 Task: Look for space in El Limón, Venezuela from 6th September, 2023 to 15th September, 2023 for 6 adults in price range Rs.8000 to Rs.12000. Place can be entire place or private room with 6 bedrooms having 6 beds and 6 bathrooms. Property type can be house, flat, guest house. Amenities needed are: wifi, TV, free parkinig on premises, gym, breakfast. Booking option can be shelf check-in. Required host language is English.
Action: Mouse moved to (466, 113)
Screenshot: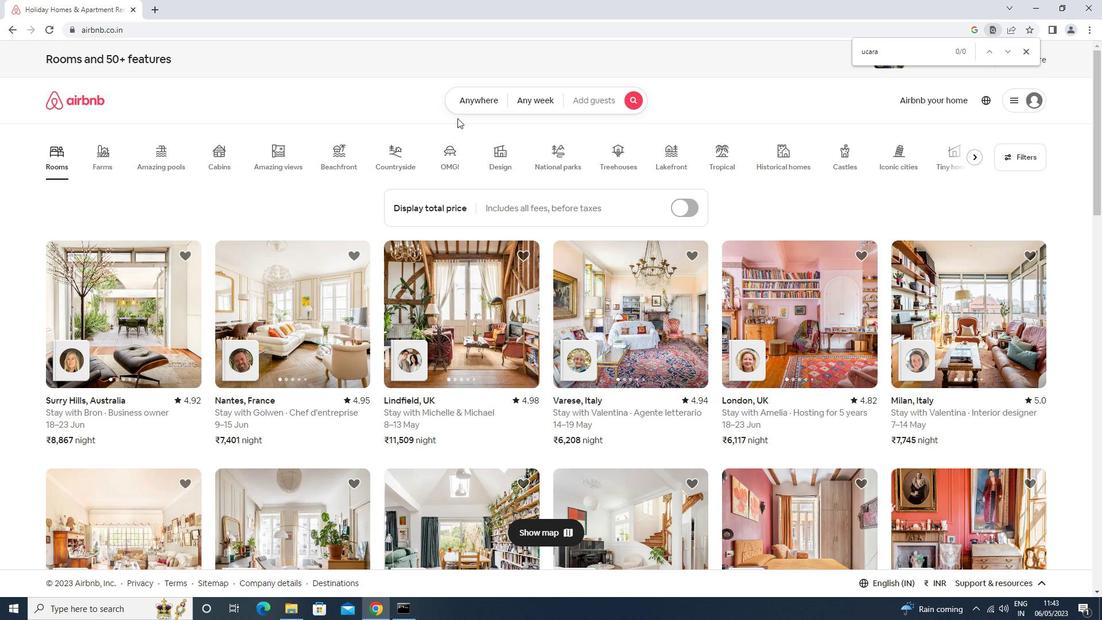 
Action: Mouse pressed left at (466, 113)
Screenshot: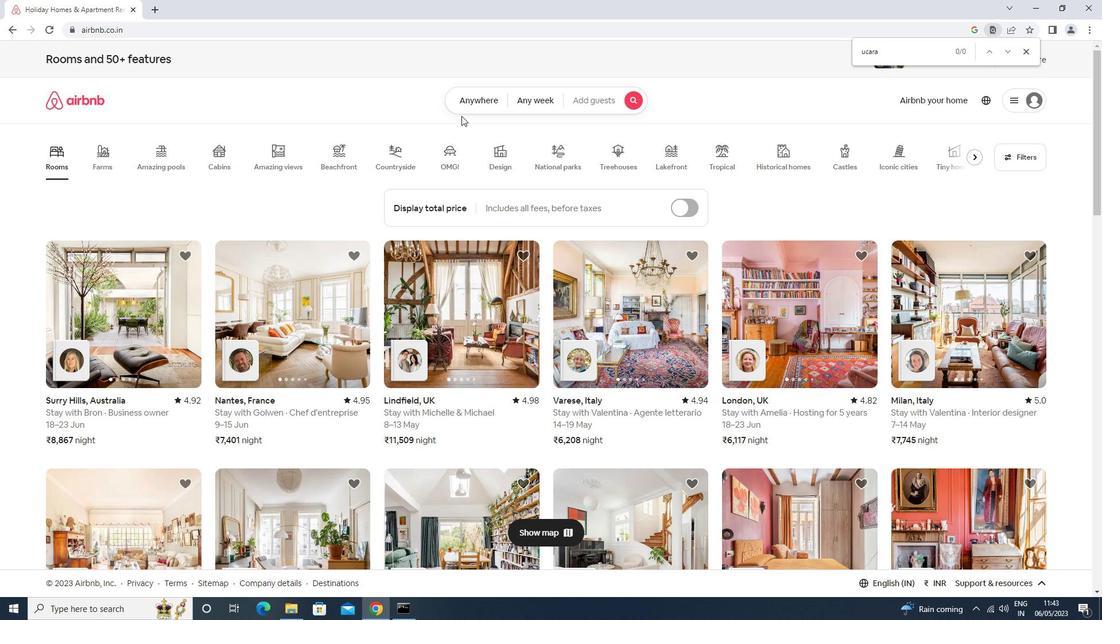 
Action: Mouse moved to (417, 147)
Screenshot: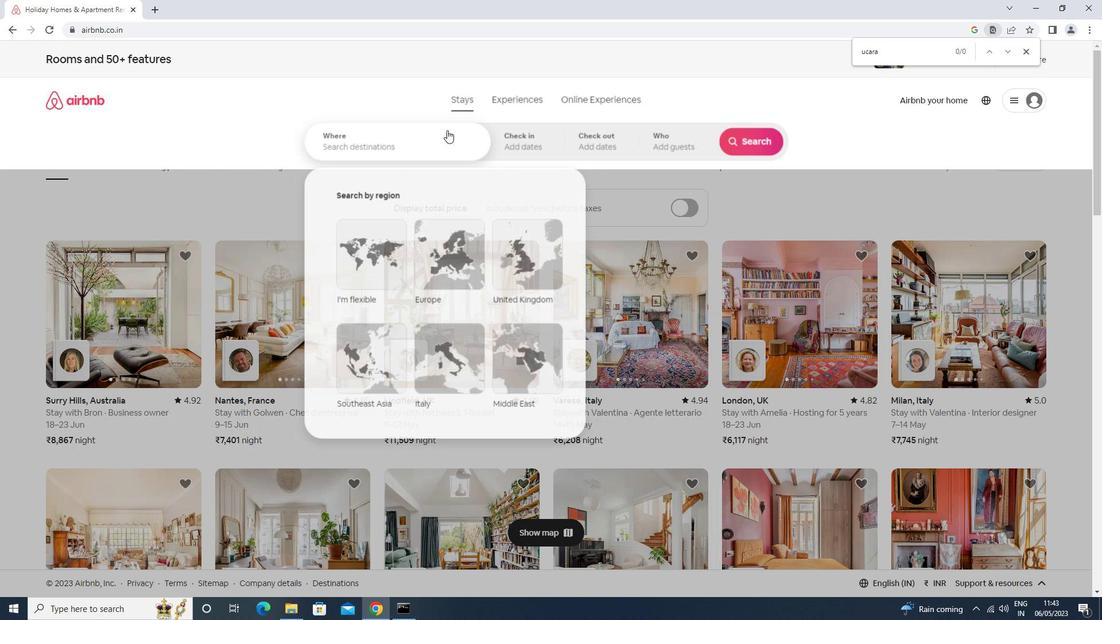 
Action: Mouse pressed left at (417, 147)
Screenshot: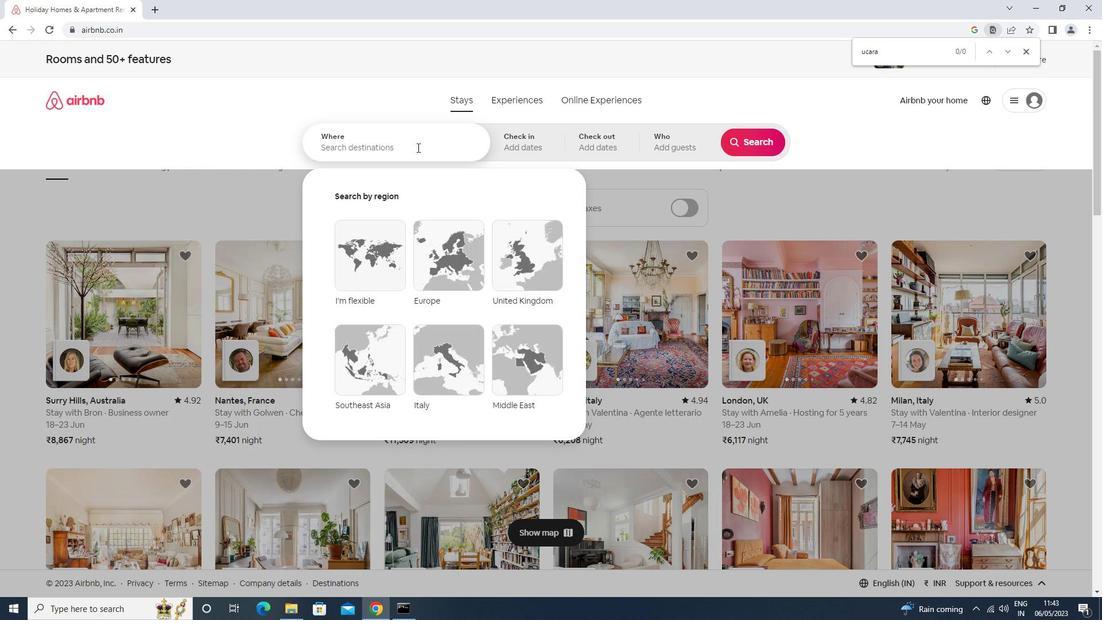 
Action: Key pressed el<Key.space>limon<Key.enter>
Screenshot: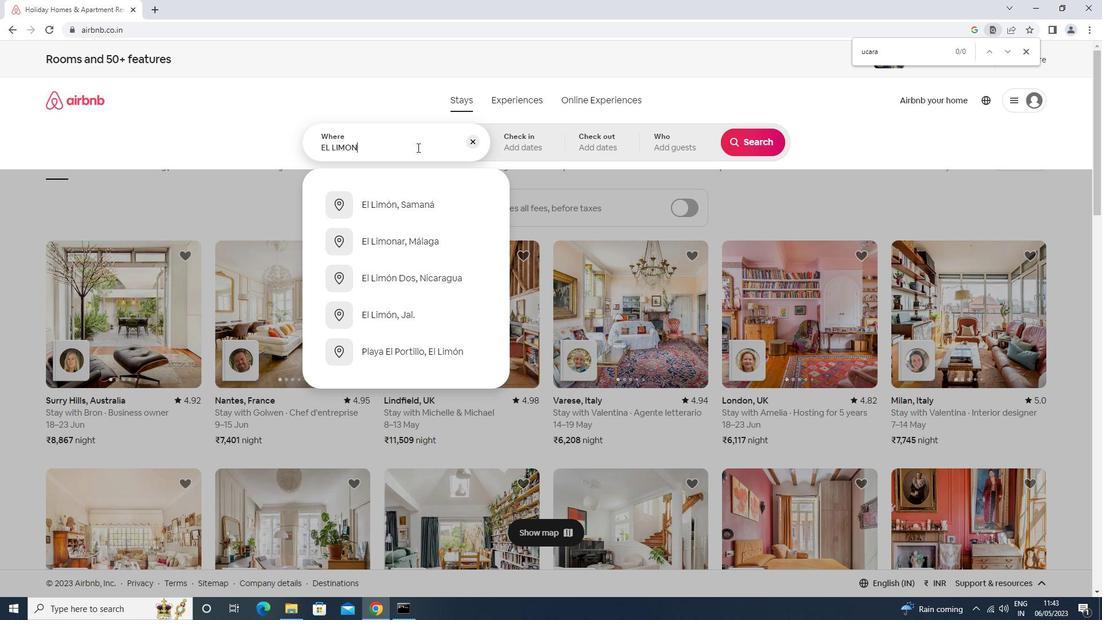
Action: Mouse moved to (750, 233)
Screenshot: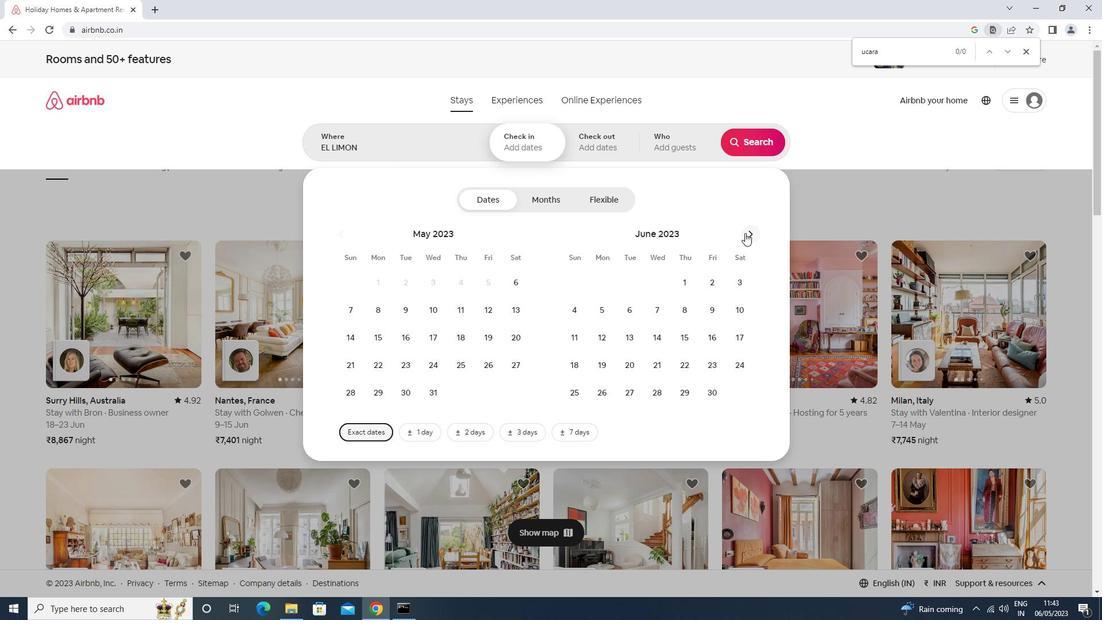 
Action: Mouse pressed left at (750, 233)
Screenshot: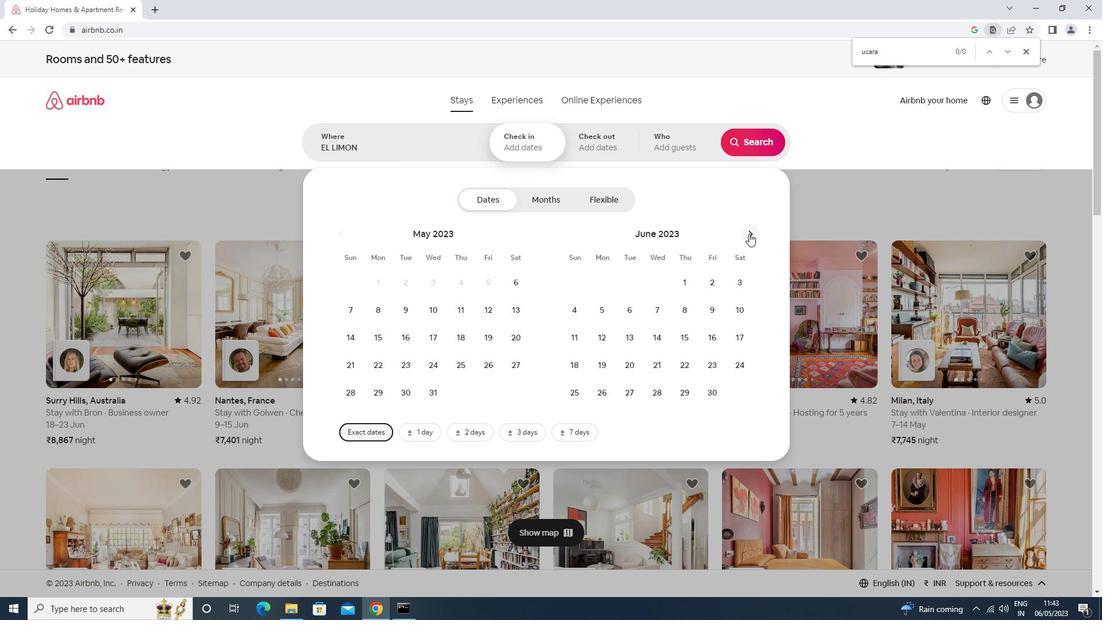 
Action: Mouse pressed left at (750, 233)
Screenshot: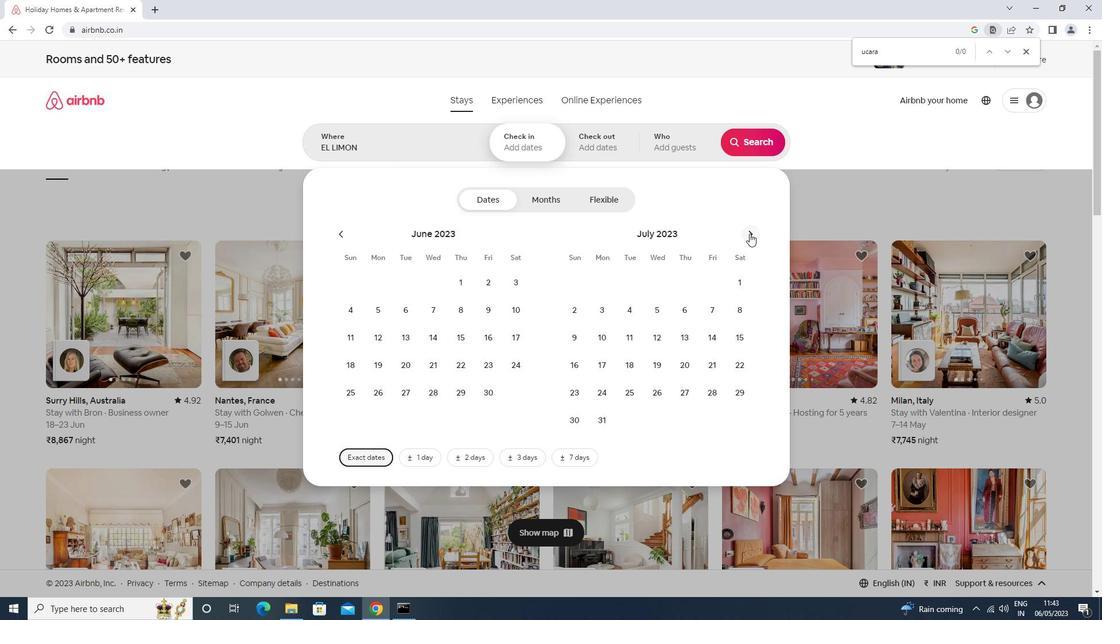 
Action: Mouse moved to (750, 233)
Screenshot: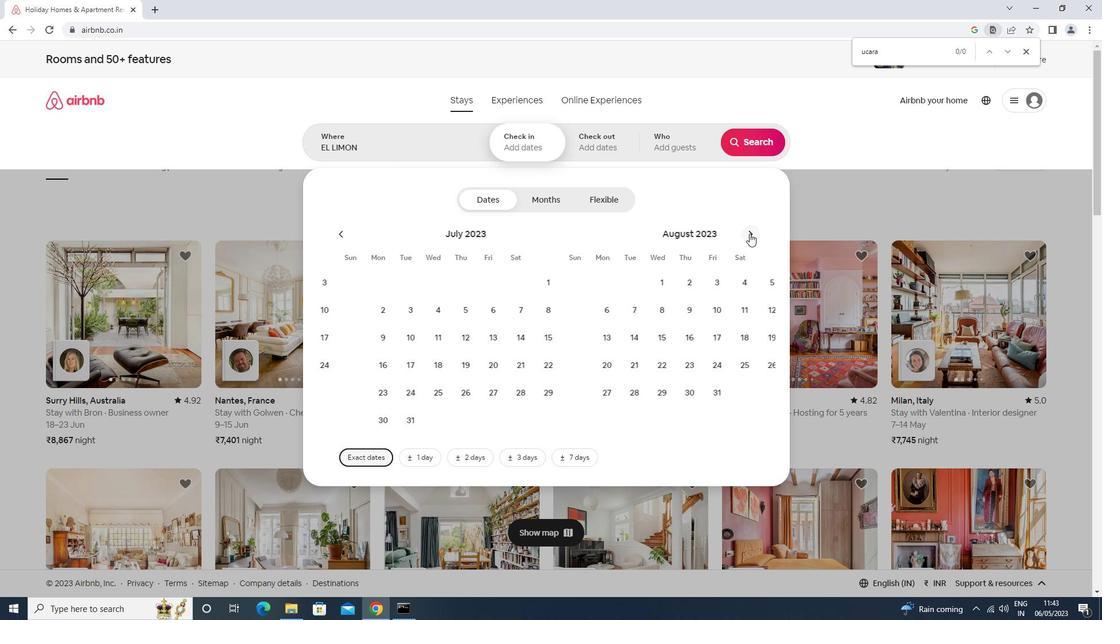 
Action: Mouse pressed left at (750, 233)
Screenshot: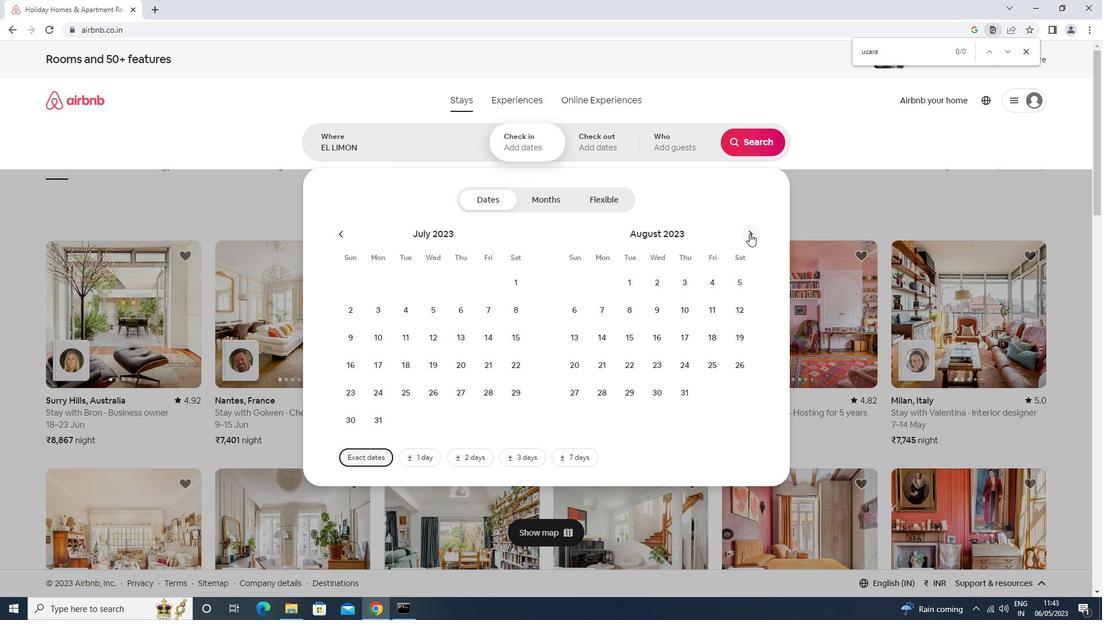 
Action: Mouse moved to (653, 316)
Screenshot: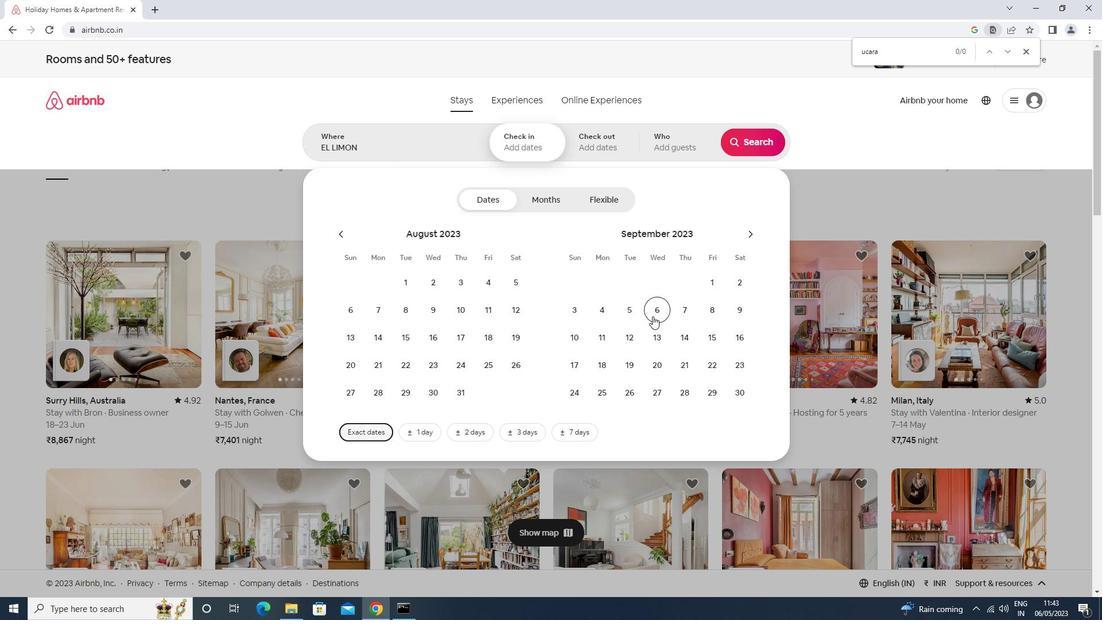 
Action: Mouse pressed left at (653, 316)
Screenshot: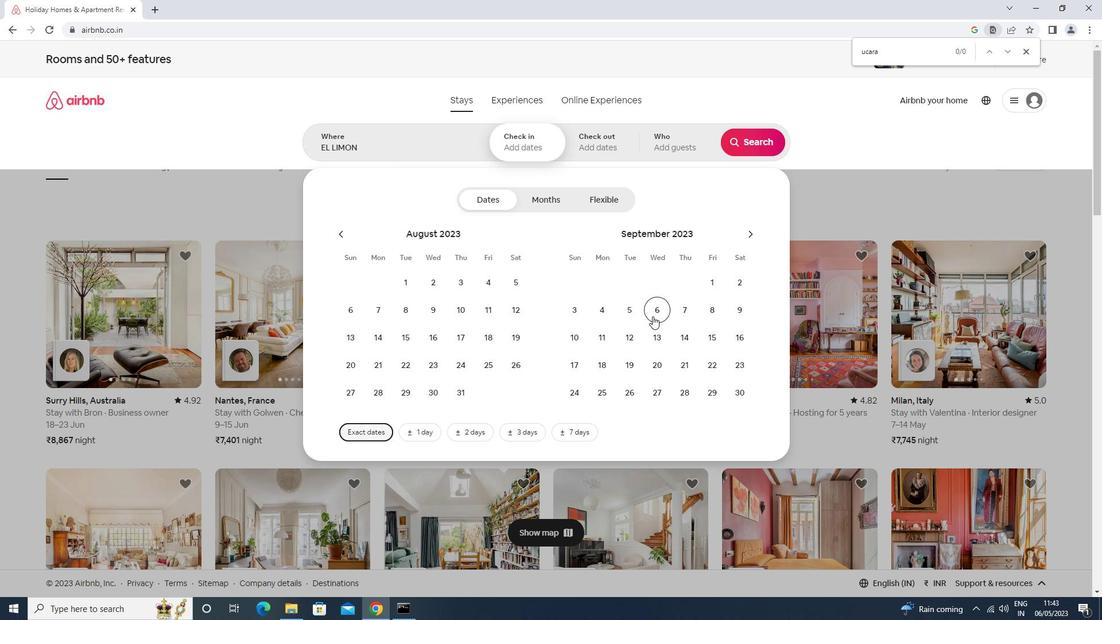 
Action: Mouse moved to (712, 341)
Screenshot: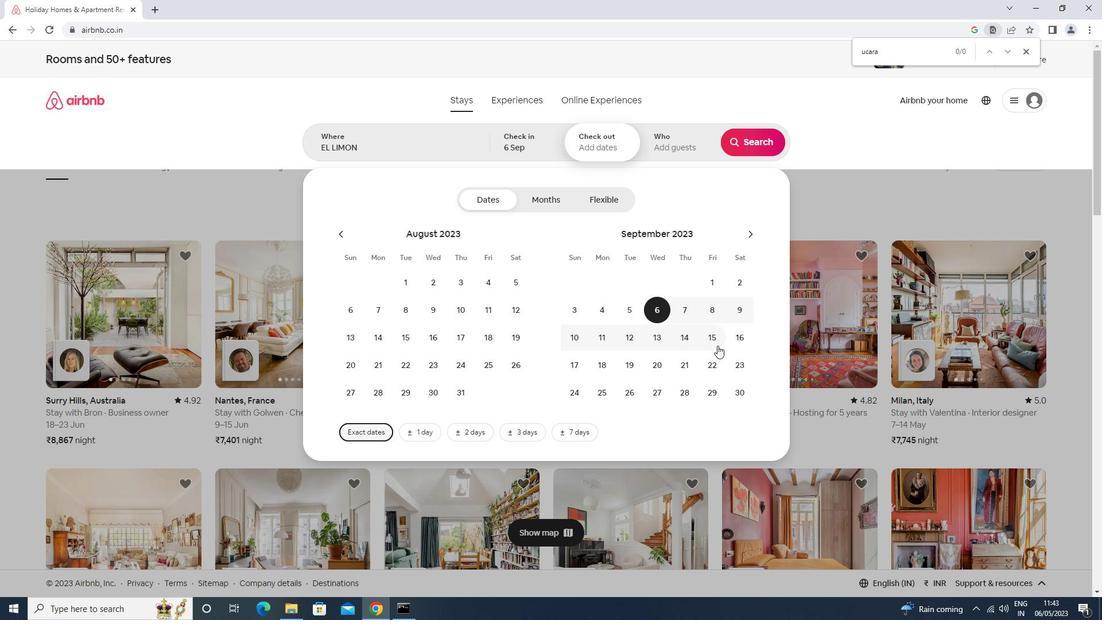 
Action: Mouse pressed left at (712, 341)
Screenshot: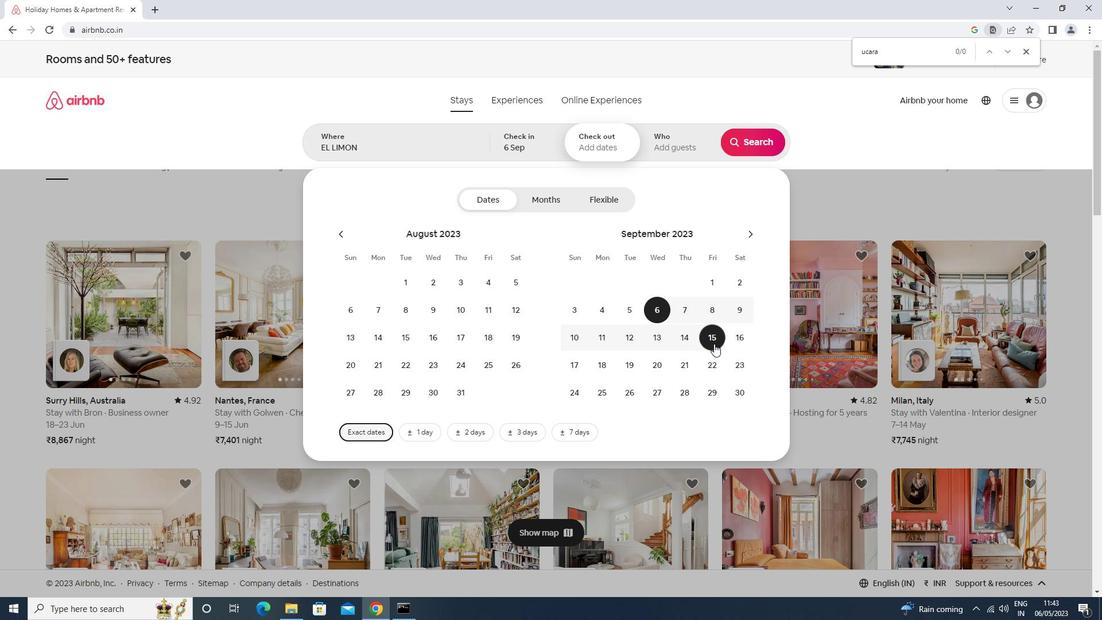 
Action: Mouse moved to (669, 145)
Screenshot: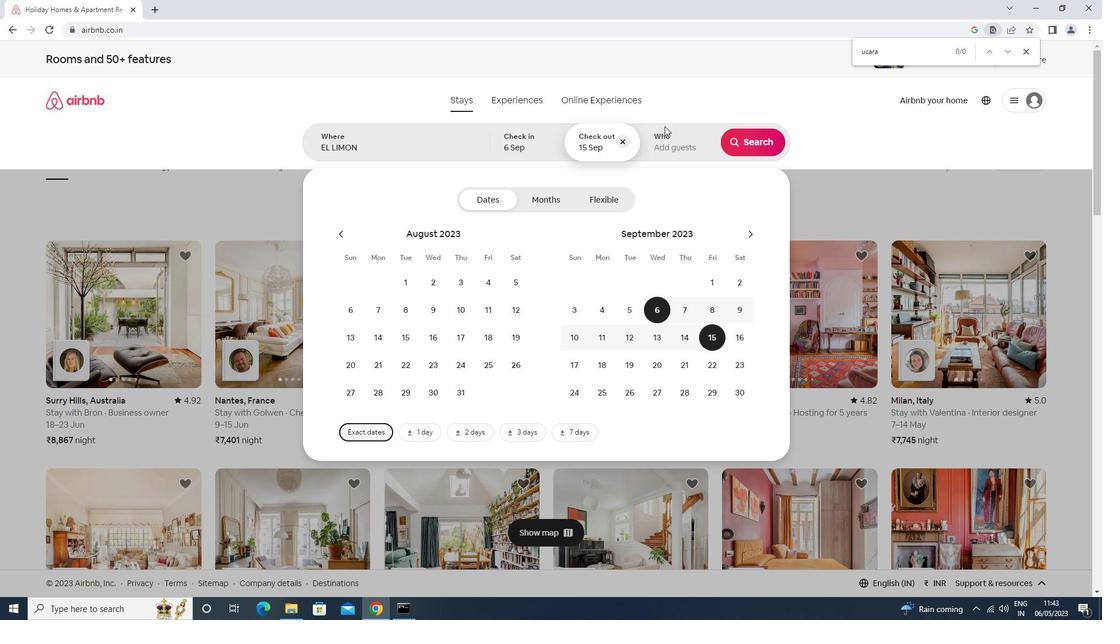 
Action: Mouse pressed left at (669, 145)
Screenshot: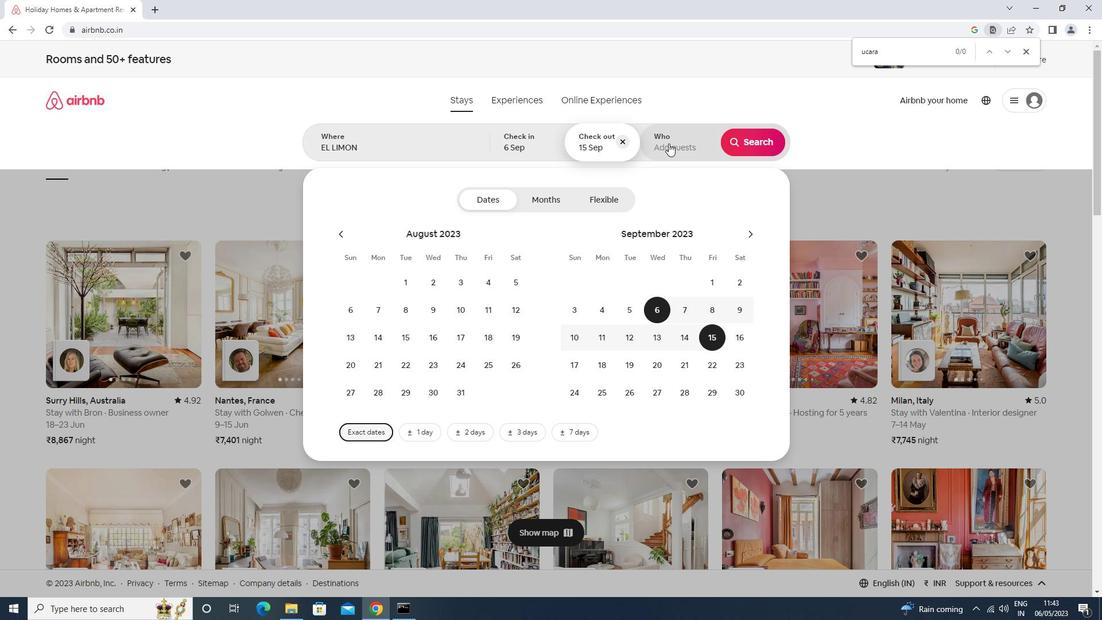 
Action: Mouse moved to (756, 204)
Screenshot: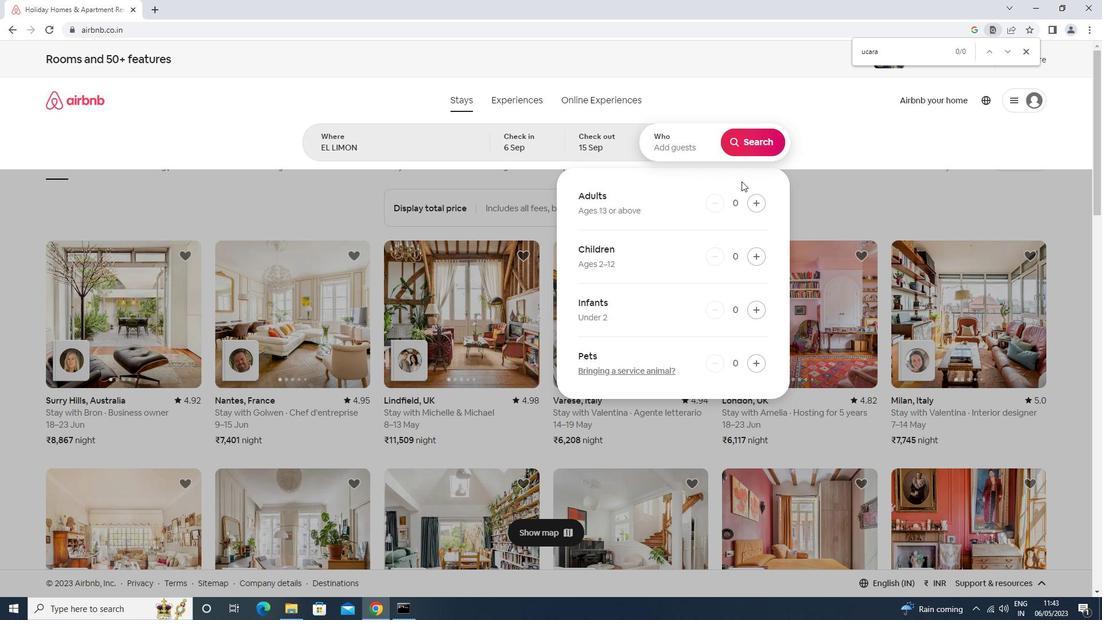 
Action: Mouse pressed left at (756, 204)
Screenshot: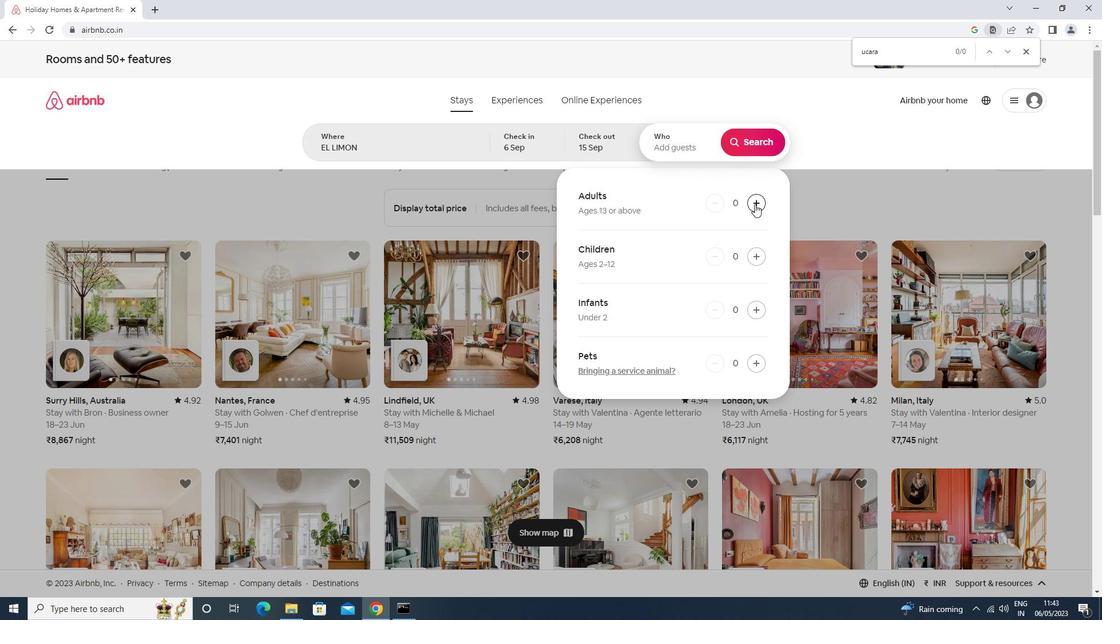
Action: Mouse pressed left at (756, 204)
Screenshot: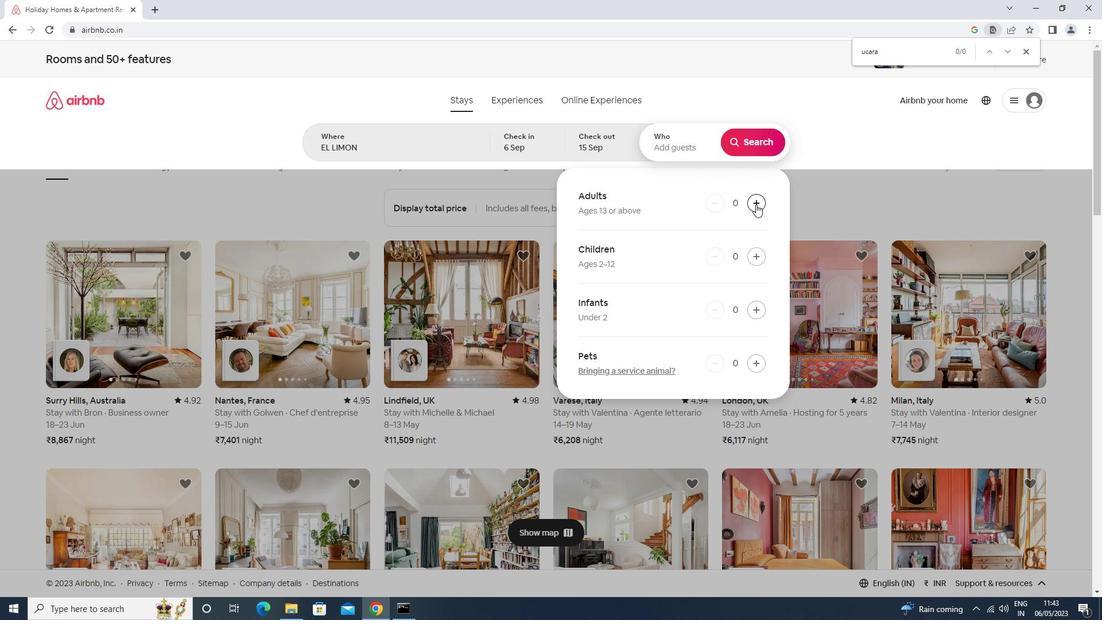 
Action: Mouse pressed left at (756, 204)
Screenshot: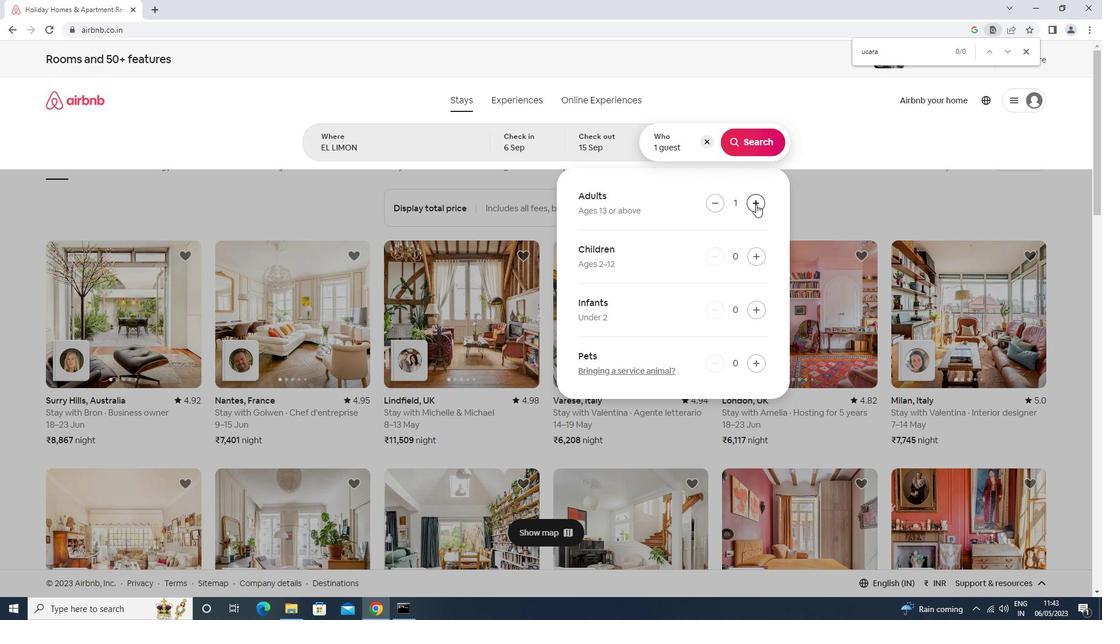 
Action: Mouse pressed left at (756, 204)
Screenshot: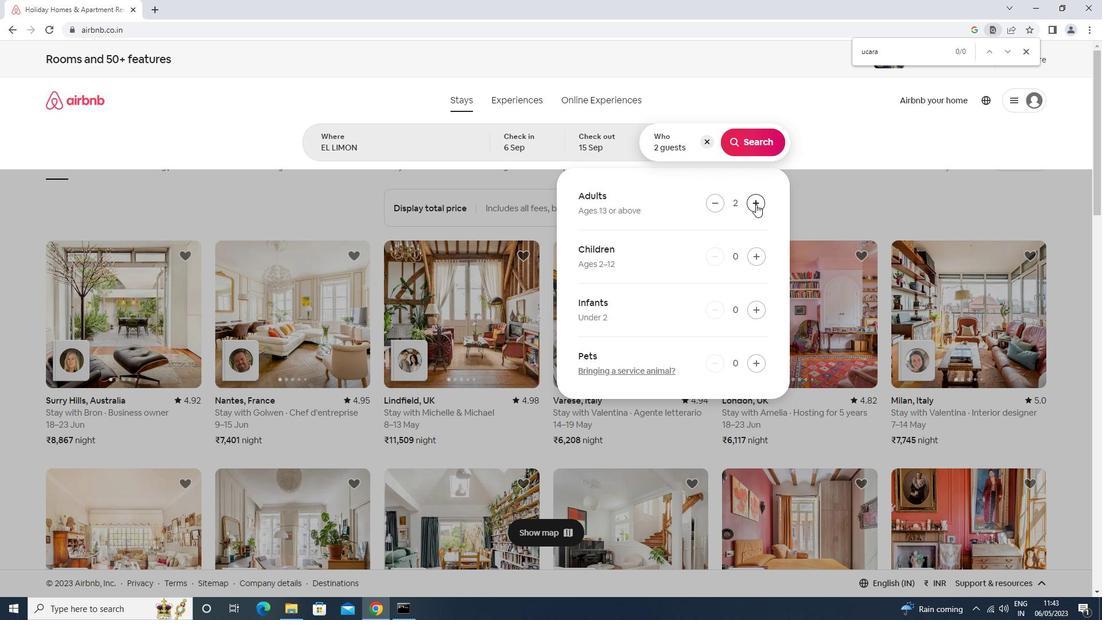 
Action: Mouse pressed left at (756, 204)
Screenshot: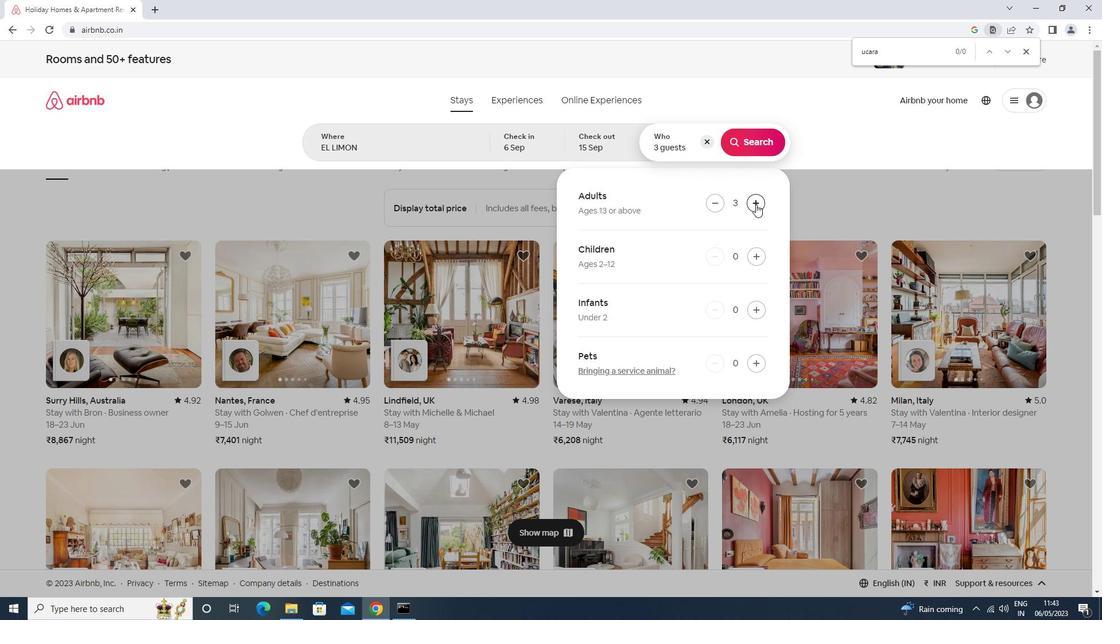 
Action: Mouse pressed left at (756, 204)
Screenshot: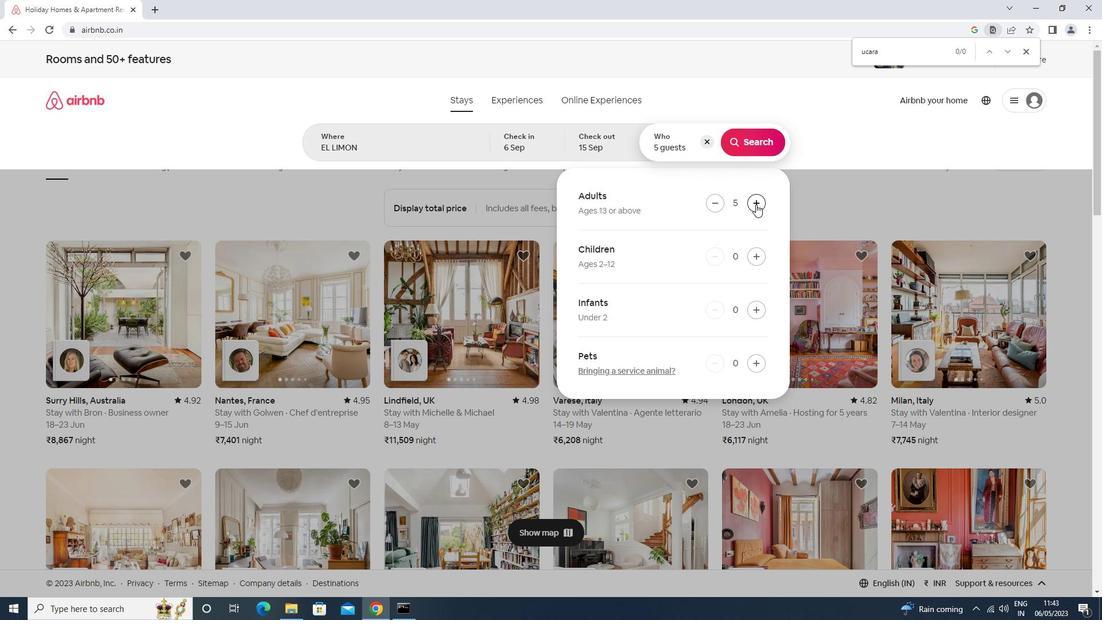 
Action: Mouse moved to (731, 126)
Screenshot: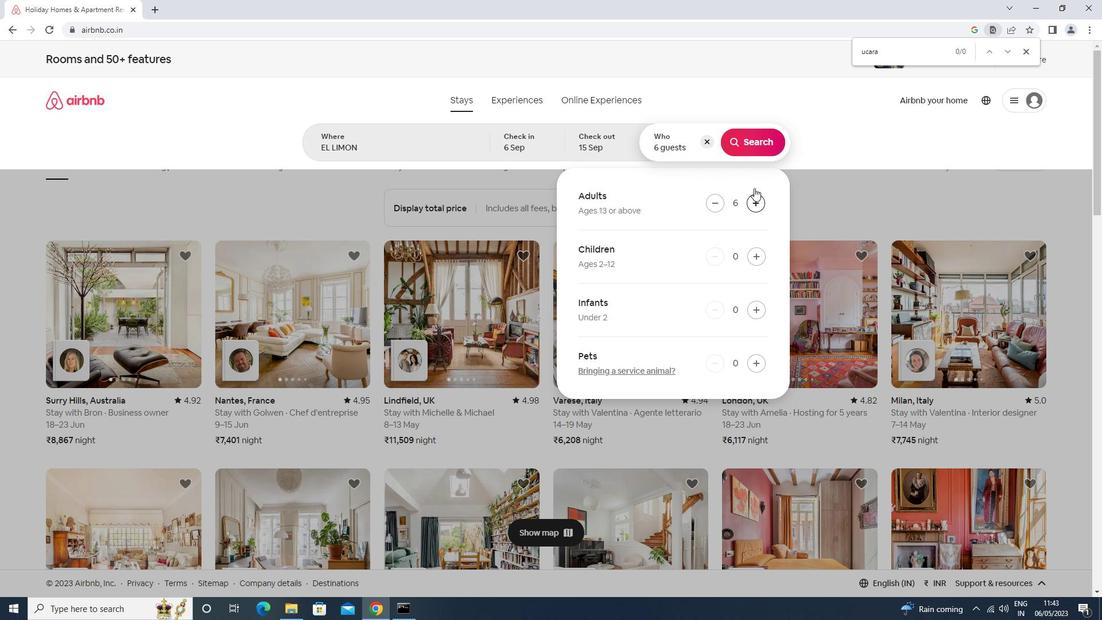 
Action: Mouse pressed left at (731, 126)
Screenshot: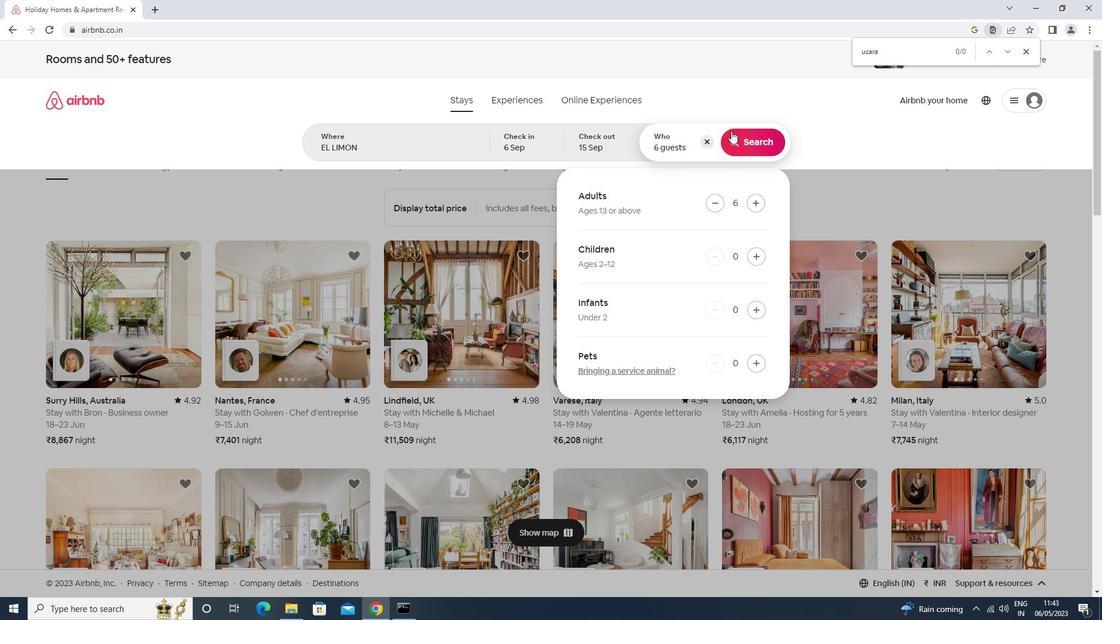 
Action: Mouse moved to (740, 137)
Screenshot: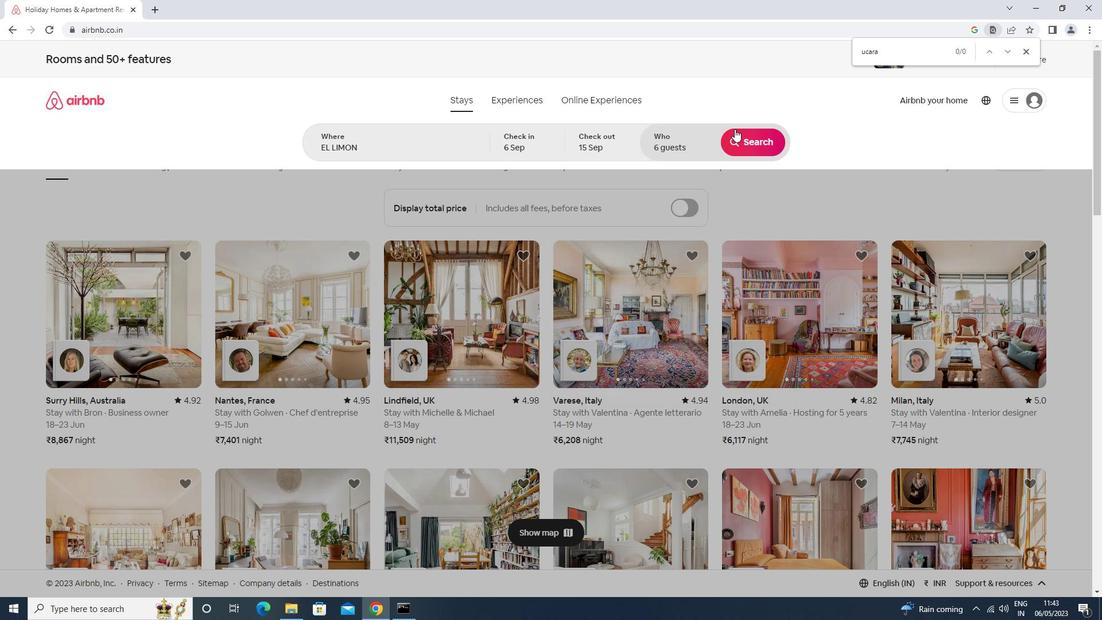 
Action: Mouse pressed left at (740, 137)
Screenshot: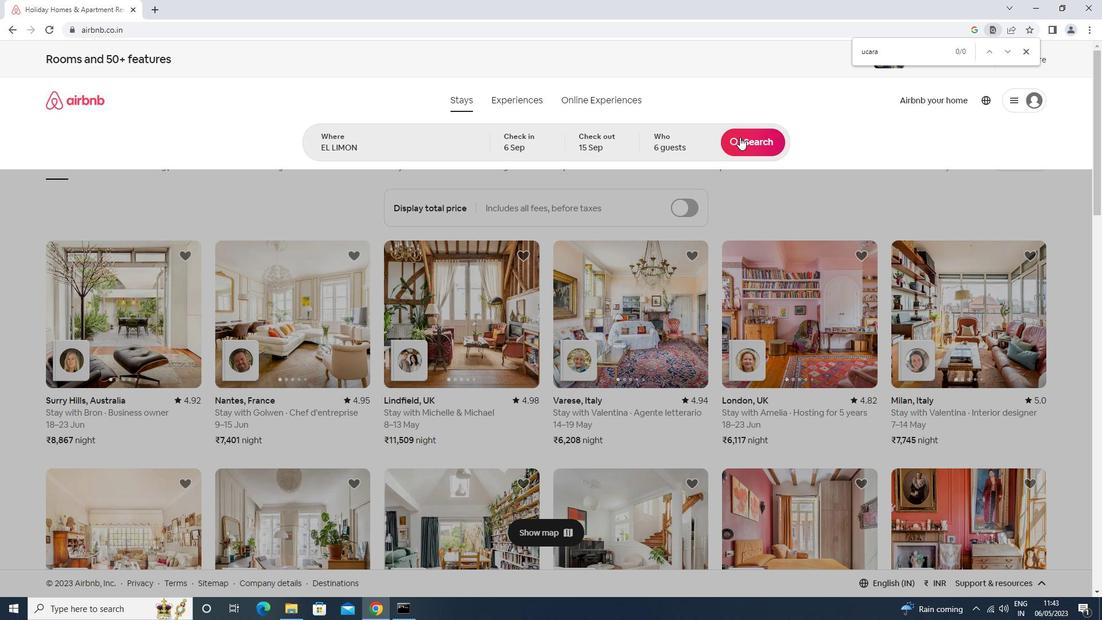 
Action: Mouse moved to (1051, 103)
Screenshot: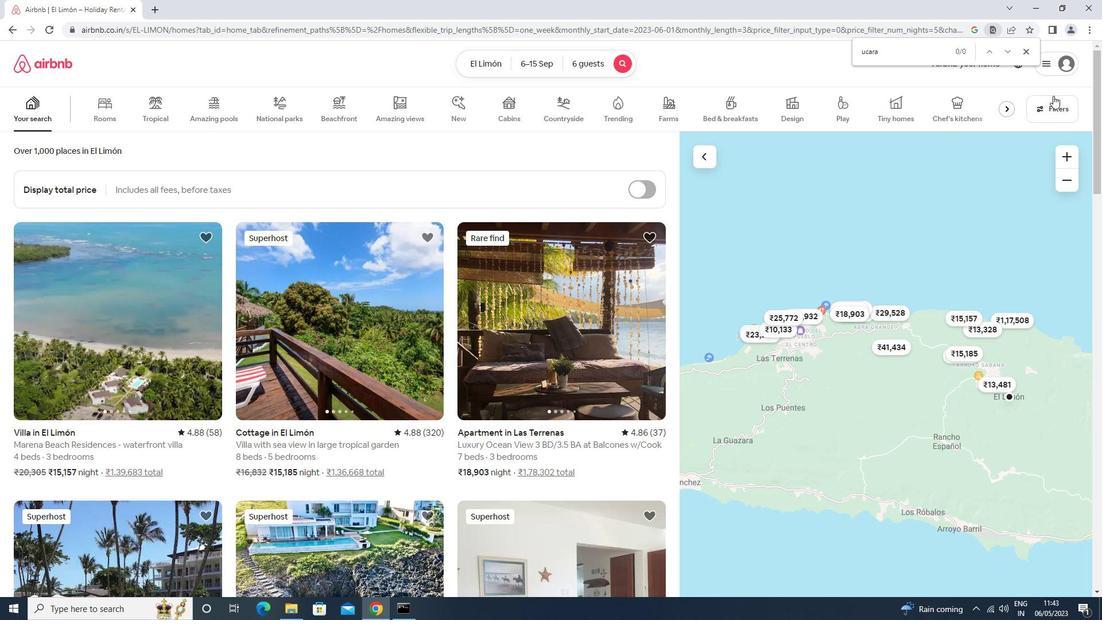 
Action: Mouse pressed left at (1051, 103)
Screenshot: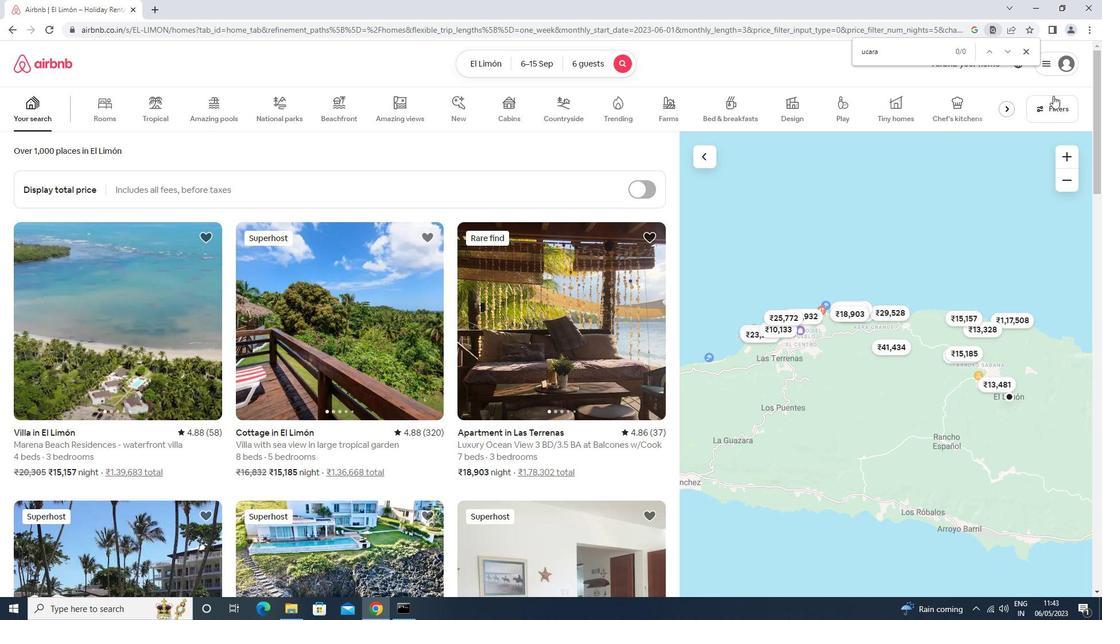 
Action: Mouse moved to (424, 383)
Screenshot: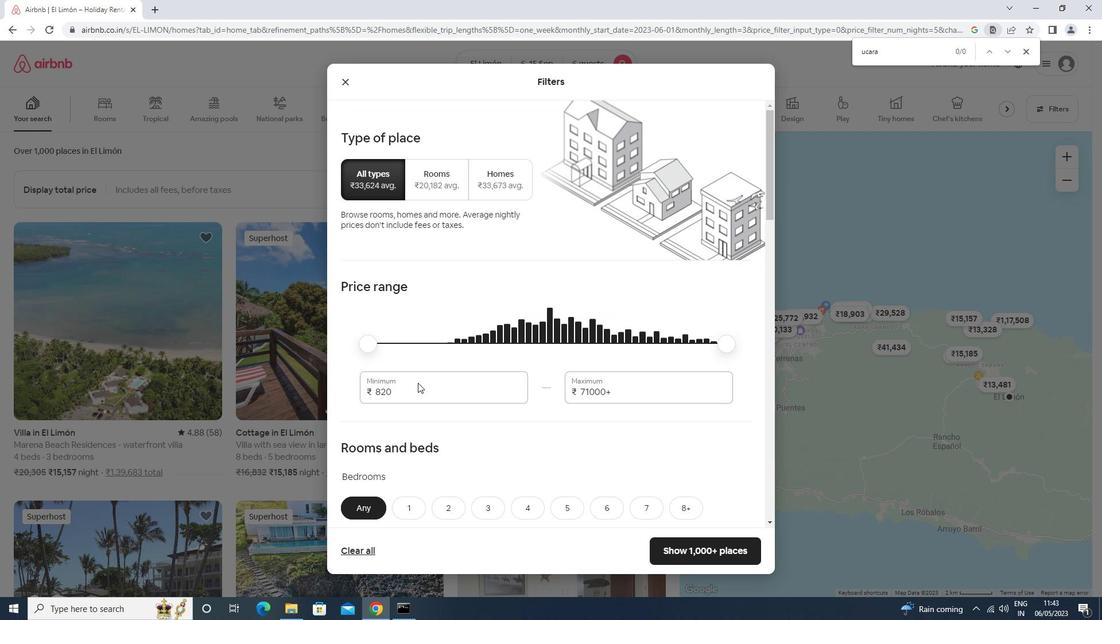 
Action: Mouse pressed left at (424, 383)
Screenshot: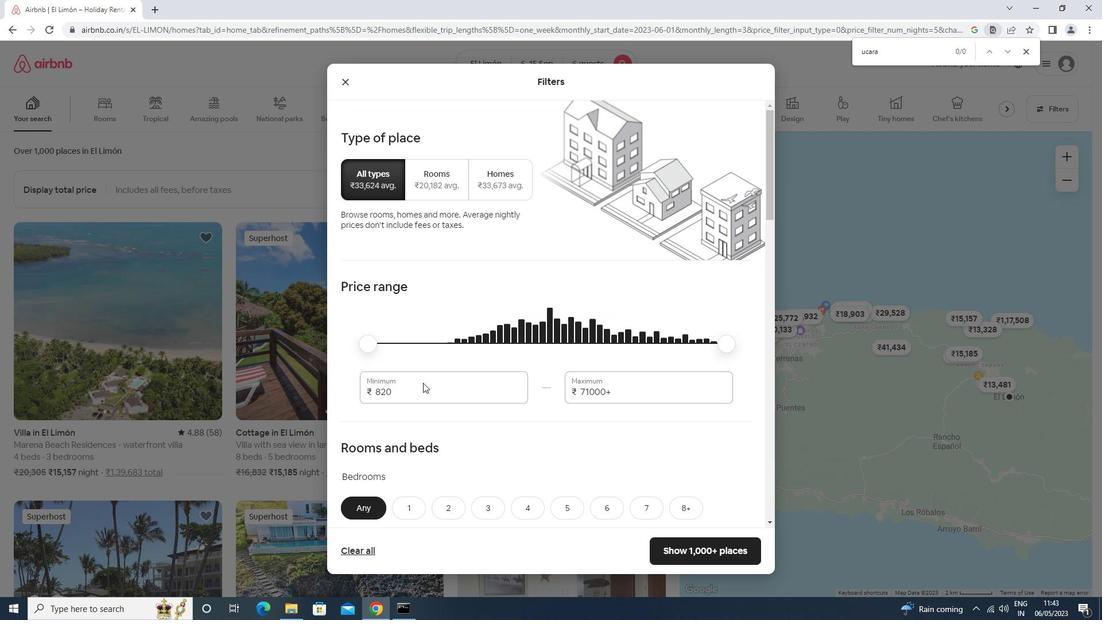 
Action: Mouse moved to (421, 374)
Screenshot: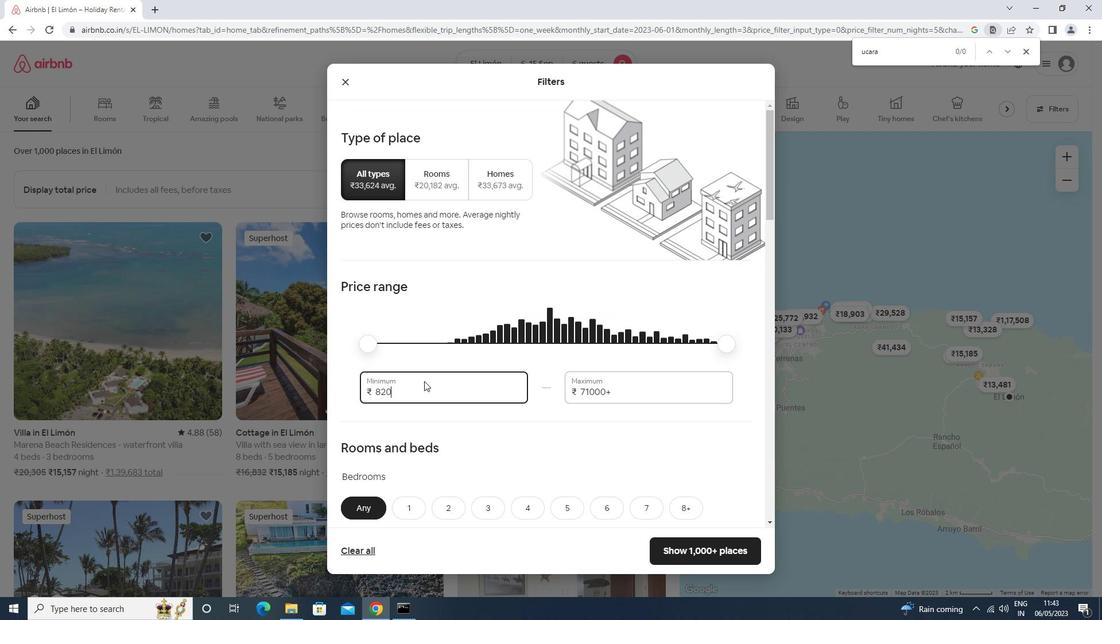 
Action: Key pressed <Key.backspace><Key.backspace><Key.backspace><Key.backspace>8000<Key.tab>12000
Screenshot: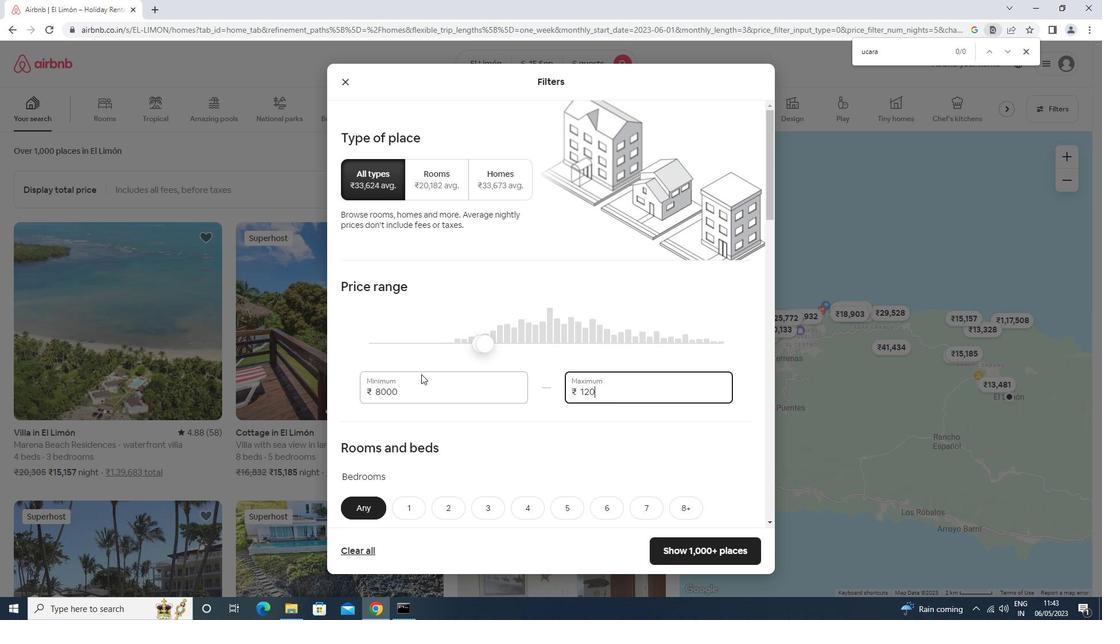 
Action: Mouse scrolled (421, 373) with delta (0, 0)
Screenshot: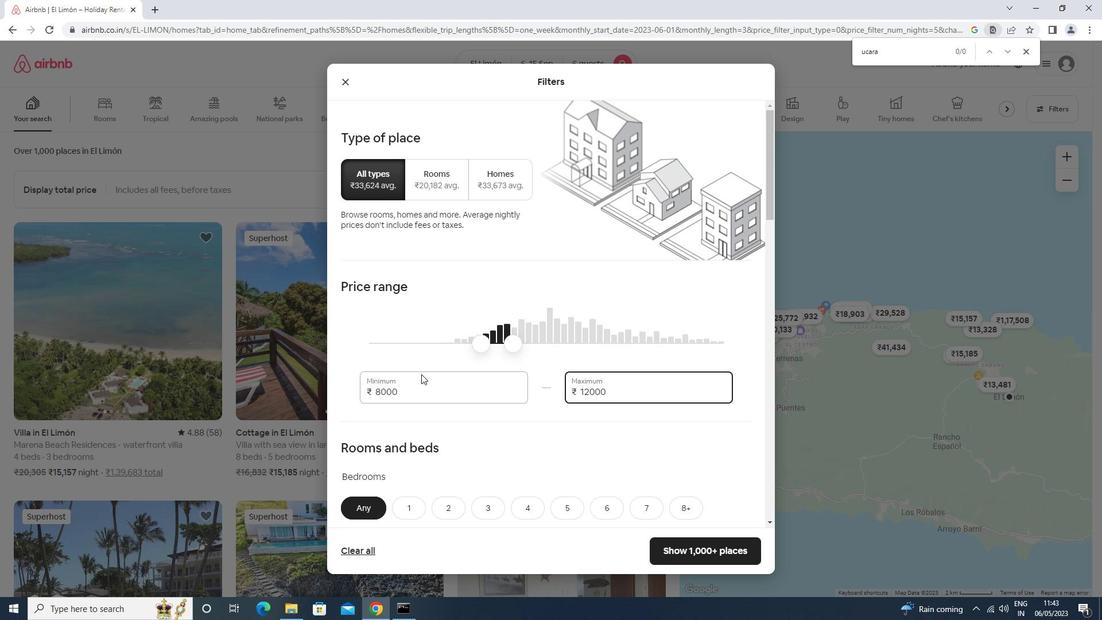 
Action: Mouse scrolled (421, 373) with delta (0, 0)
Screenshot: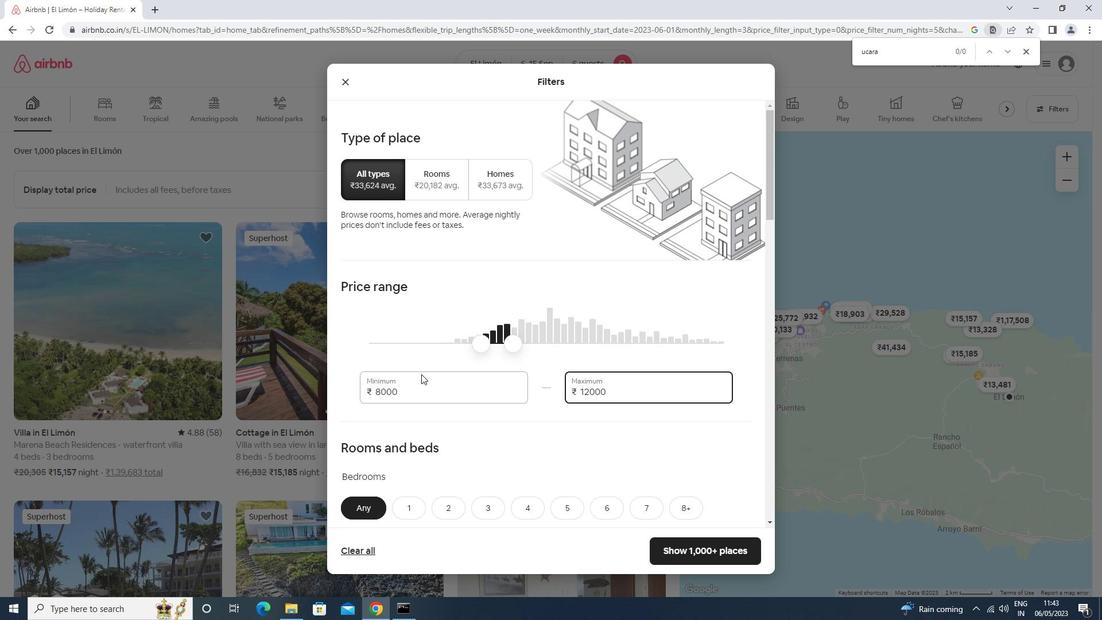 
Action: Mouse moved to (611, 396)
Screenshot: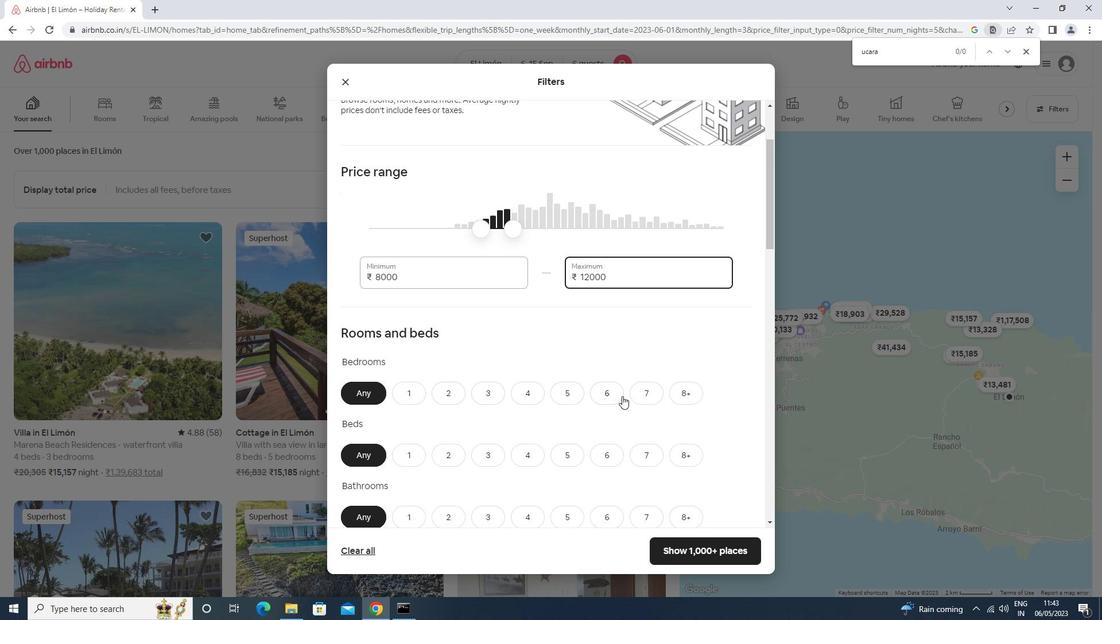 
Action: Mouse pressed left at (611, 396)
Screenshot: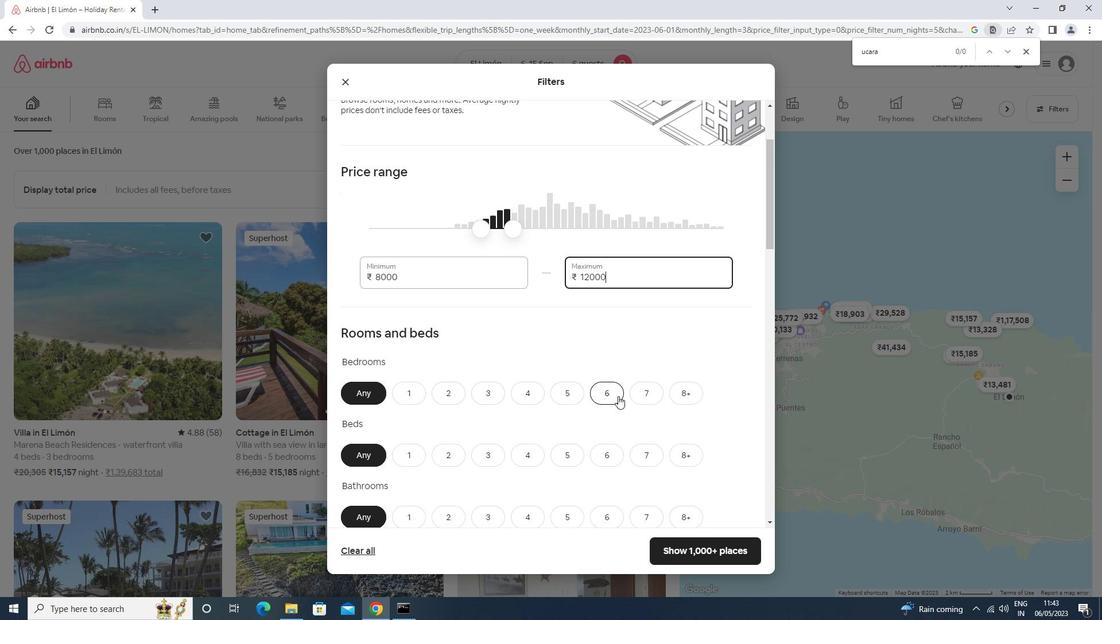 
Action: Mouse moved to (610, 450)
Screenshot: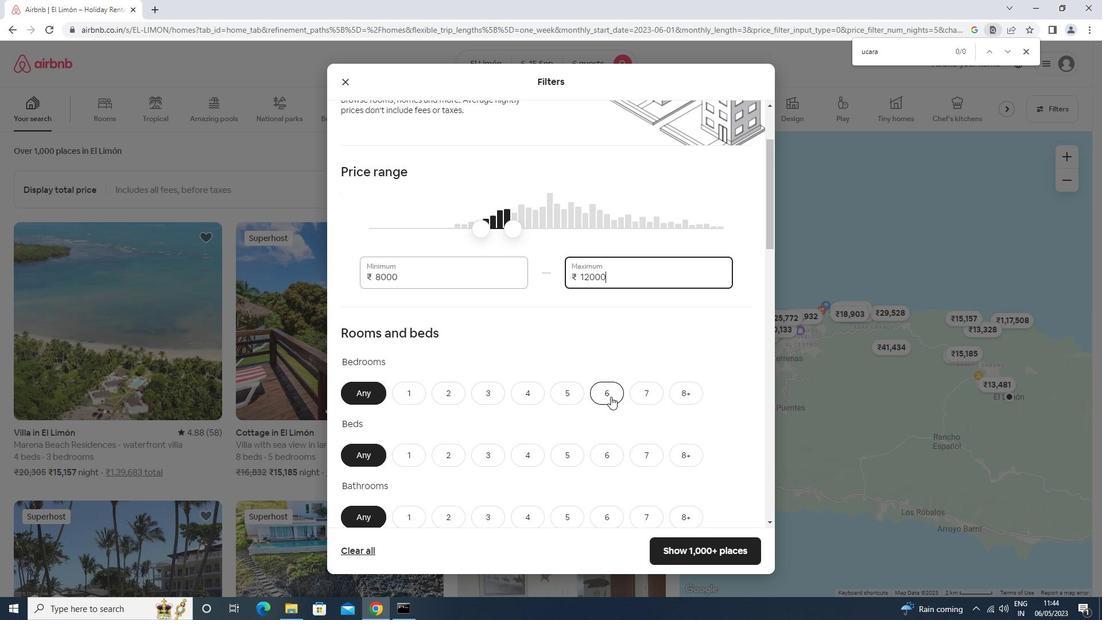 
Action: Mouse pressed left at (610, 450)
Screenshot: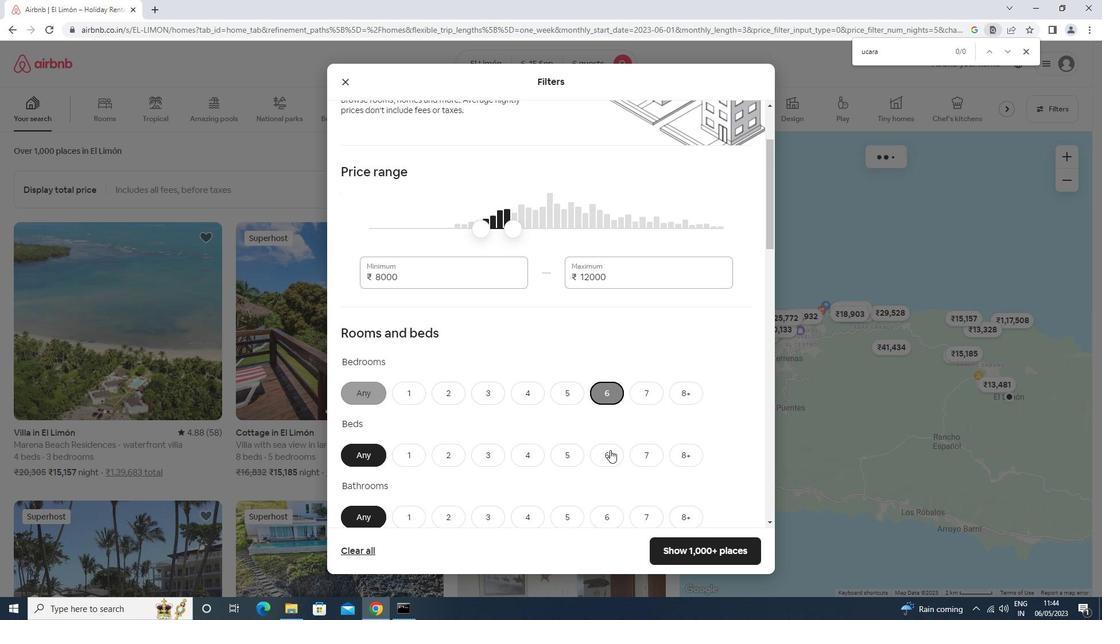
Action: Mouse moved to (607, 512)
Screenshot: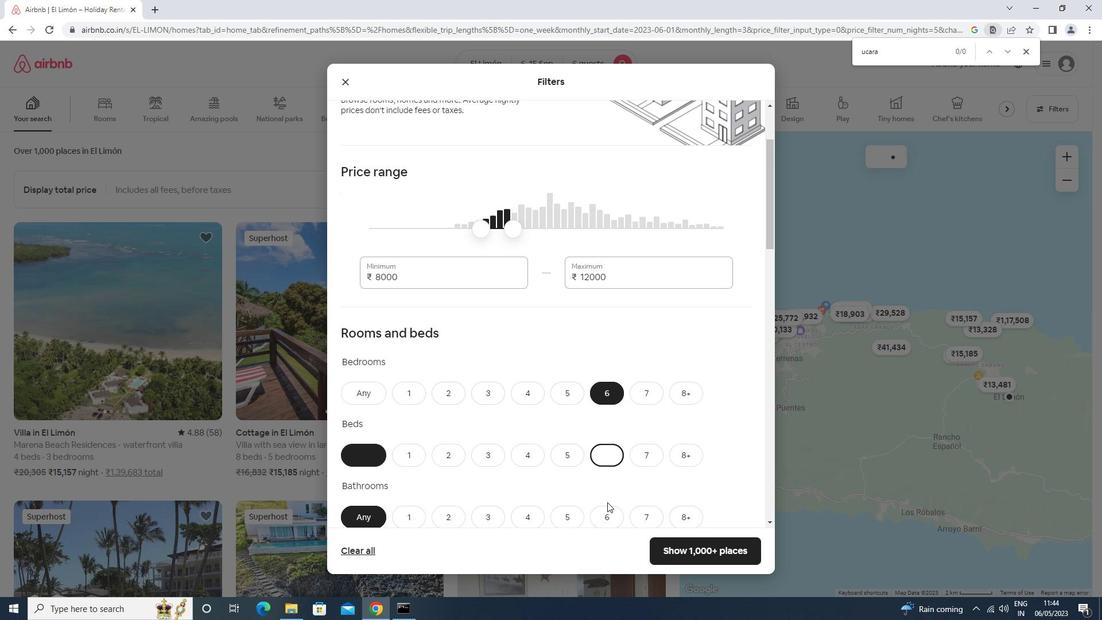 
Action: Mouse pressed left at (607, 512)
Screenshot: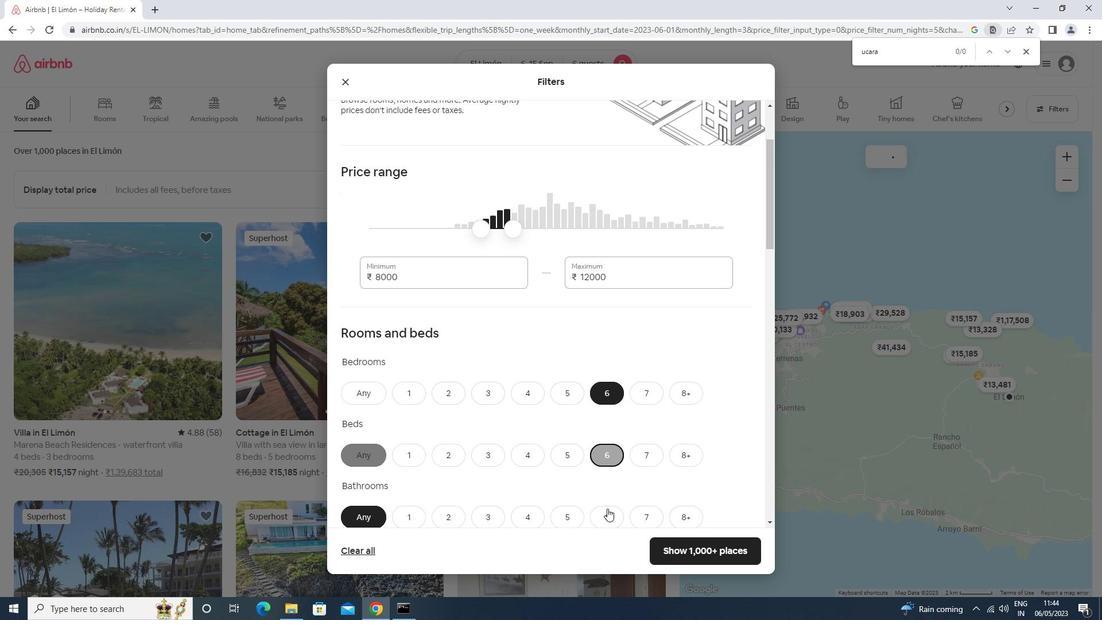 
Action: Mouse moved to (607, 512)
Screenshot: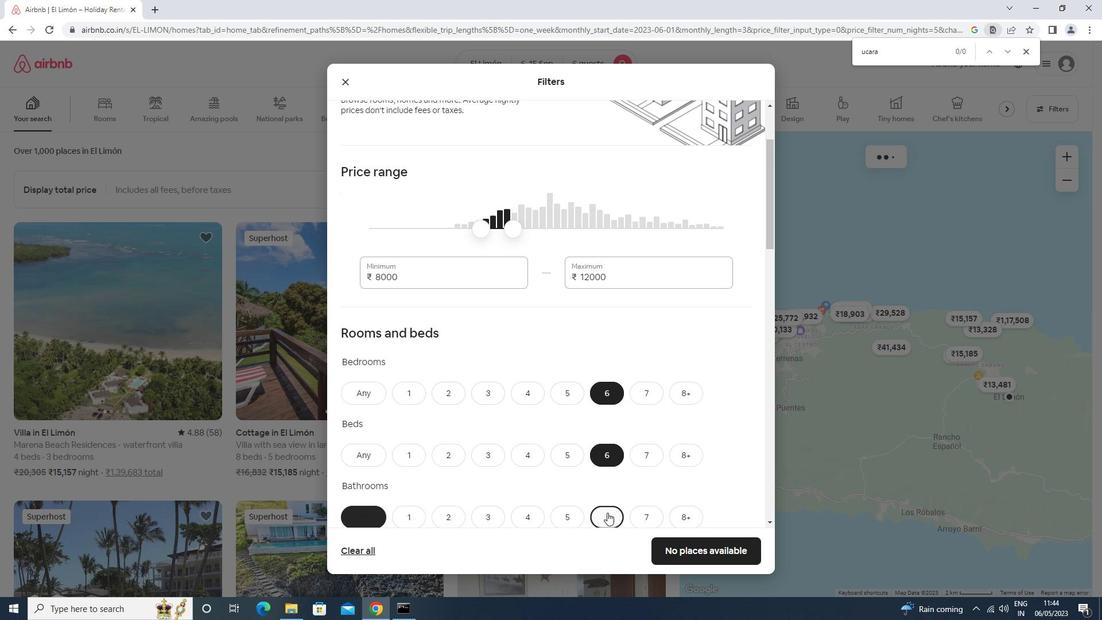
Action: Mouse scrolled (607, 512) with delta (0, 0)
Screenshot: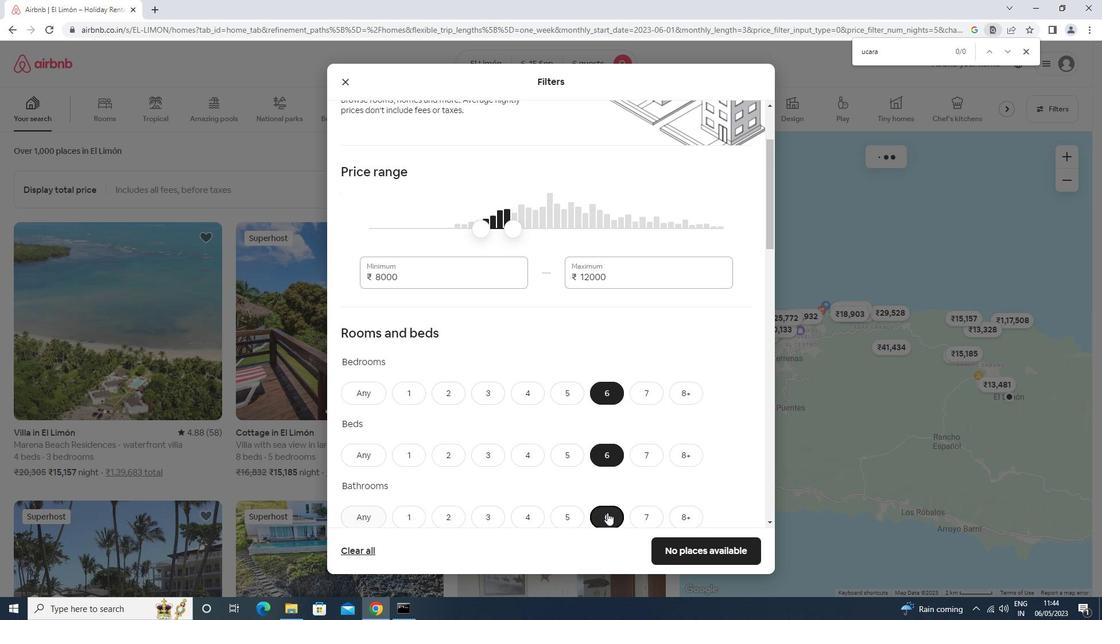 
Action: Mouse scrolled (607, 512) with delta (0, 0)
Screenshot: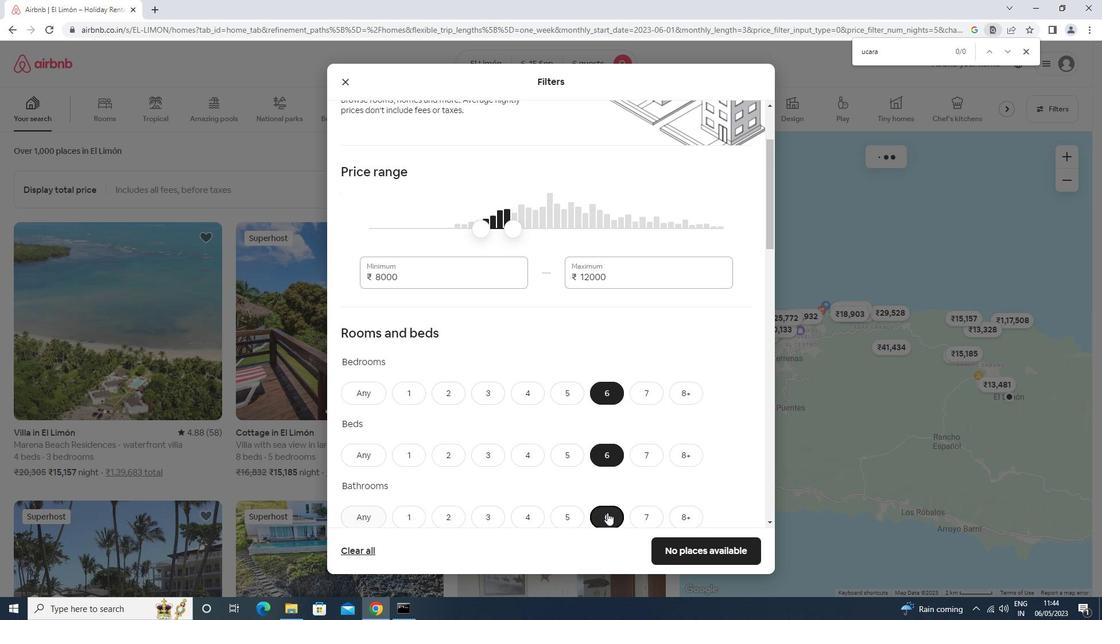 
Action: Mouse scrolled (607, 512) with delta (0, 0)
Screenshot: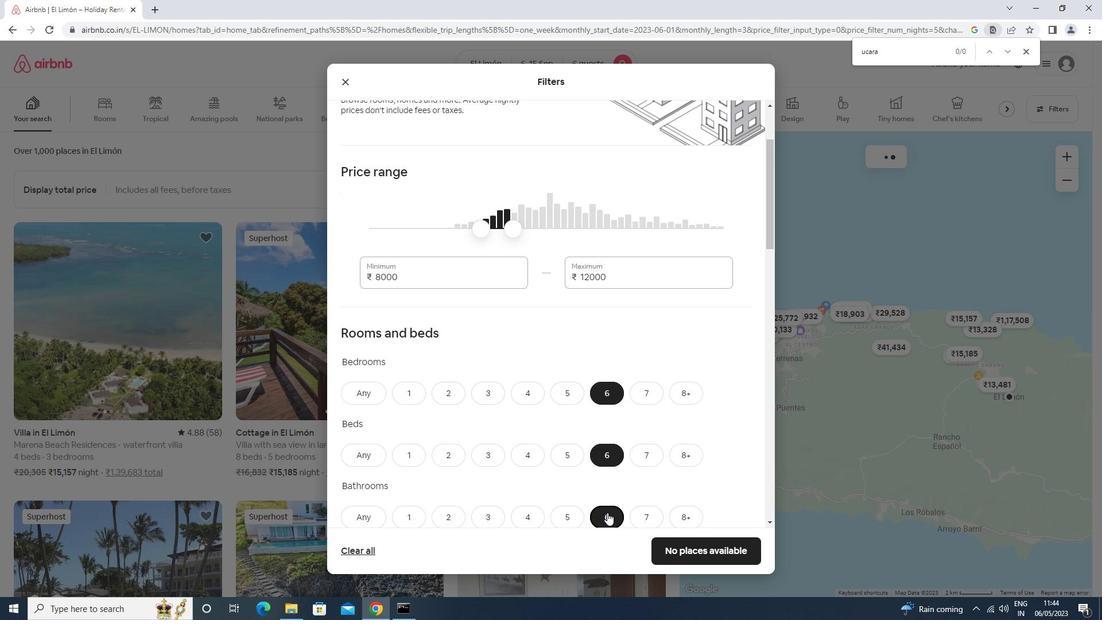 
Action: Mouse moved to (595, 514)
Screenshot: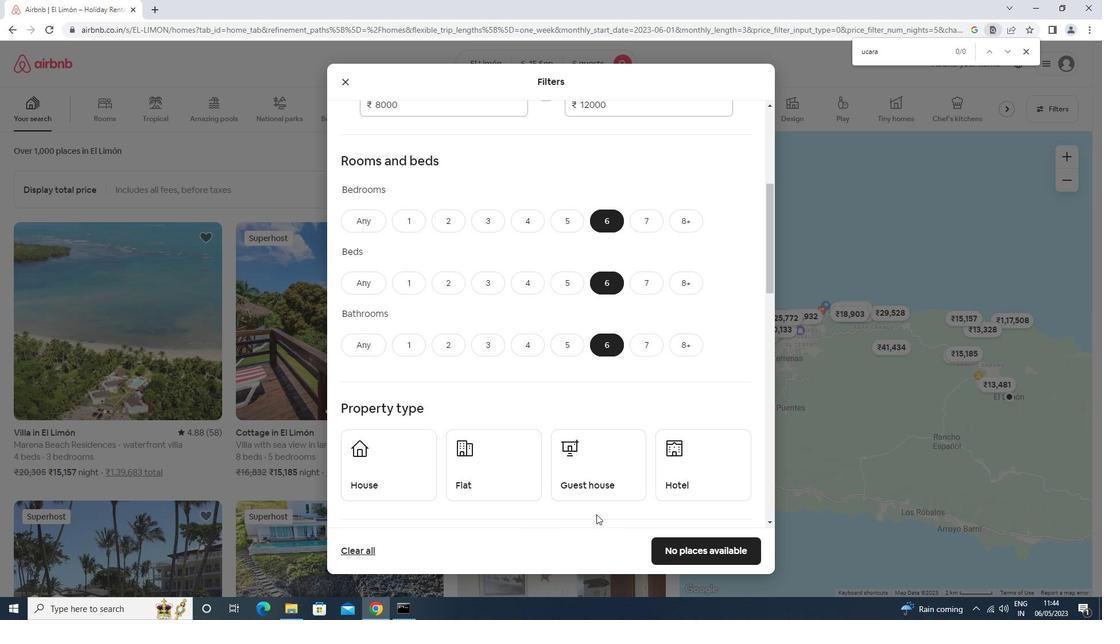 
Action: Mouse scrolled (595, 514) with delta (0, 0)
Screenshot: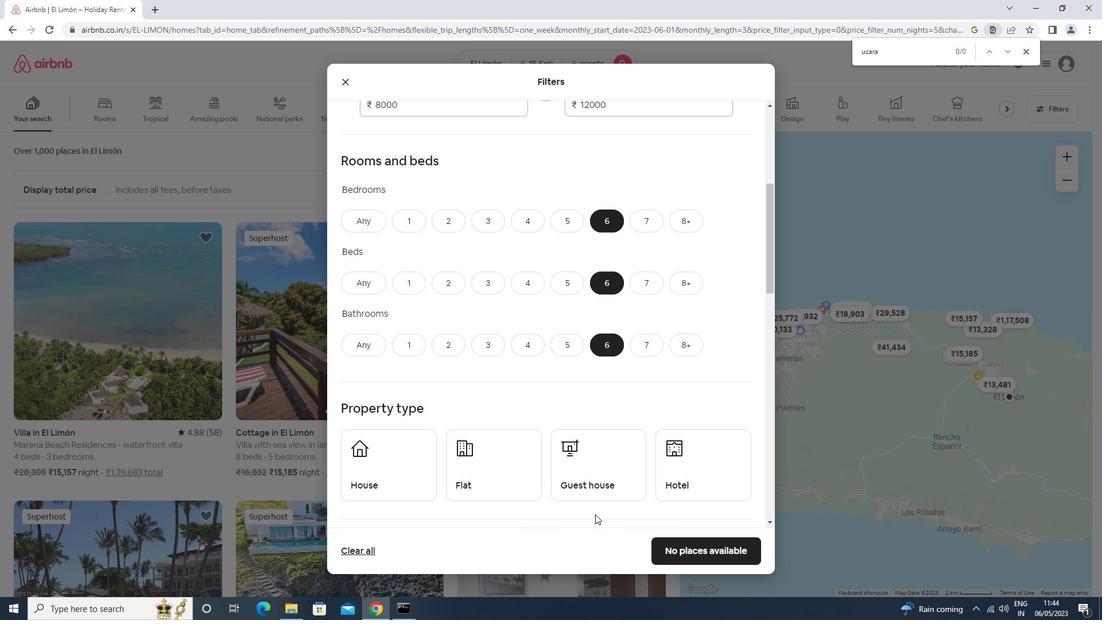 
Action: Mouse moved to (398, 422)
Screenshot: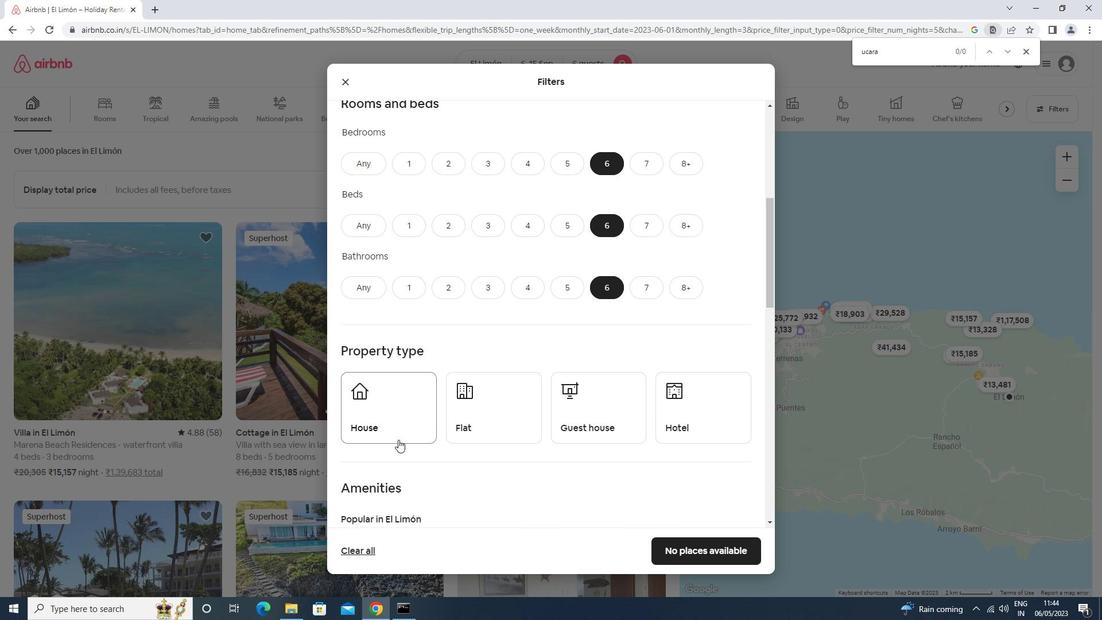 
Action: Mouse pressed left at (398, 422)
Screenshot: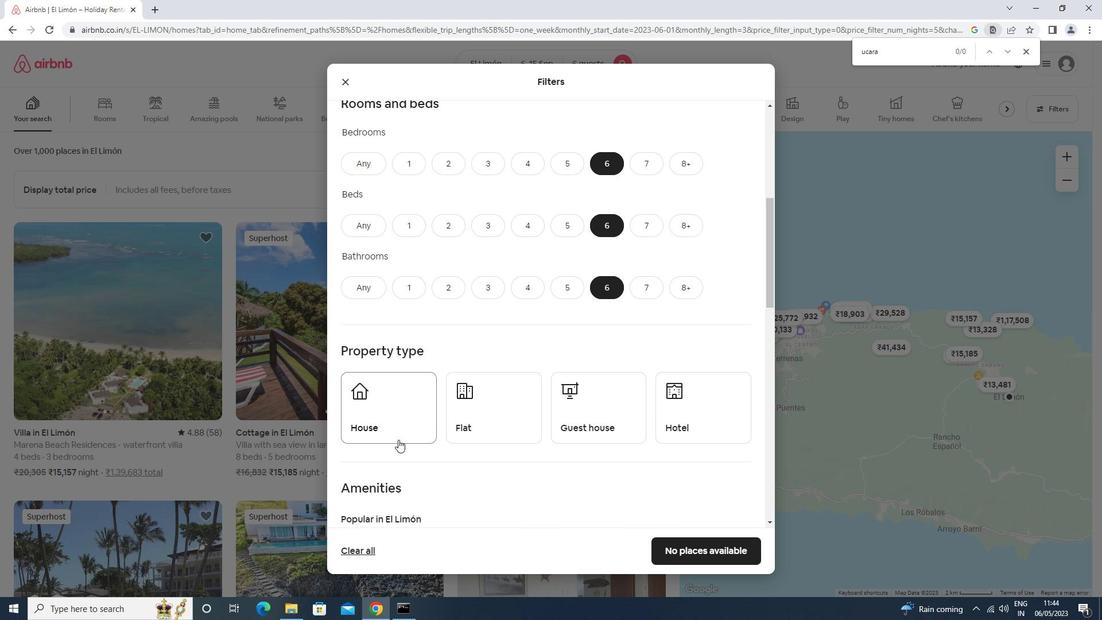 
Action: Mouse moved to (468, 419)
Screenshot: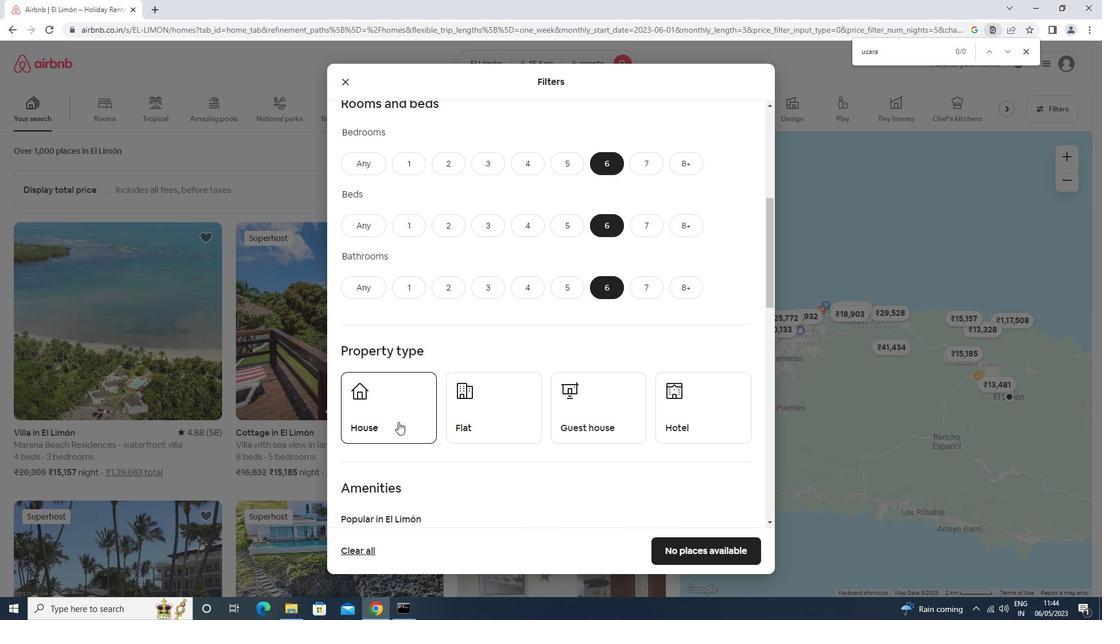 
Action: Mouse pressed left at (468, 419)
Screenshot: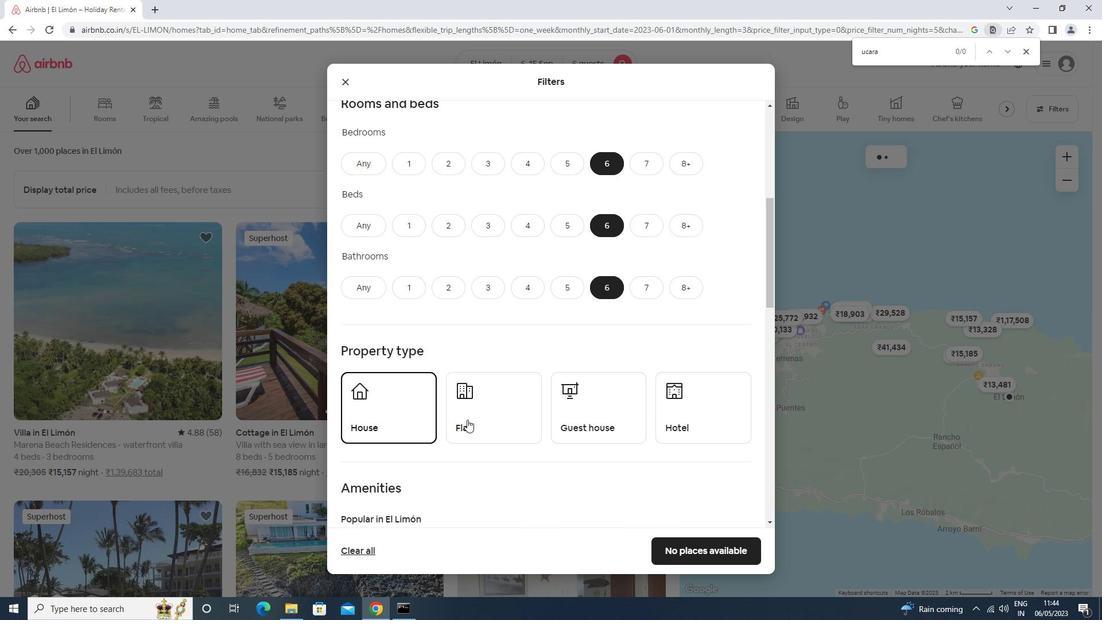
Action: Mouse moved to (590, 417)
Screenshot: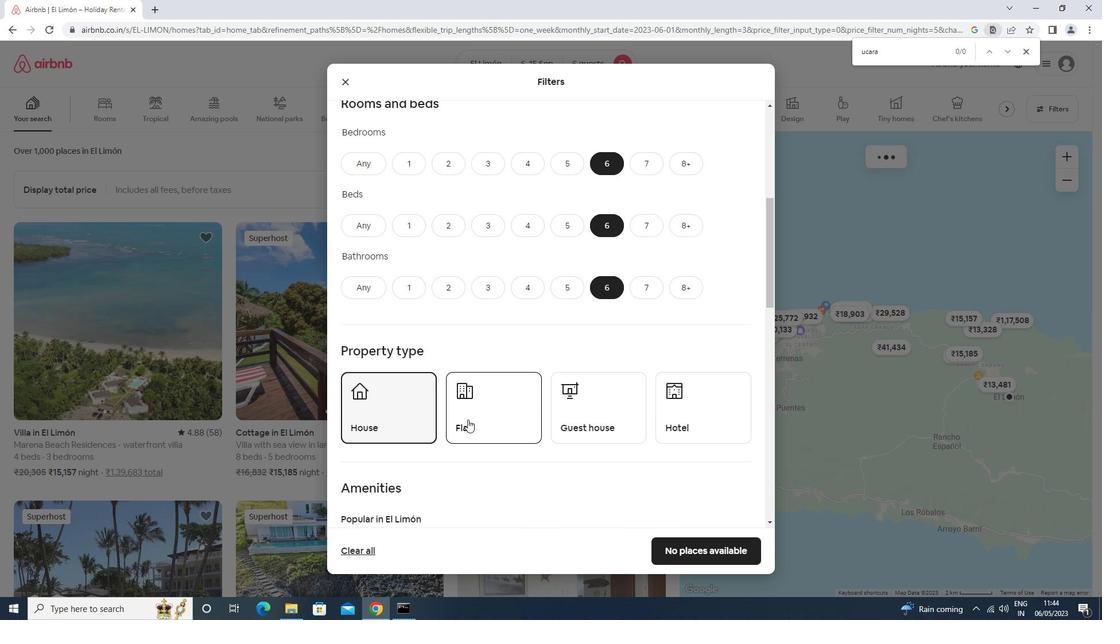 
Action: Mouse pressed left at (590, 417)
Screenshot: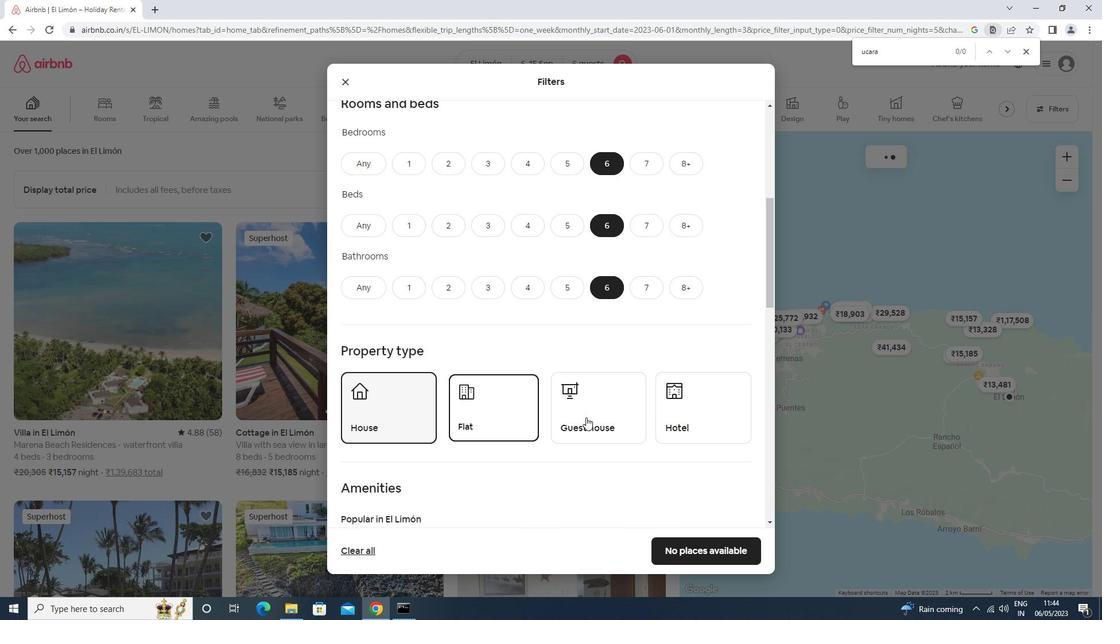 
Action: Mouse moved to (589, 408)
Screenshot: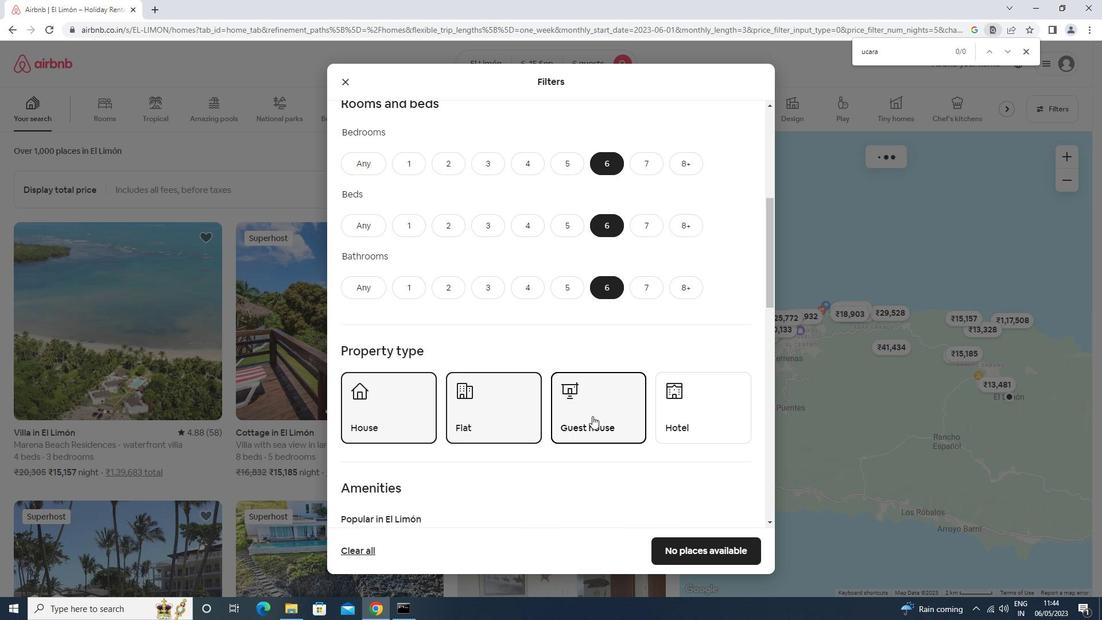 
Action: Mouse scrolled (589, 407) with delta (0, 0)
Screenshot: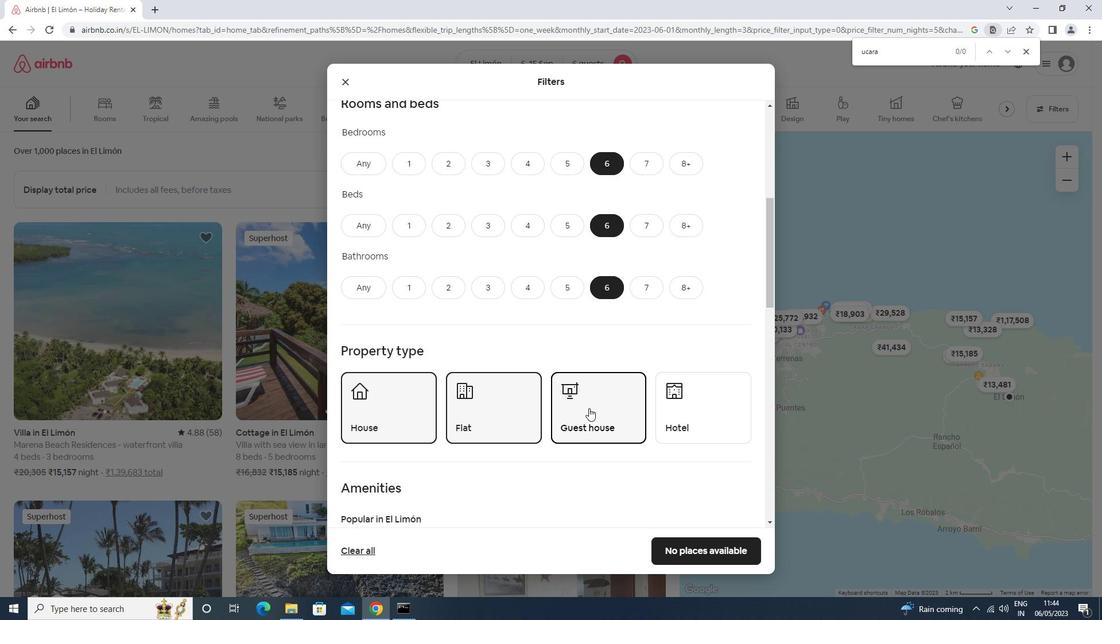 
Action: Mouse scrolled (589, 407) with delta (0, 0)
Screenshot: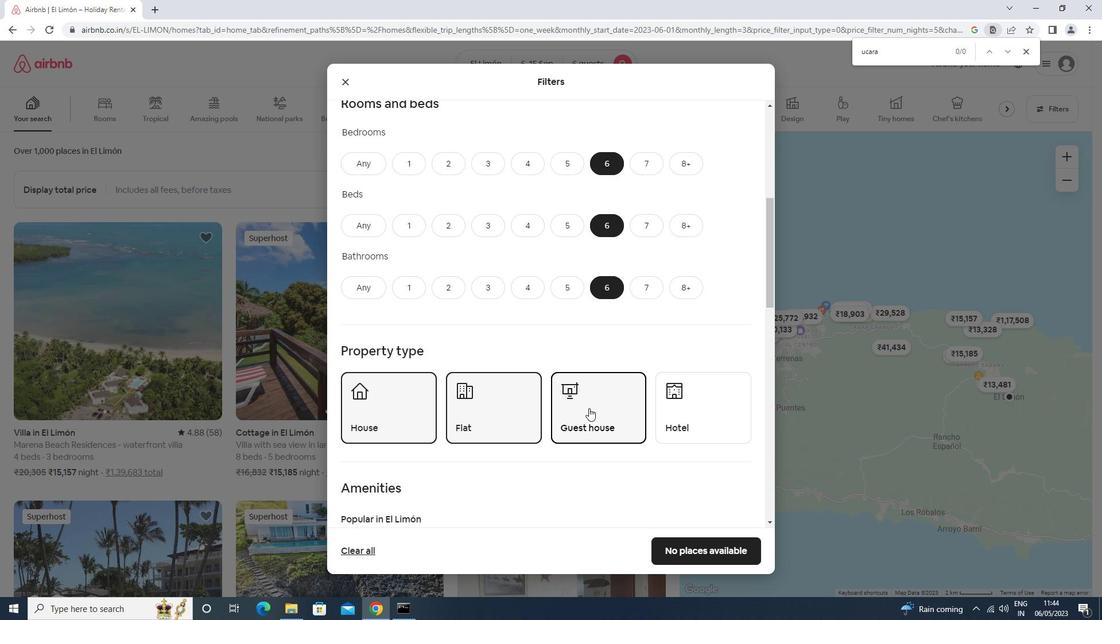 
Action: Mouse moved to (589, 407)
Screenshot: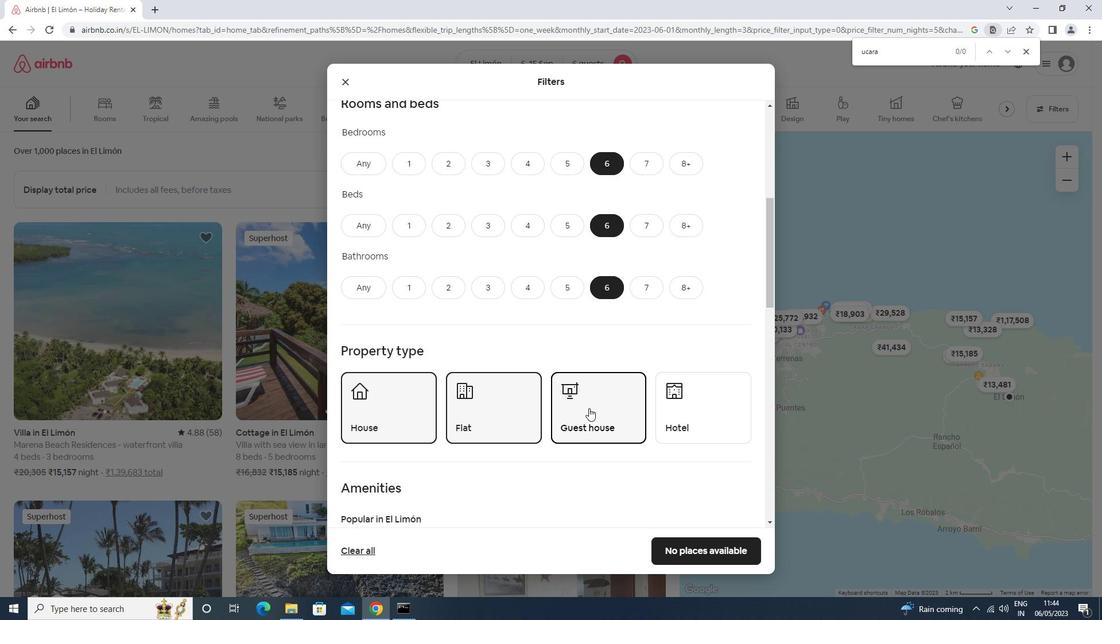 
Action: Mouse scrolled (589, 407) with delta (0, 0)
Screenshot: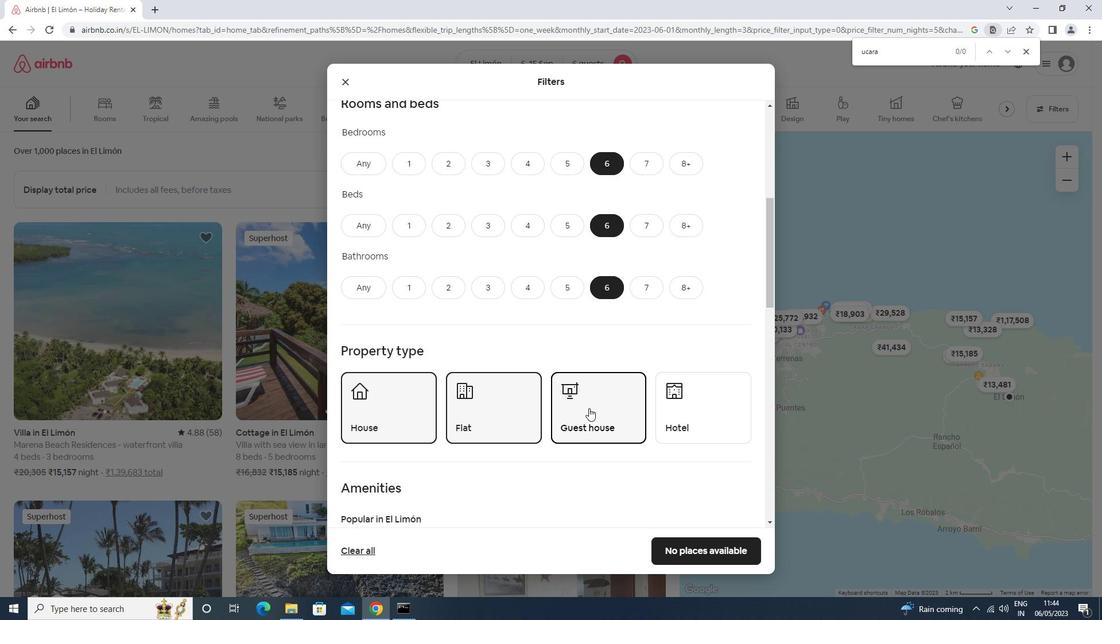 
Action: Mouse moved to (395, 403)
Screenshot: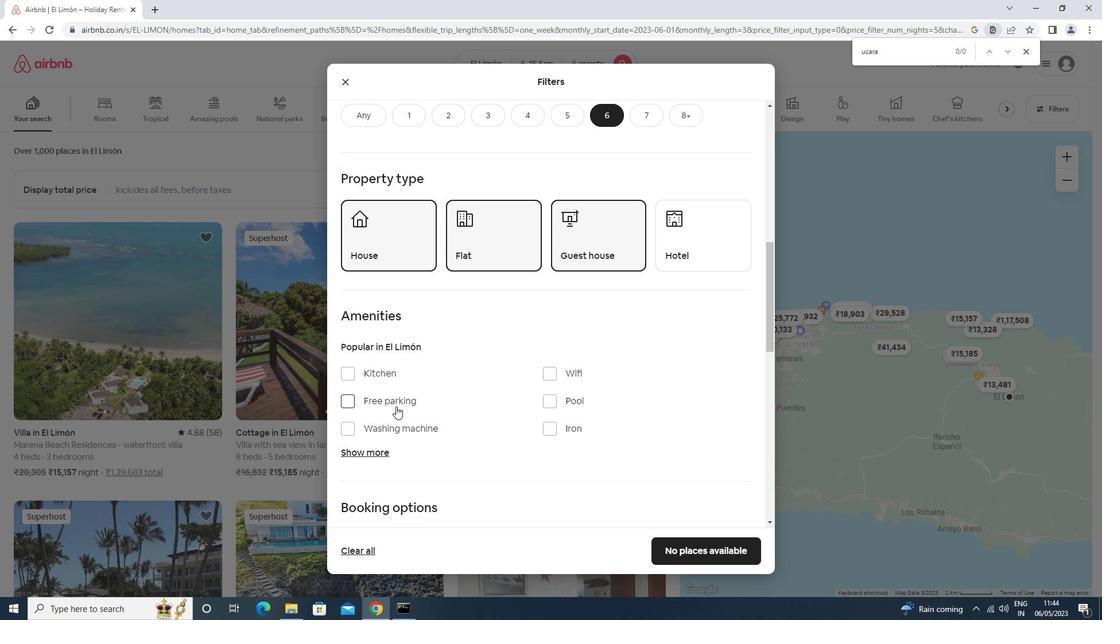 
Action: Mouse pressed left at (395, 403)
Screenshot: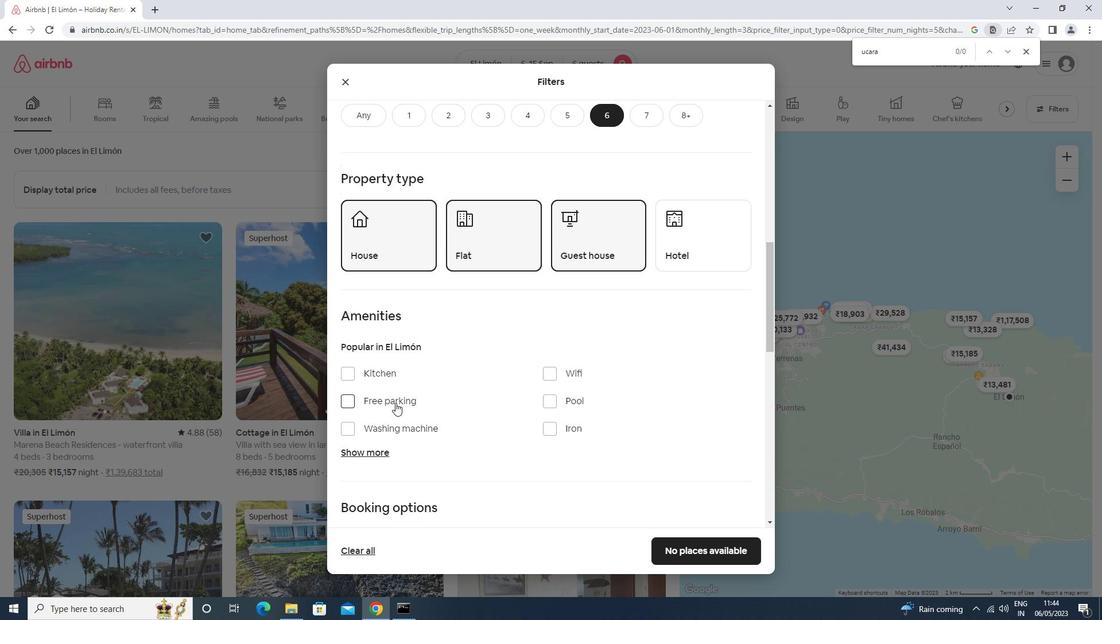 
Action: Mouse moved to (562, 378)
Screenshot: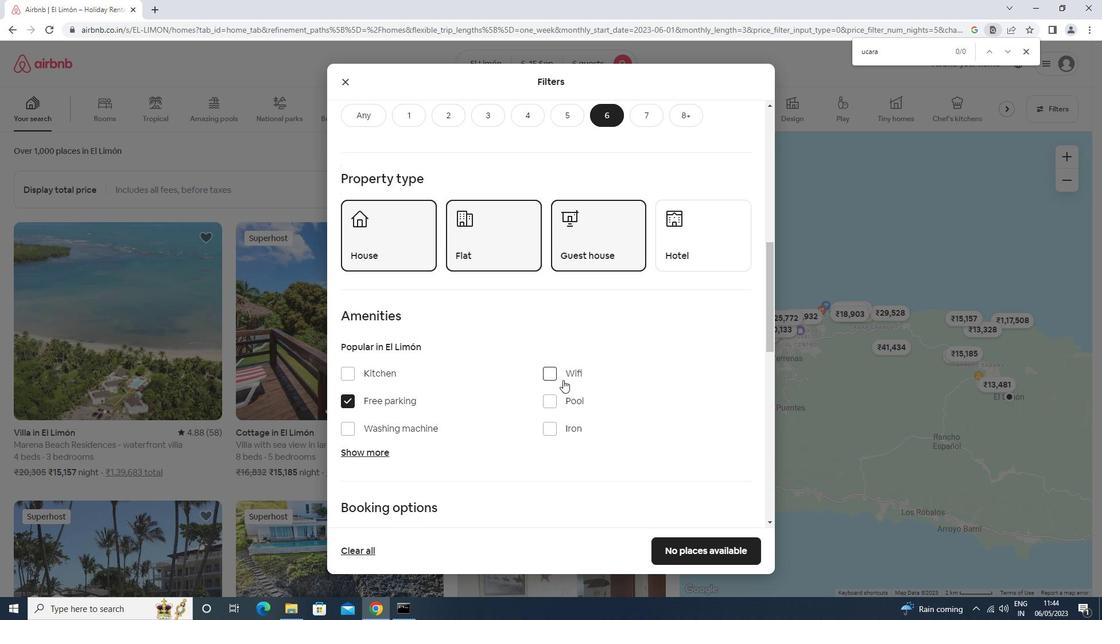 
Action: Mouse pressed left at (562, 378)
Screenshot: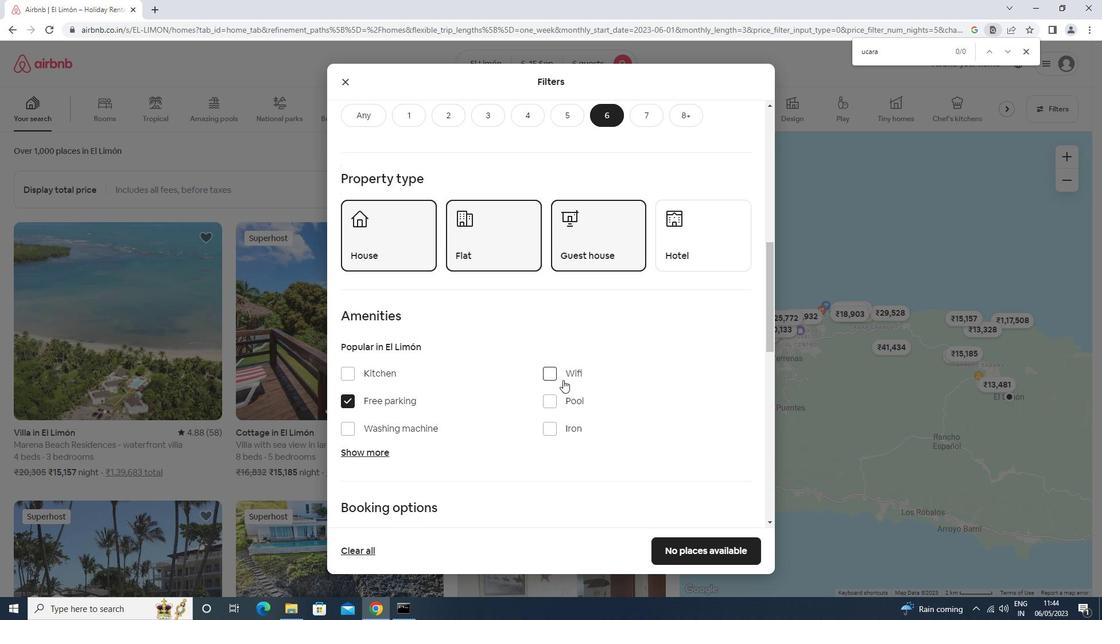 
Action: Mouse moved to (534, 395)
Screenshot: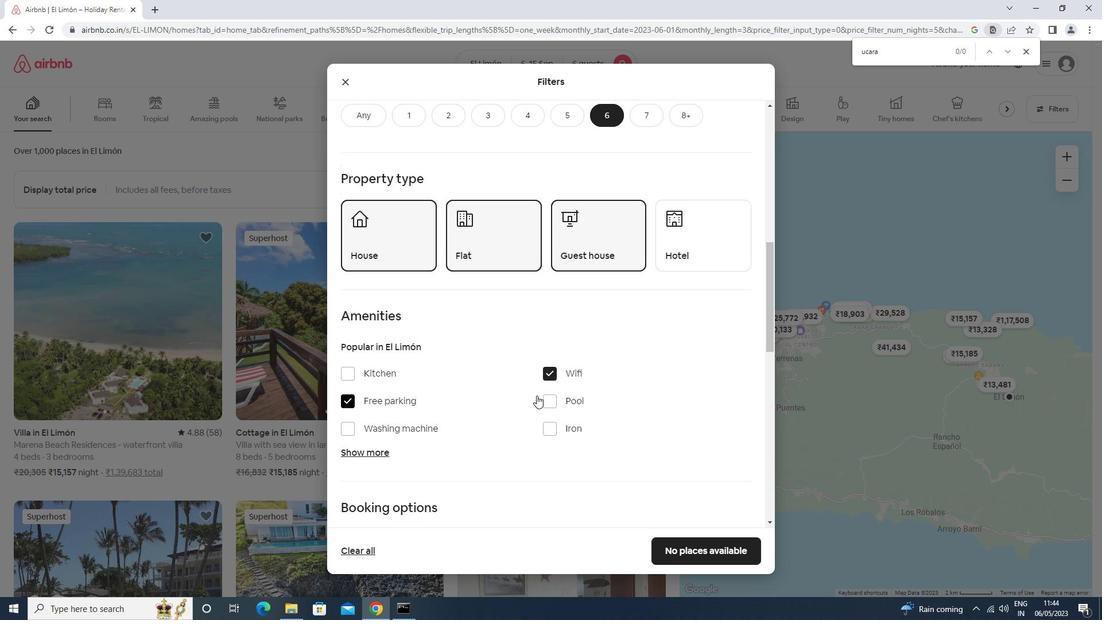 
Action: Mouse scrolled (534, 395) with delta (0, 0)
Screenshot: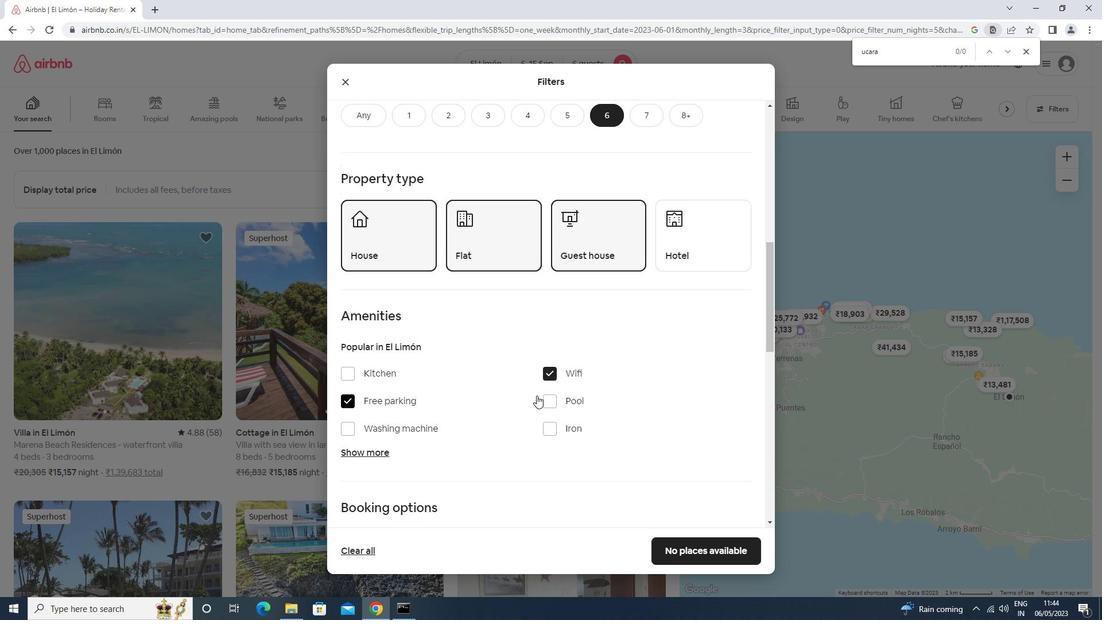 
Action: Mouse scrolled (534, 395) with delta (0, 0)
Screenshot: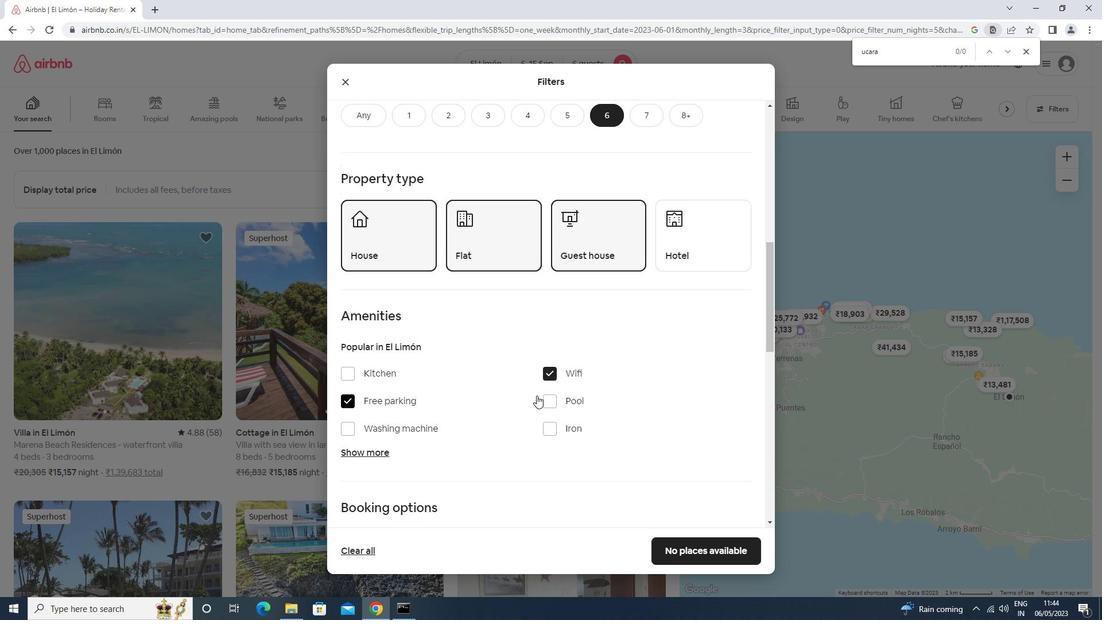 
Action: Mouse moved to (379, 339)
Screenshot: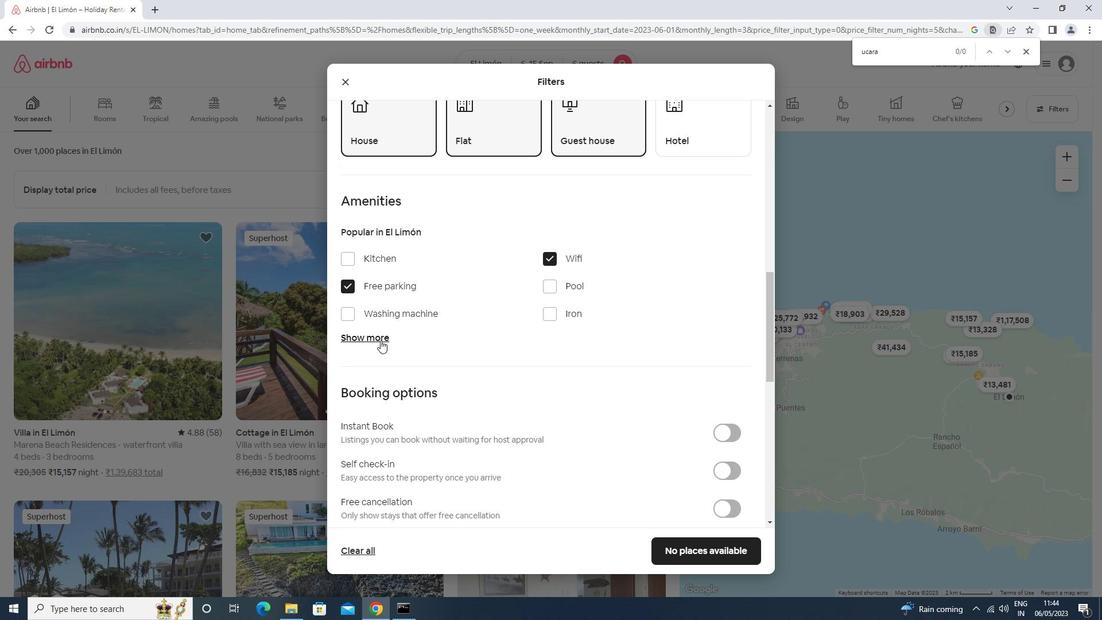 
Action: Mouse pressed left at (379, 339)
Screenshot: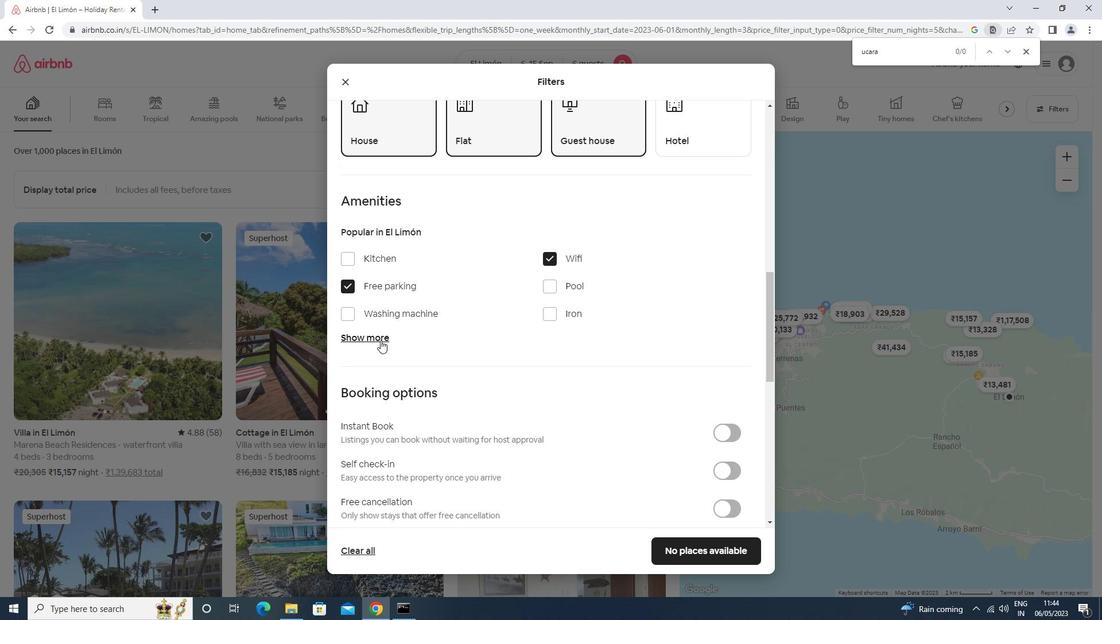 
Action: Mouse moved to (414, 433)
Screenshot: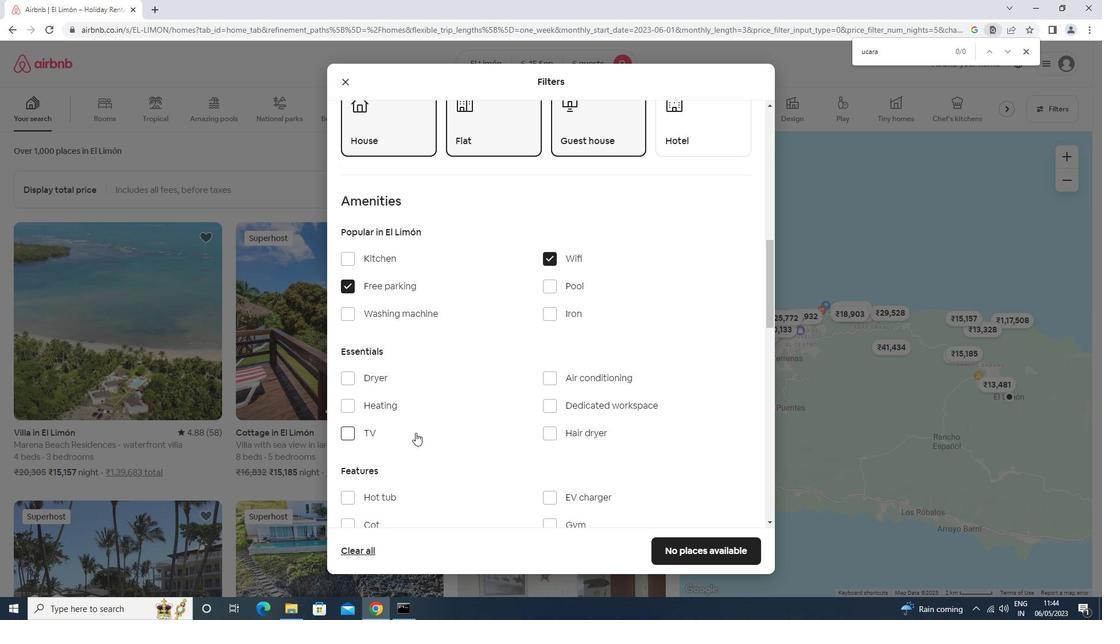 
Action: Mouse pressed left at (414, 433)
Screenshot: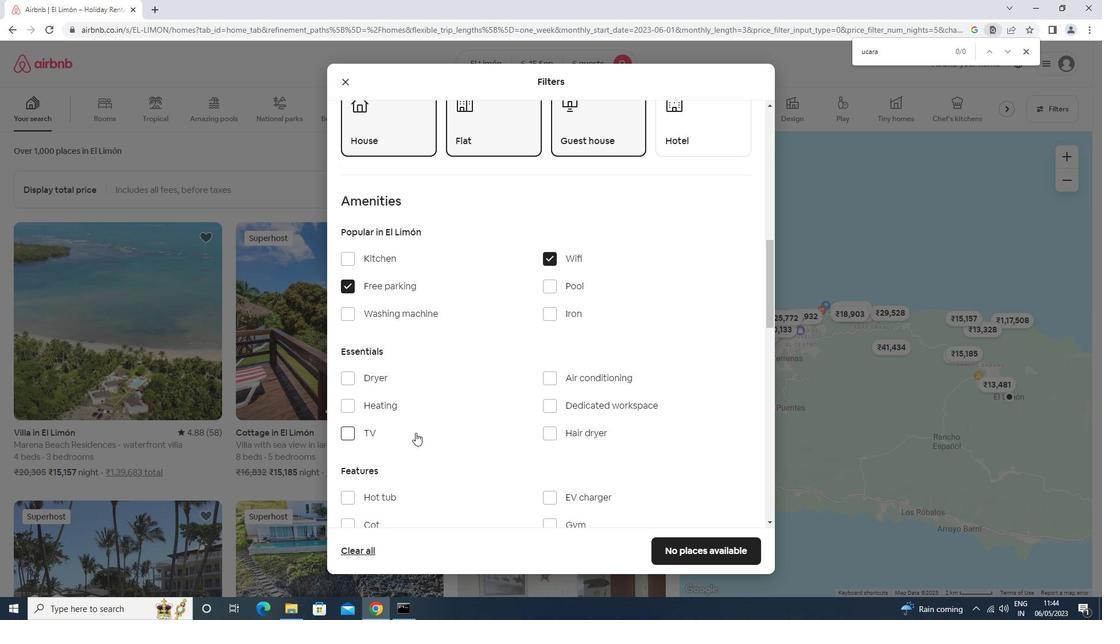 
Action: Mouse moved to (420, 421)
Screenshot: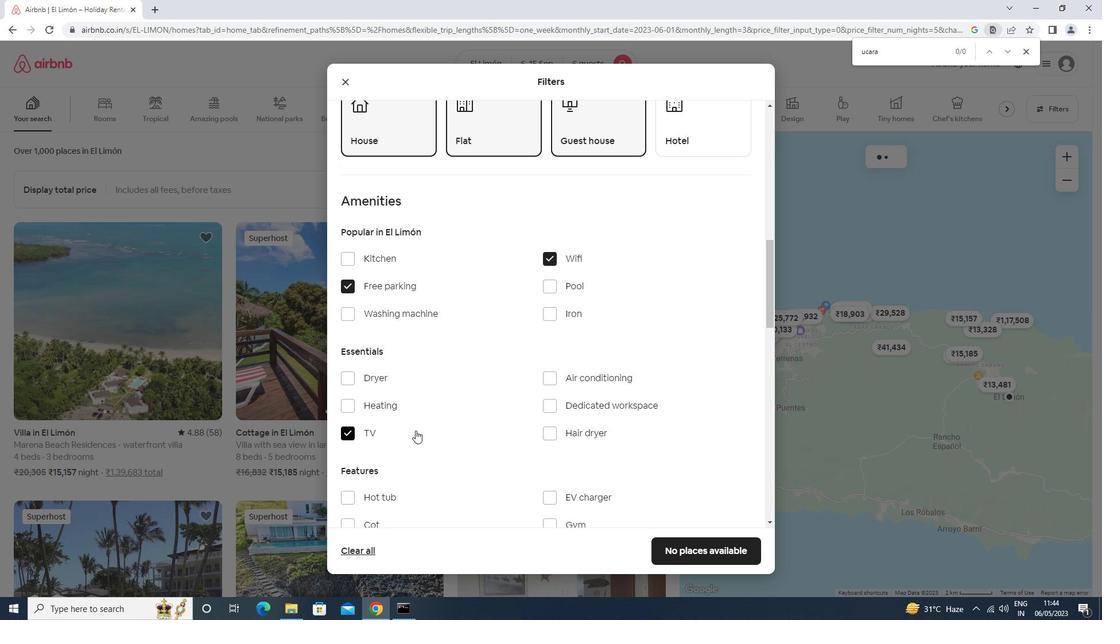 
Action: Mouse scrolled (420, 420) with delta (0, 0)
Screenshot: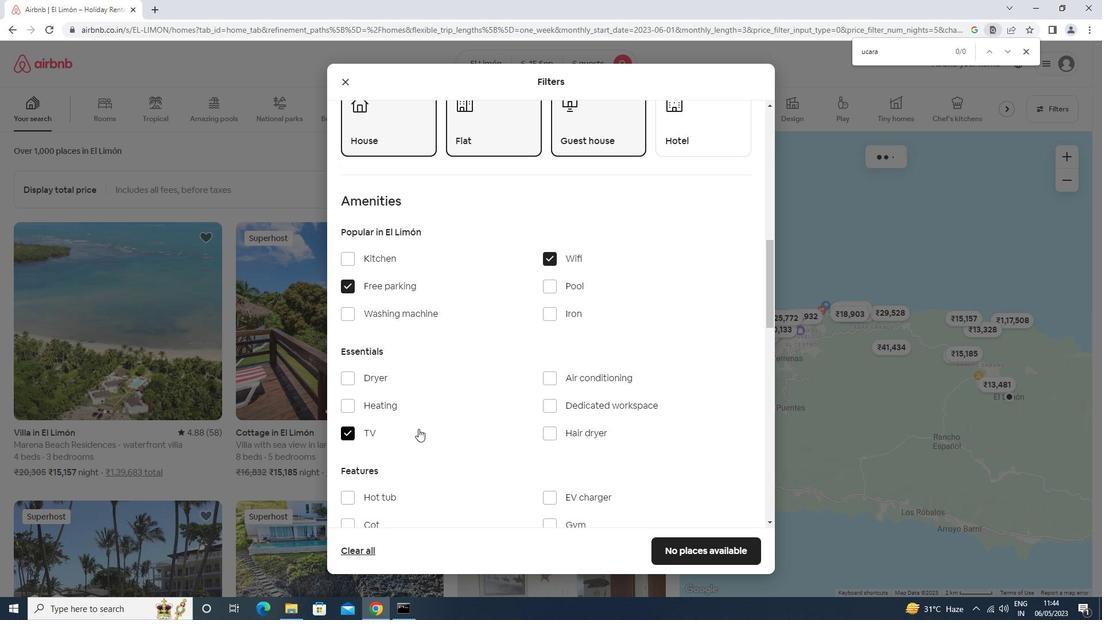 
Action: Mouse scrolled (420, 422) with delta (0, 0)
Screenshot: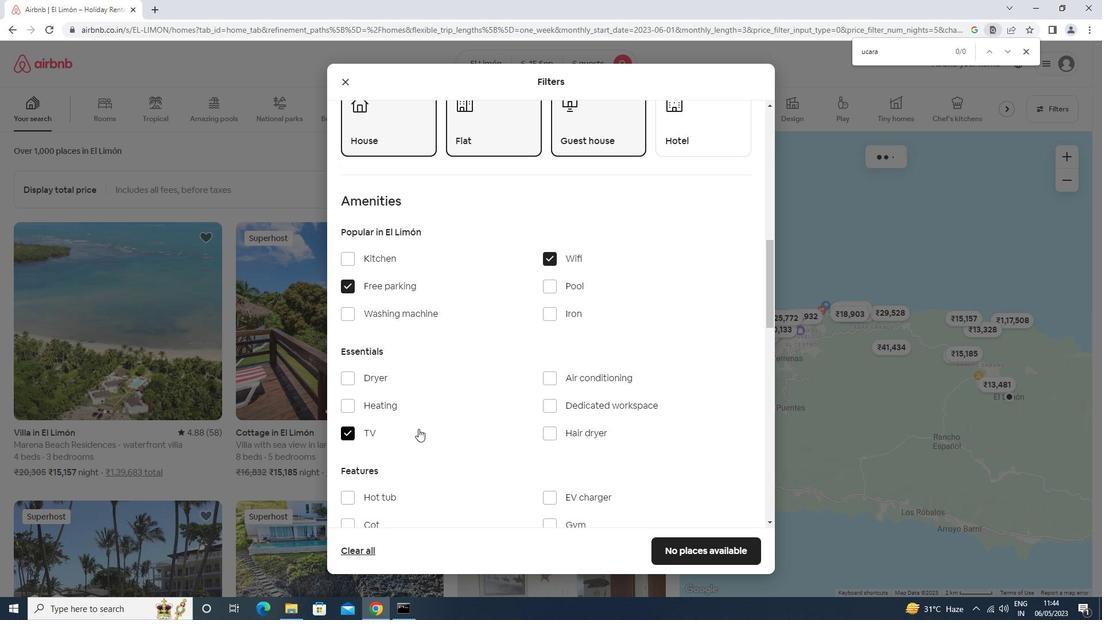 
Action: Mouse scrolled (420, 420) with delta (0, 0)
Screenshot: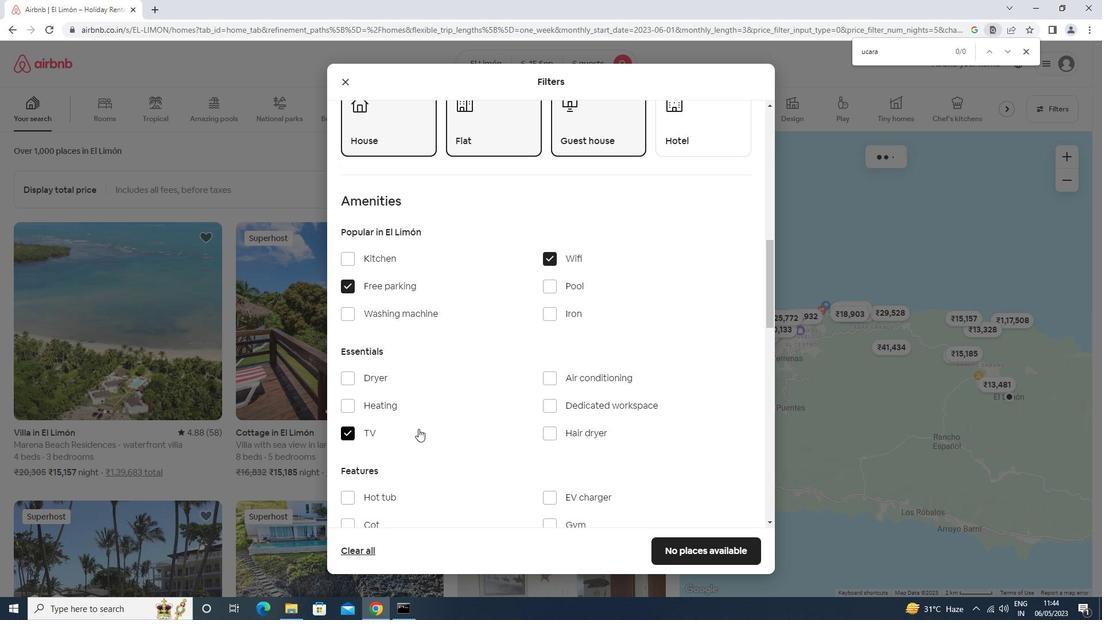 
Action: Mouse scrolled (420, 422) with delta (0, 0)
Screenshot: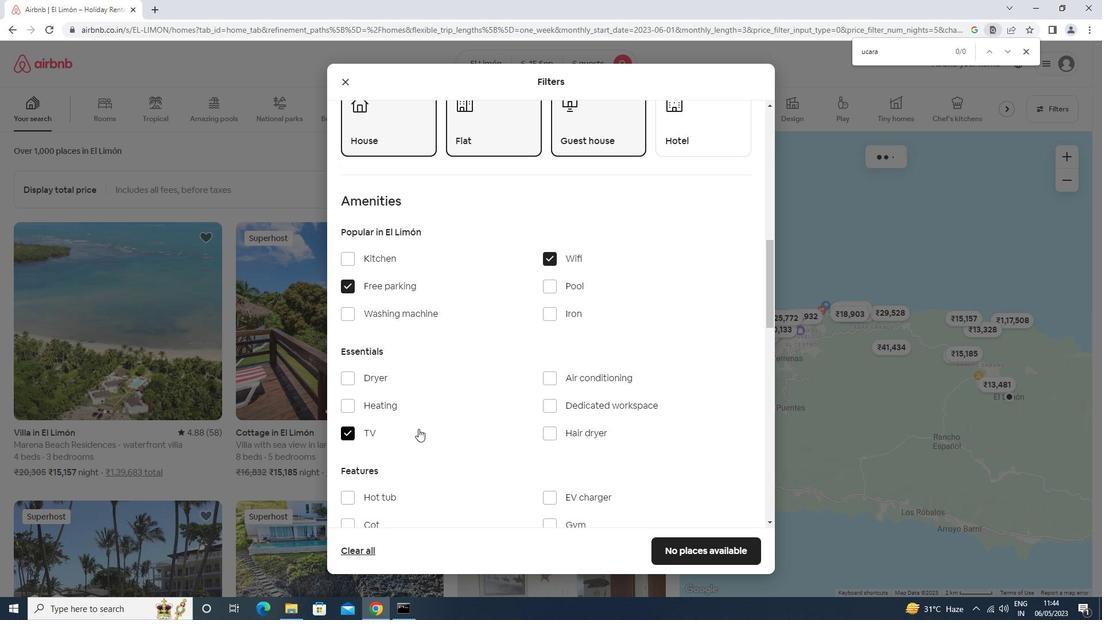 
Action: Mouse scrolled (420, 420) with delta (0, 0)
Screenshot: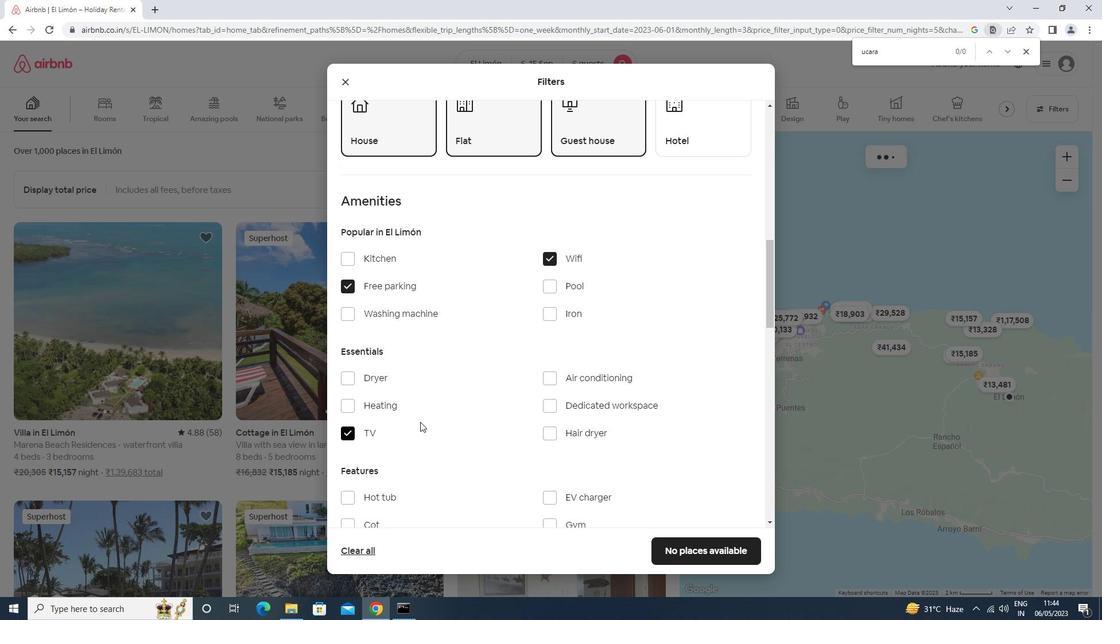 
Action: Mouse scrolled (420, 420) with delta (0, 0)
Screenshot: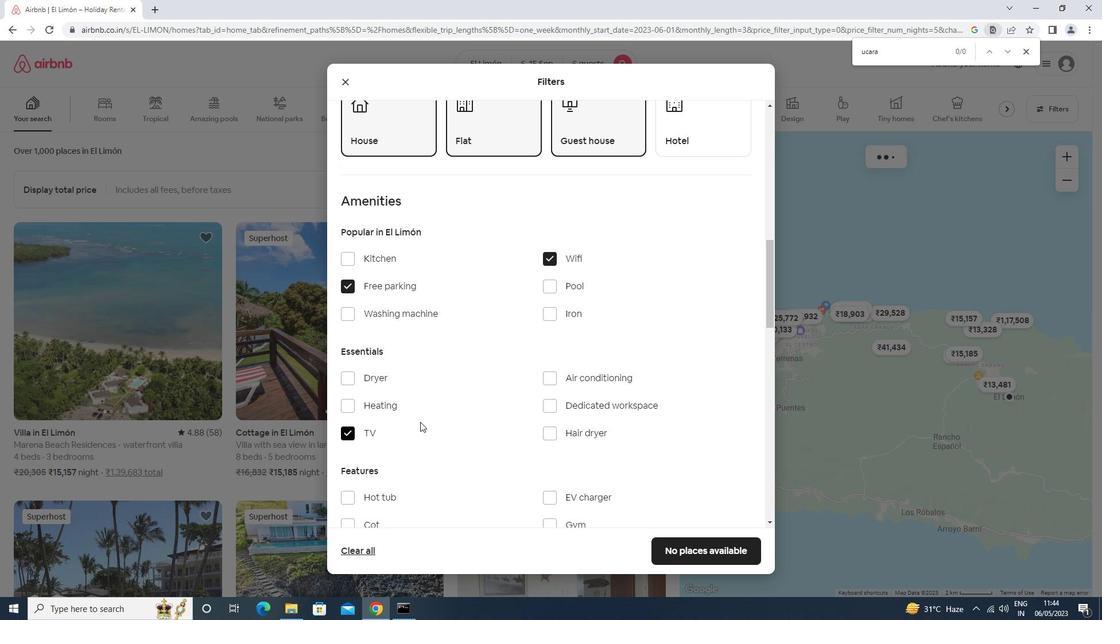 
Action: Mouse moved to (429, 414)
Screenshot: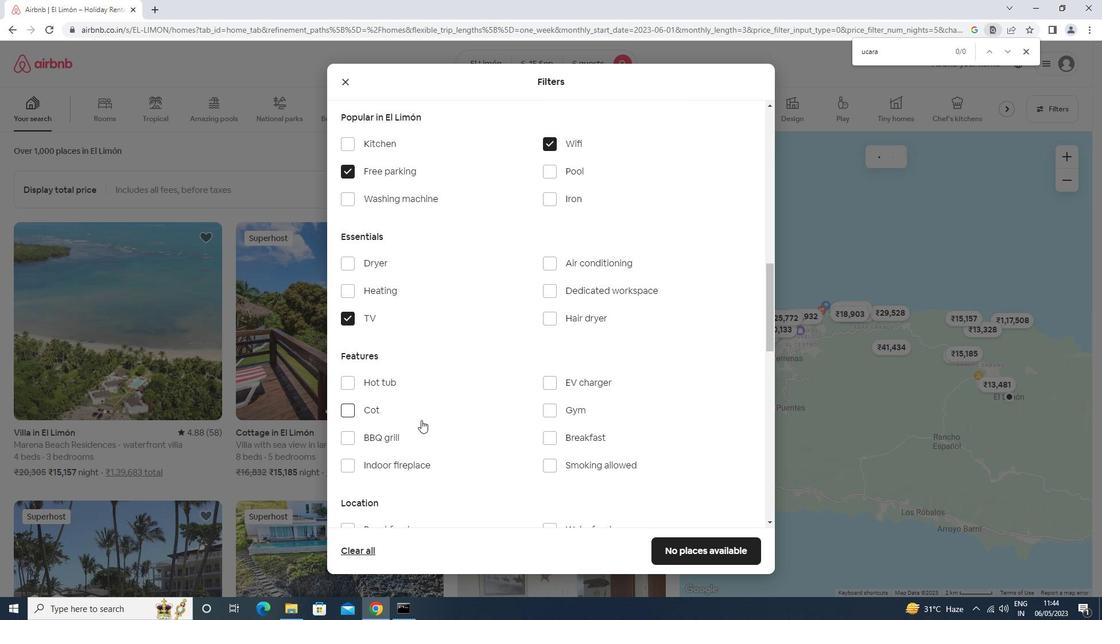 
Action: Mouse scrolled (429, 413) with delta (0, 0)
Screenshot: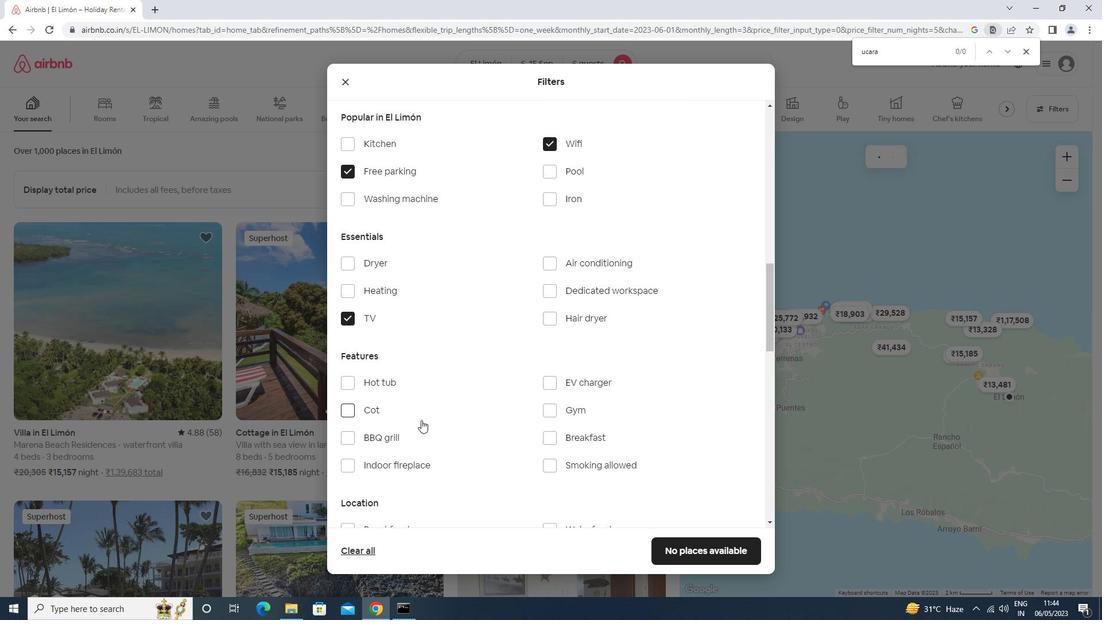 
Action: Mouse scrolled (429, 413) with delta (0, 0)
Screenshot: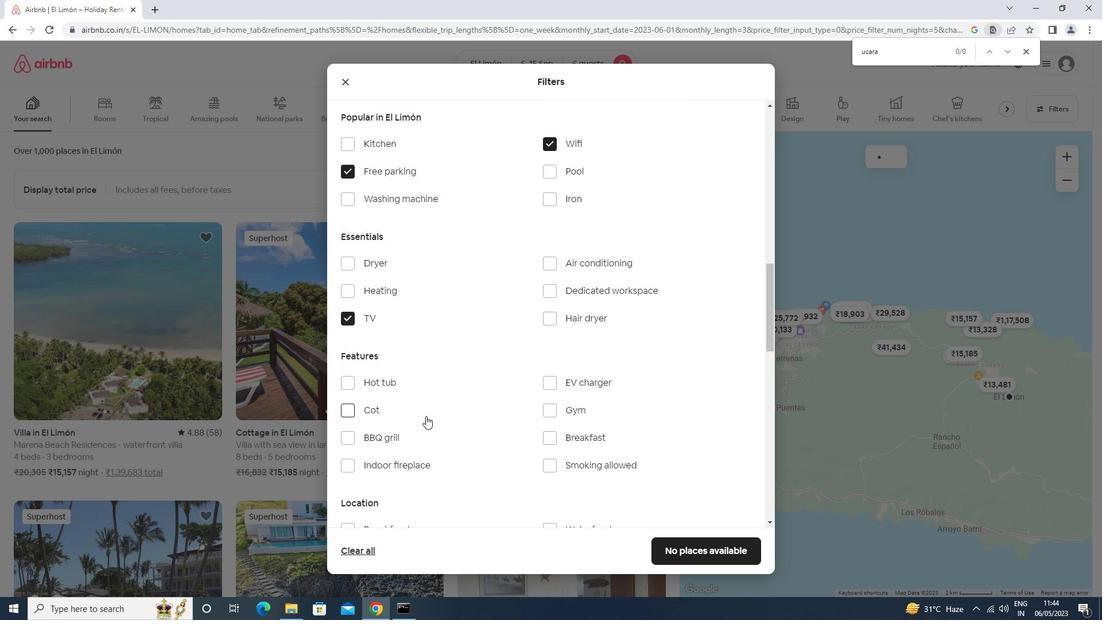 
Action: Mouse scrolled (429, 413) with delta (0, 0)
Screenshot: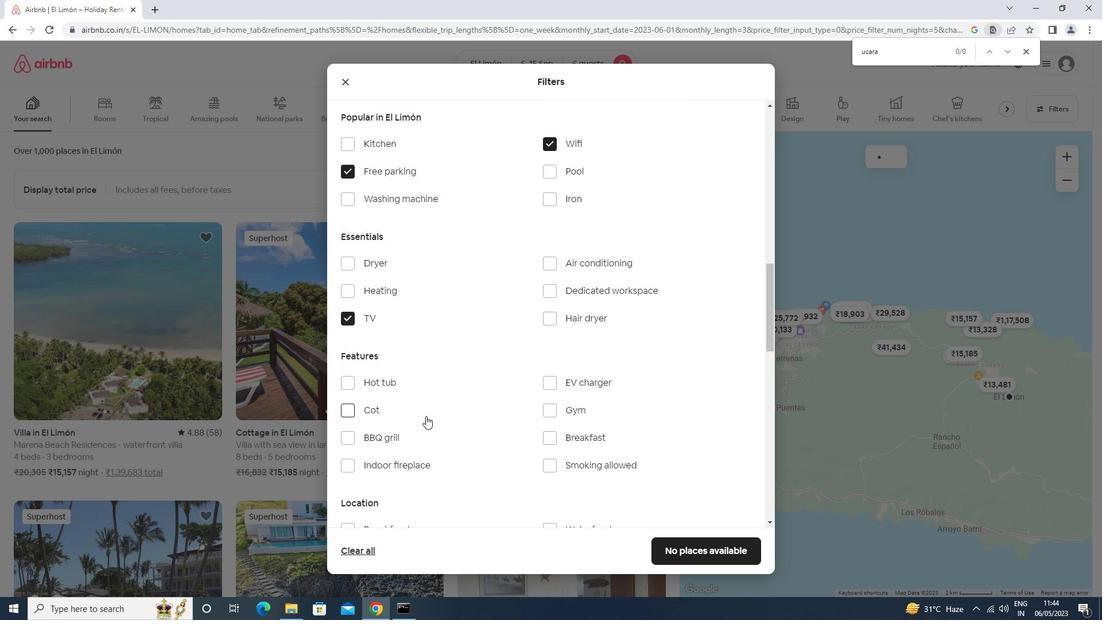 
Action: Mouse scrolled (429, 413) with delta (0, 0)
Screenshot: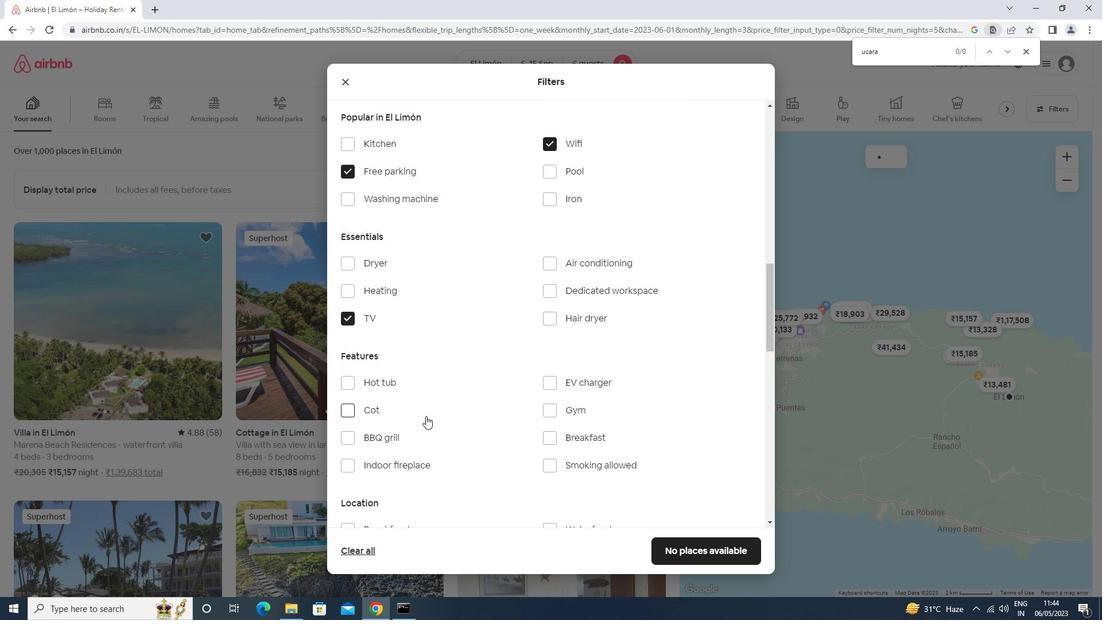 
Action: Mouse scrolled (429, 413) with delta (0, 0)
Screenshot: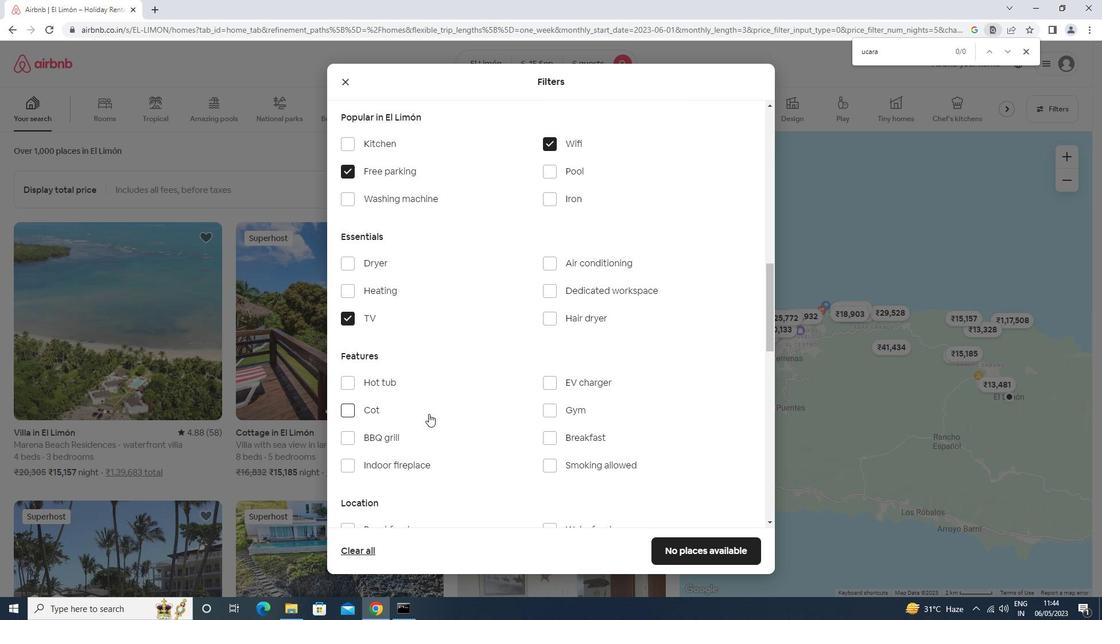 
Action: Mouse scrolled (429, 413) with delta (0, 0)
Screenshot: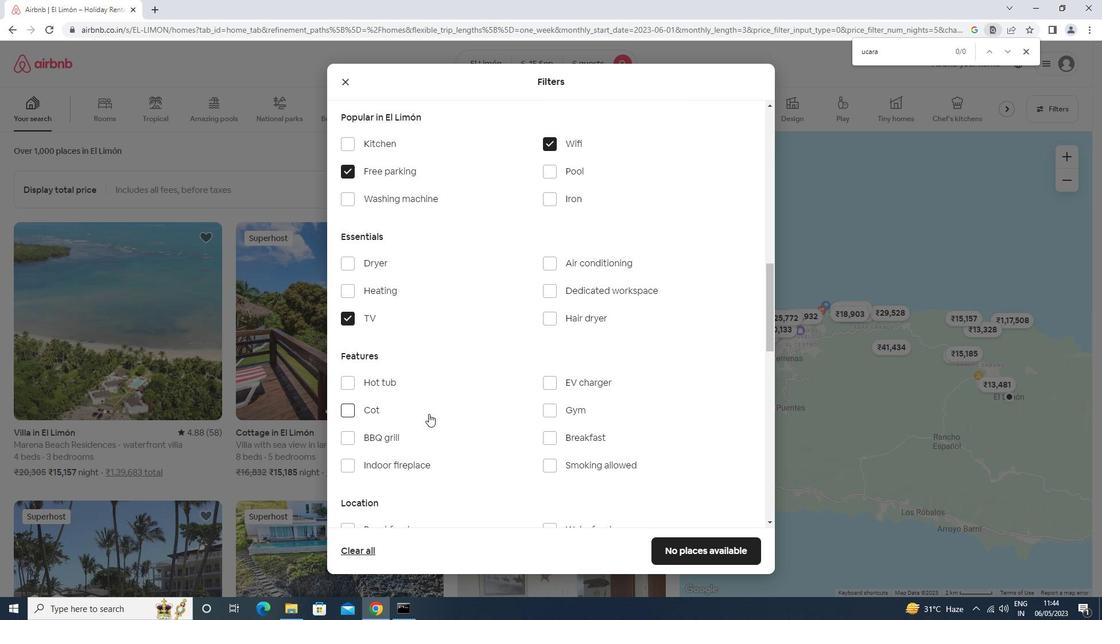
Action: Mouse moved to (727, 412)
Screenshot: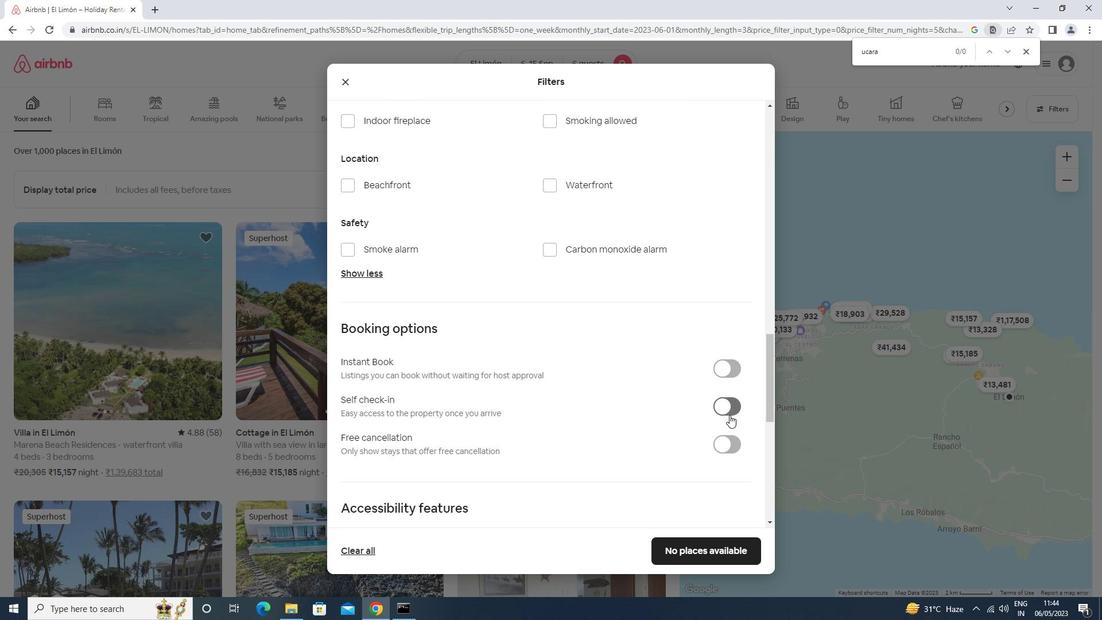 
Action: Mouse pressed left at (727, 412)
Screenshot: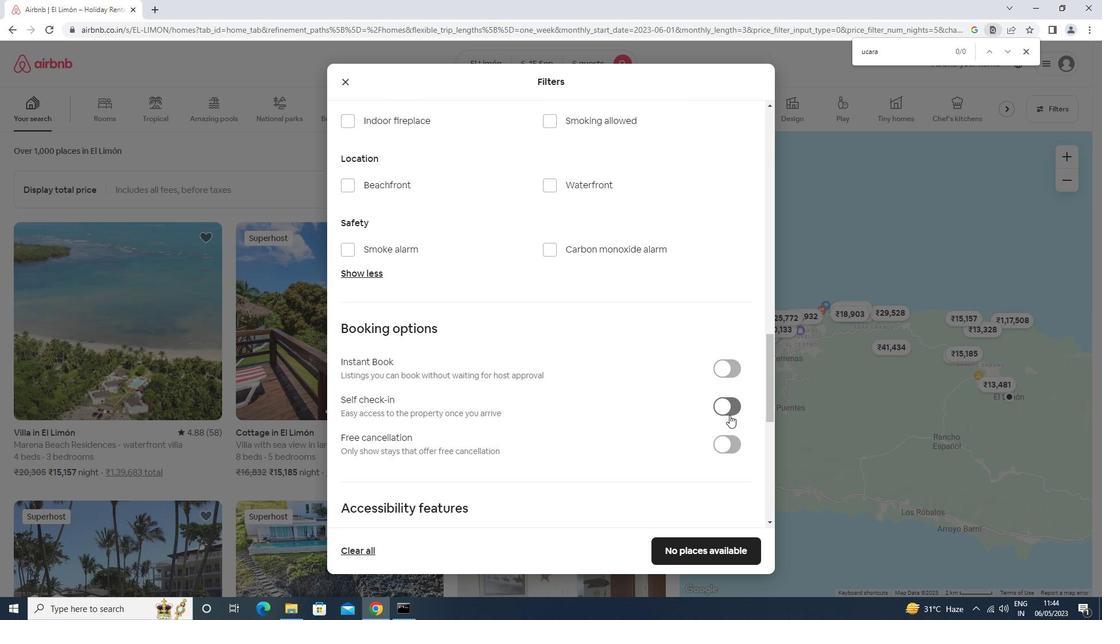 
Action: Mouse moved to (498, 391)
Screenshot: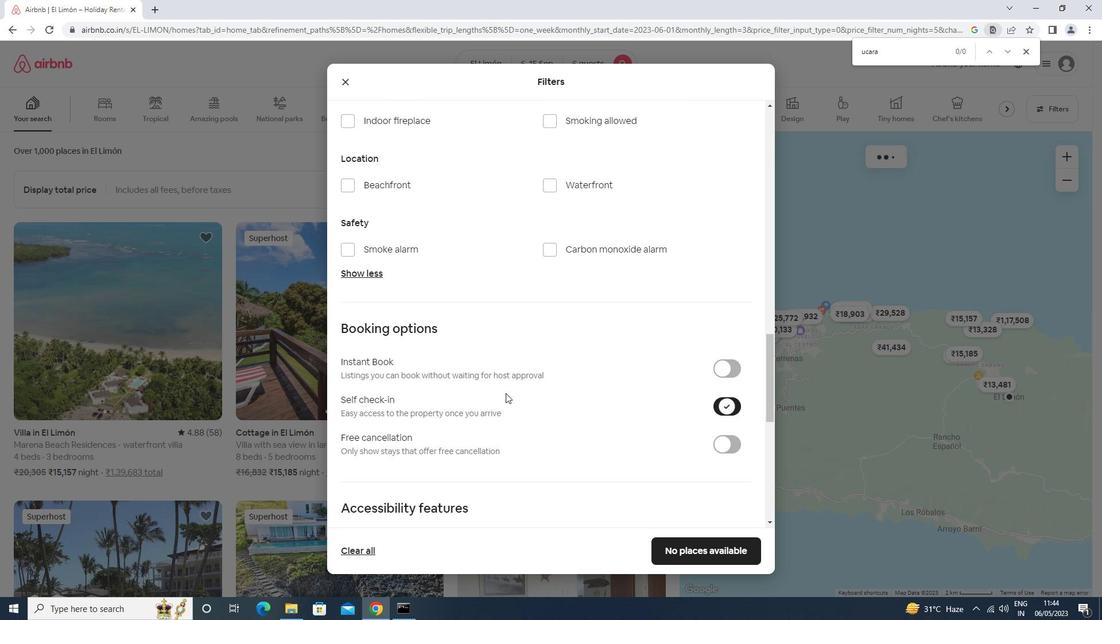 
Action: Mouse scrolled (498, 391) with delta (0, 0)
Screenshot: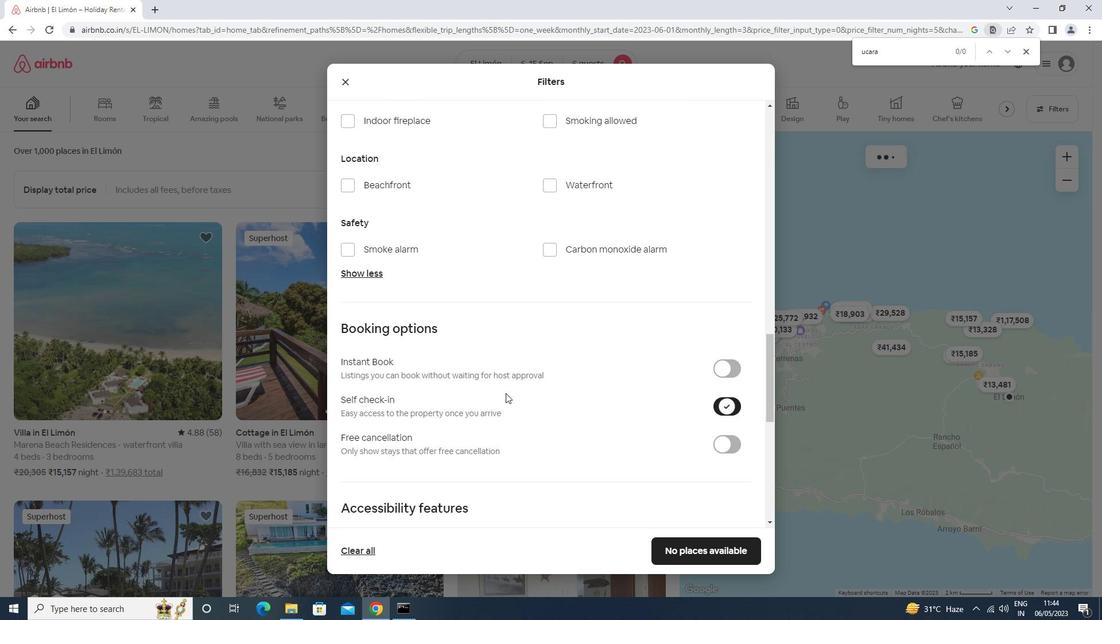 
Action: Mouse moved to (488, 399)
Screenshot: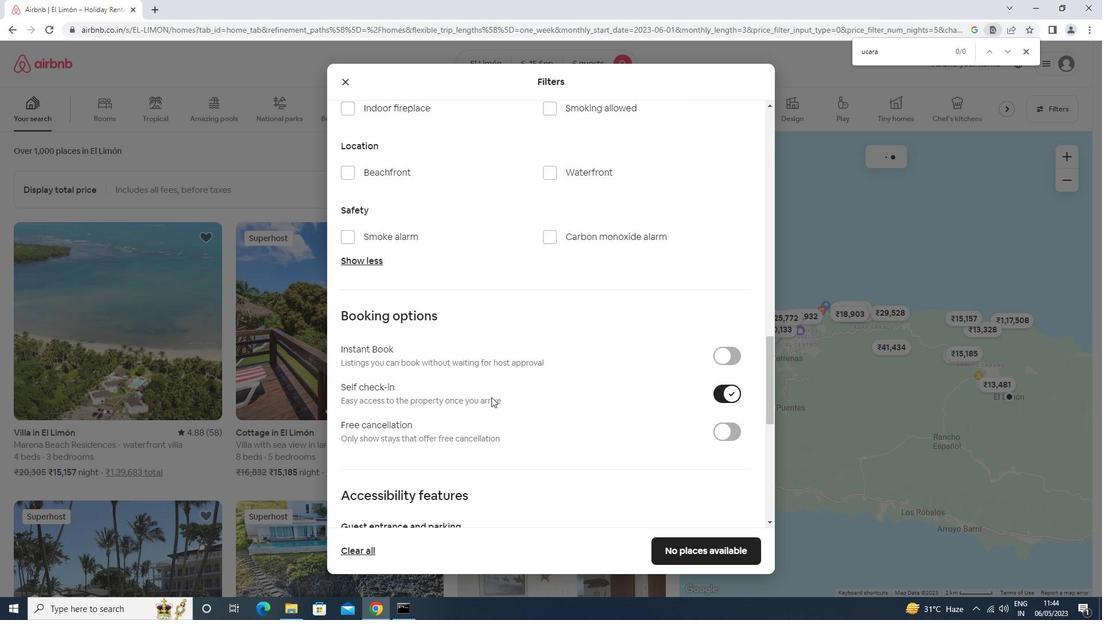 
Action: Mouse scrolled (488, 398) with delta (0, 0)
Screenshot: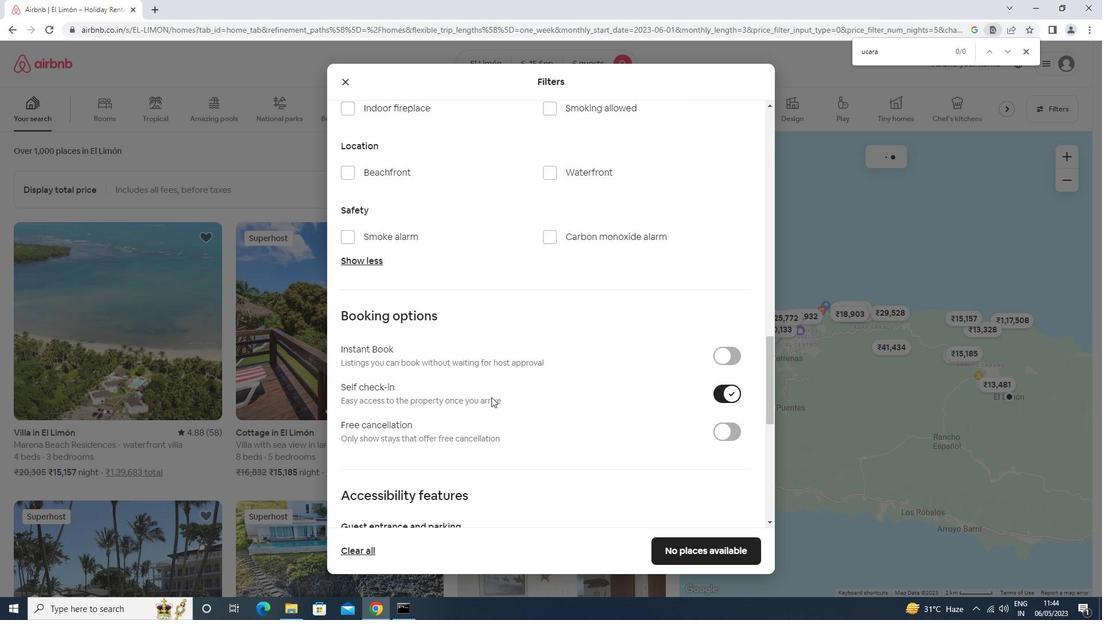 
Action: Mouse moved to (485, 401)
Screenshot: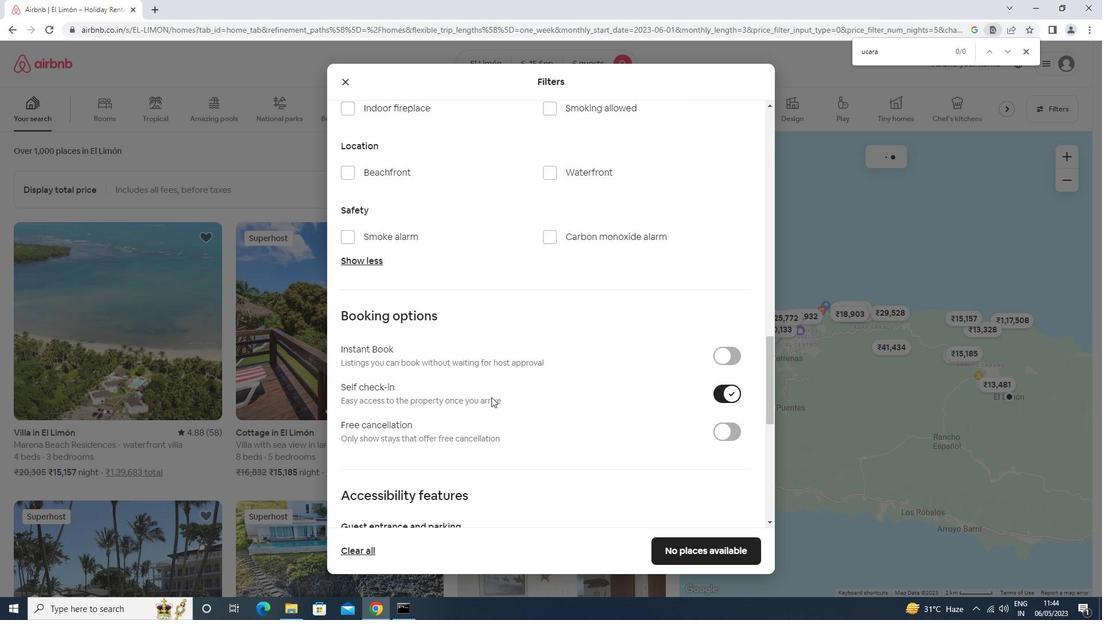 
Action: Mouse scrolled (485, 400) with delta (0, 0)
Screenshot: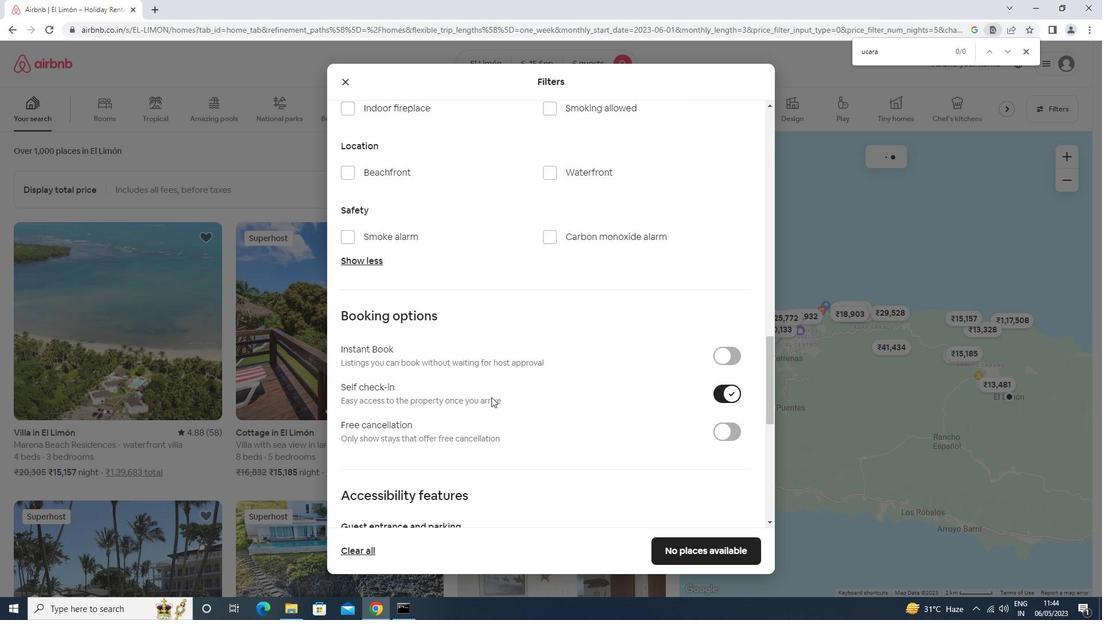 
Action: Mouse moved to (484, 402)
Screenshot: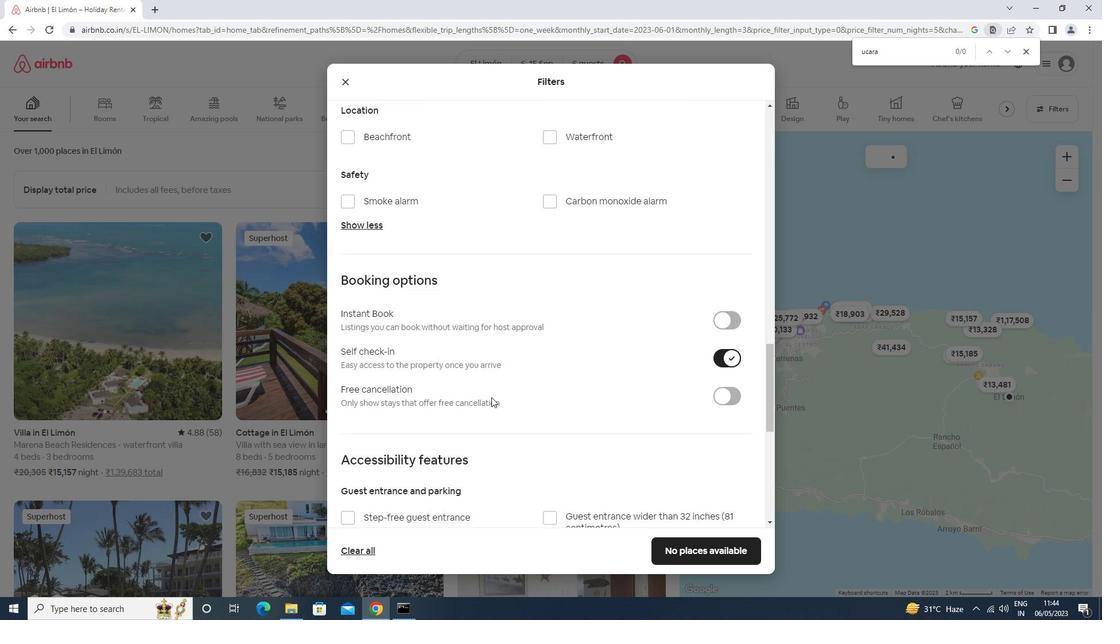 
Action: Mouse scrolled (484, 402) with delta (0, 0)
Screenshot: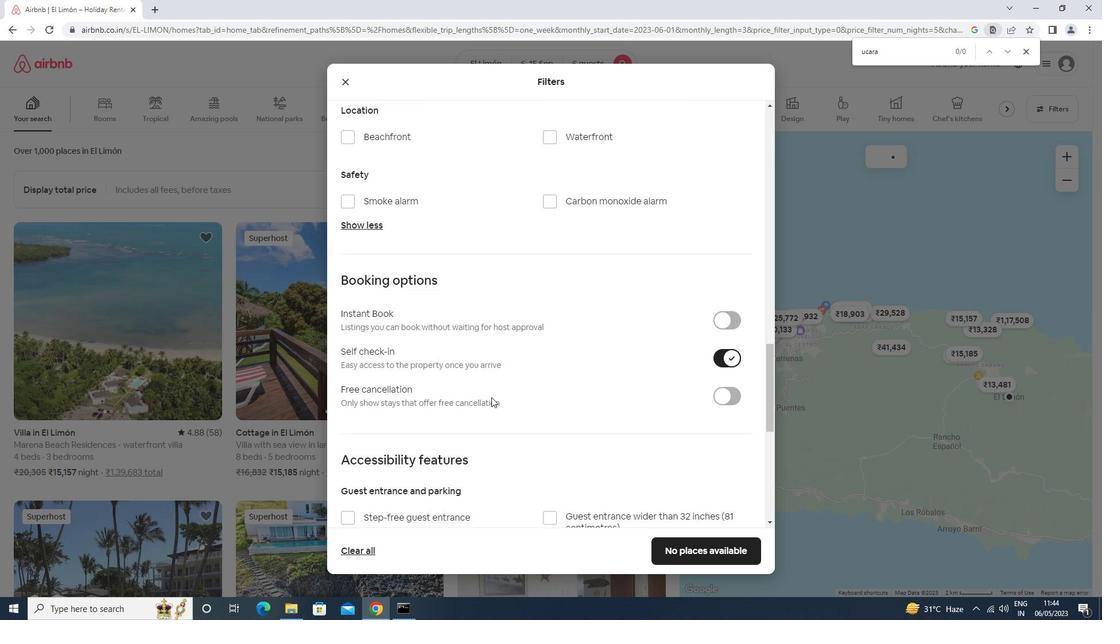 
Action: Mouse scrolled (484, 402) with delta (0, 0)
Screenshot: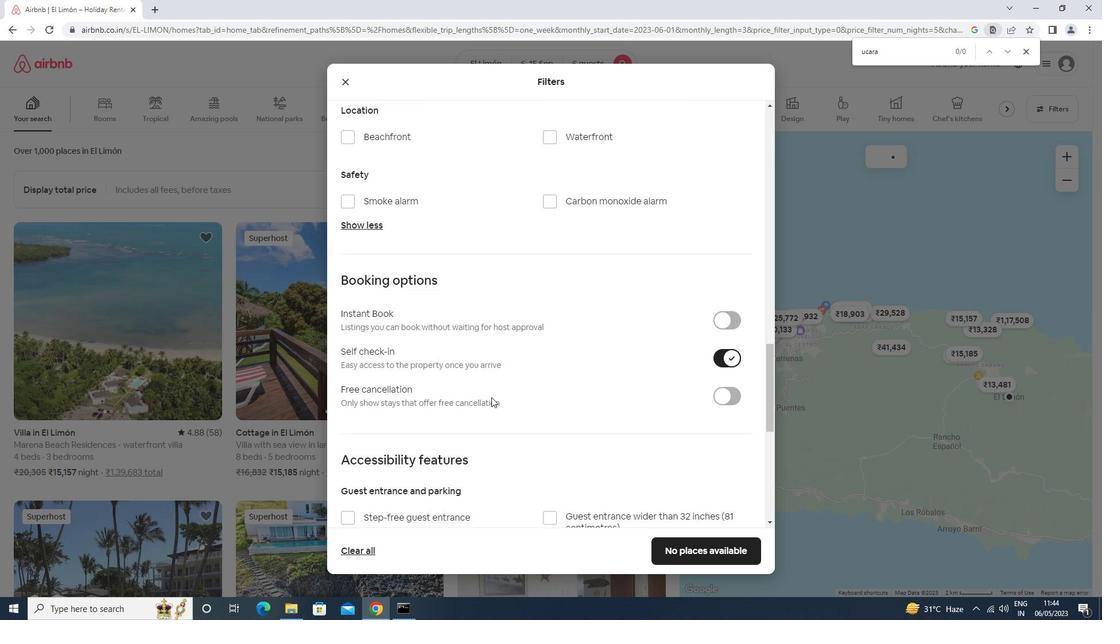 
Action: Mouse moved to (483, 402)
Screenshot: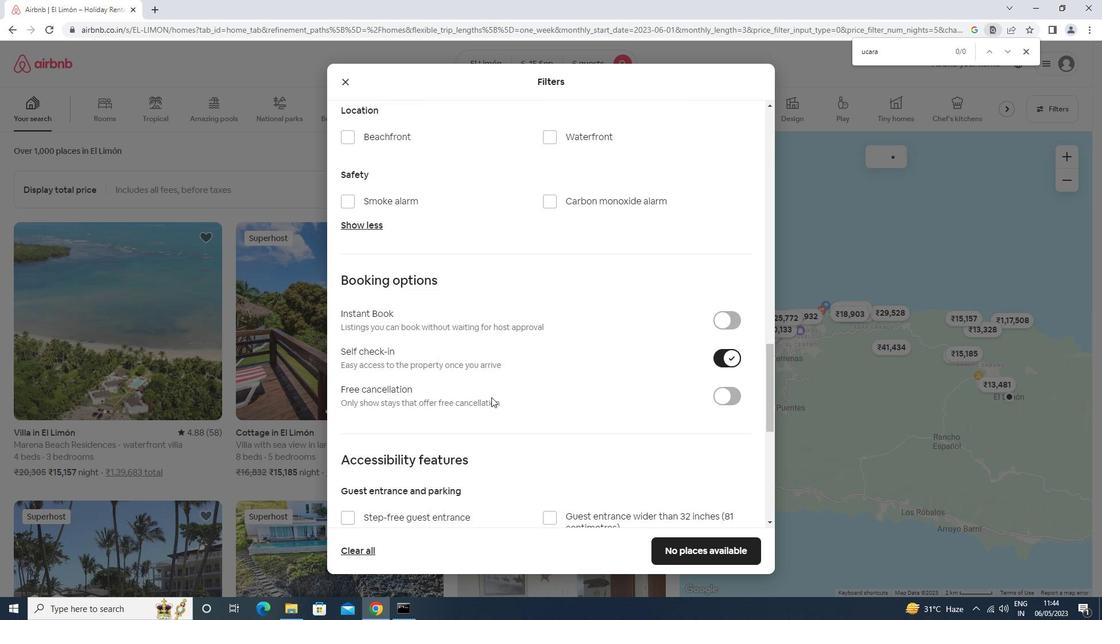 
Action: Mouse scrolled (483, 402) with delta (0, 0)
Screenshot: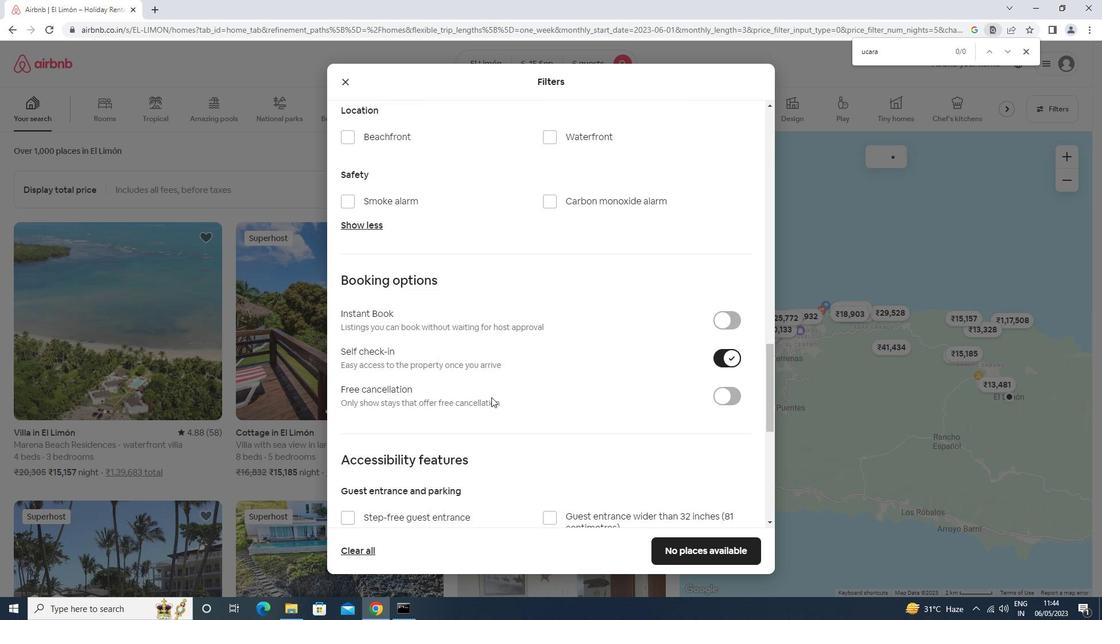 
Action: Mouse moved to (477, 406)
Screenshot: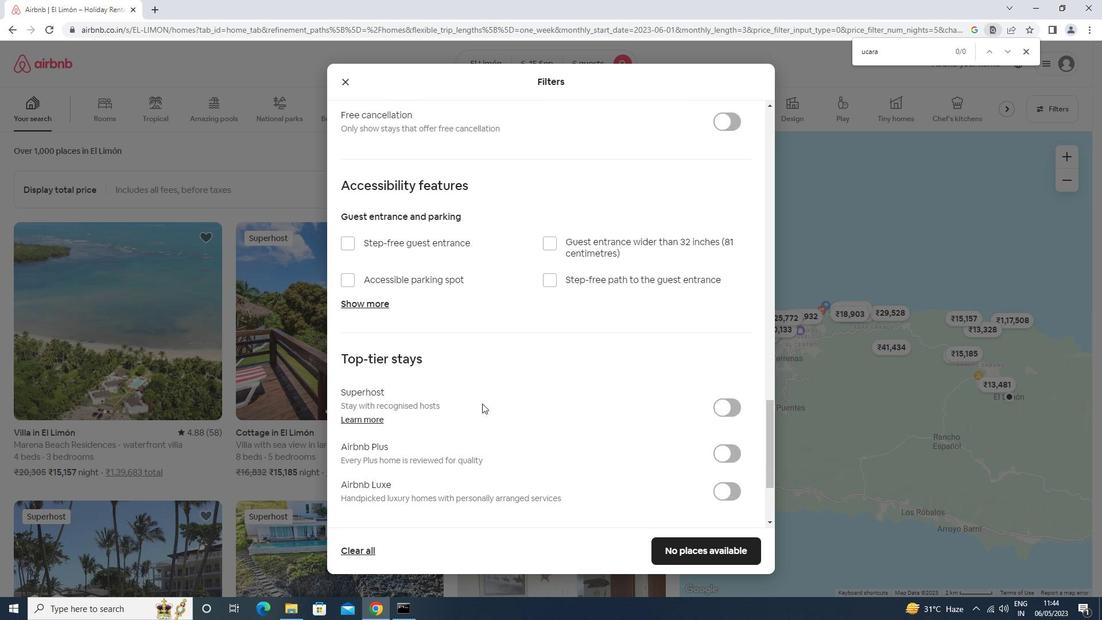 
Action: Mouse scrolled (477, 405) with delta (0, 0)
Screenshot: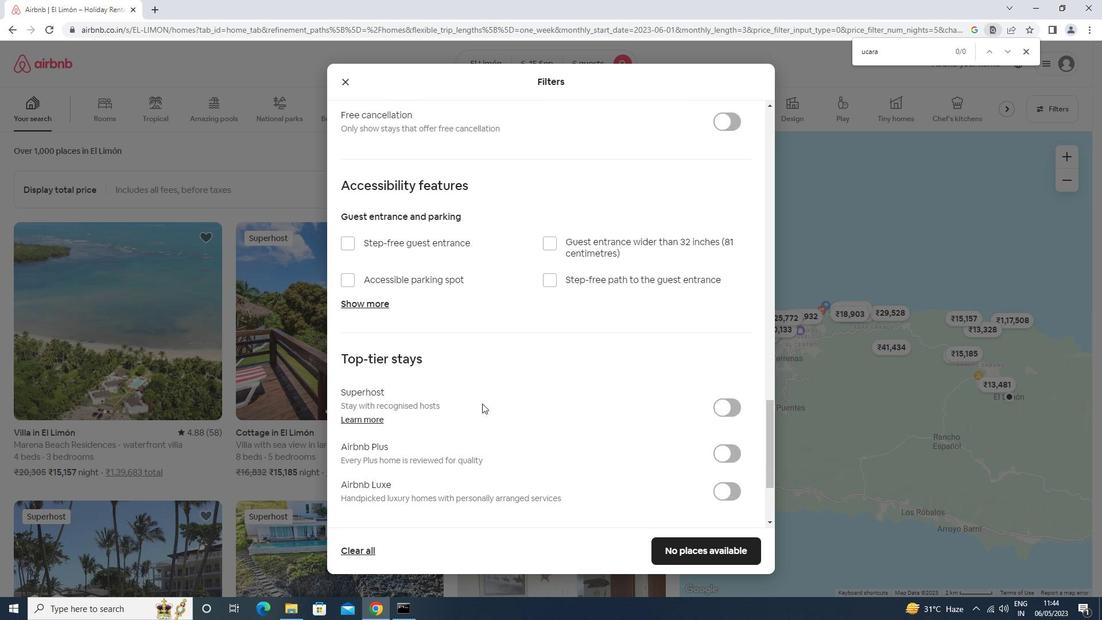 
Action: Mouse moved to (477, 406)
Screenshot: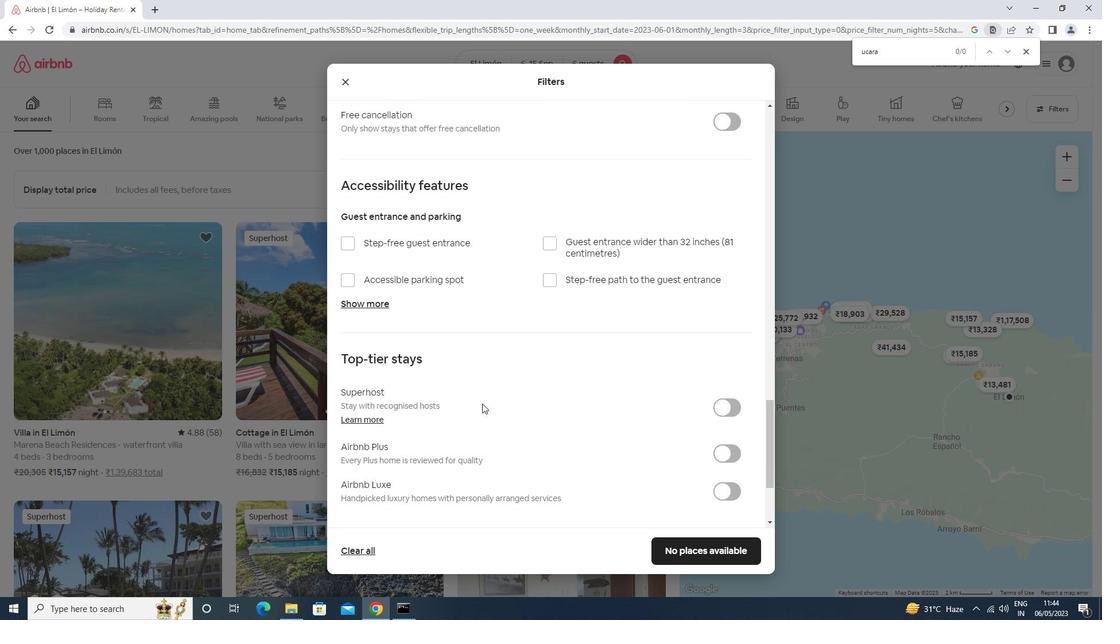 
Action: Mouse scrolled (477, 406) with delta (0, 0)
Screenshot: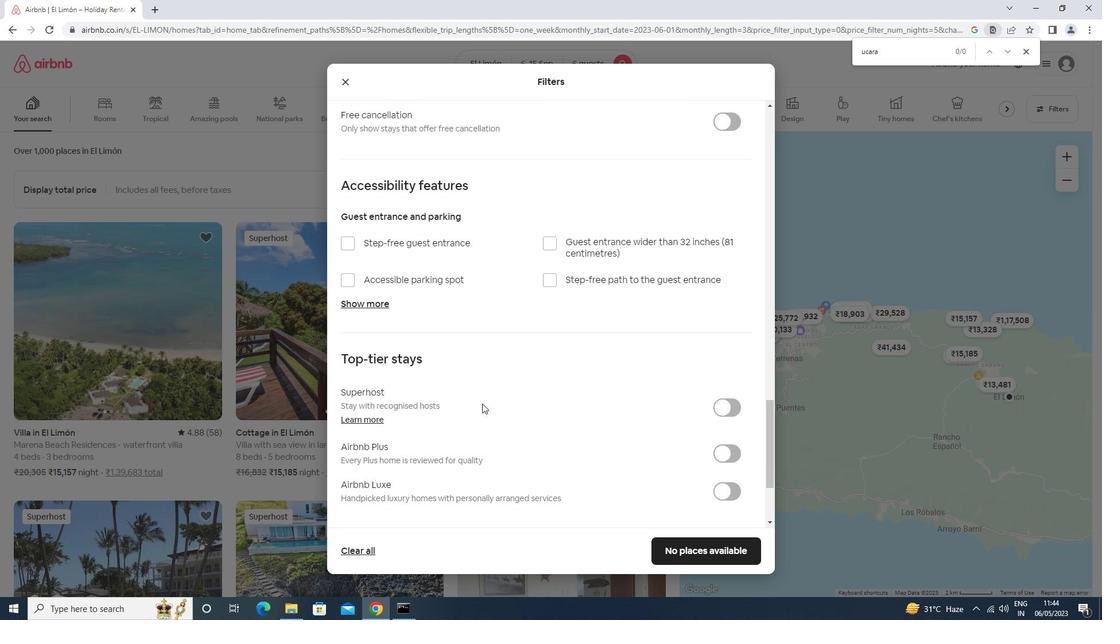 
Action: Mouse scrolled (477, 407) with delta (0, 0)
Screenshot: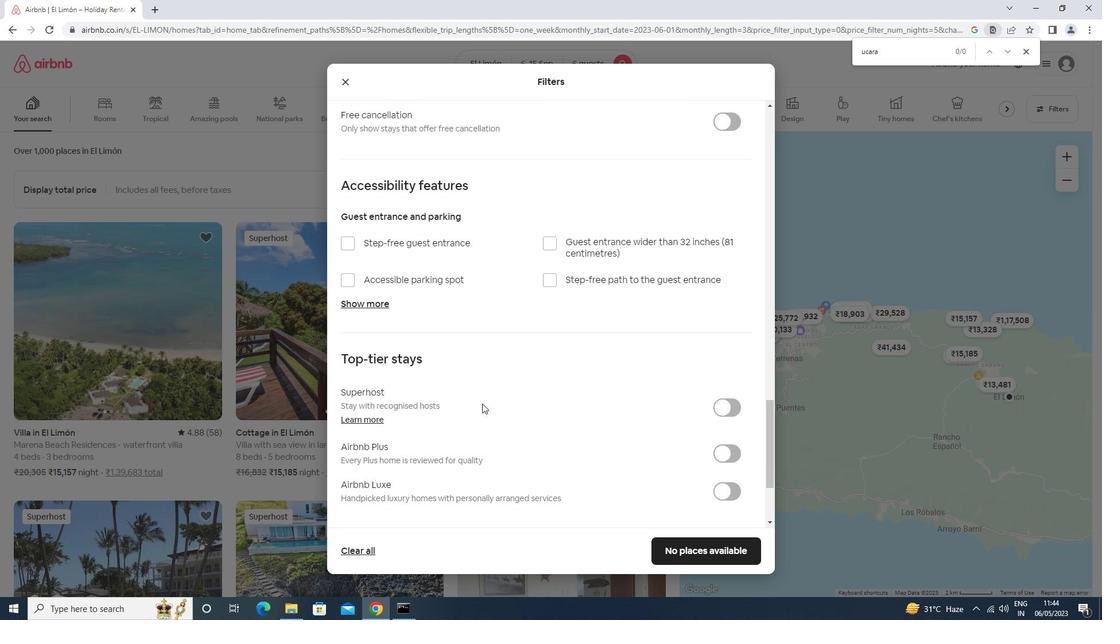 
Action: Mouse scrolled (477, 406) with delta (0, 0)
Screenshot: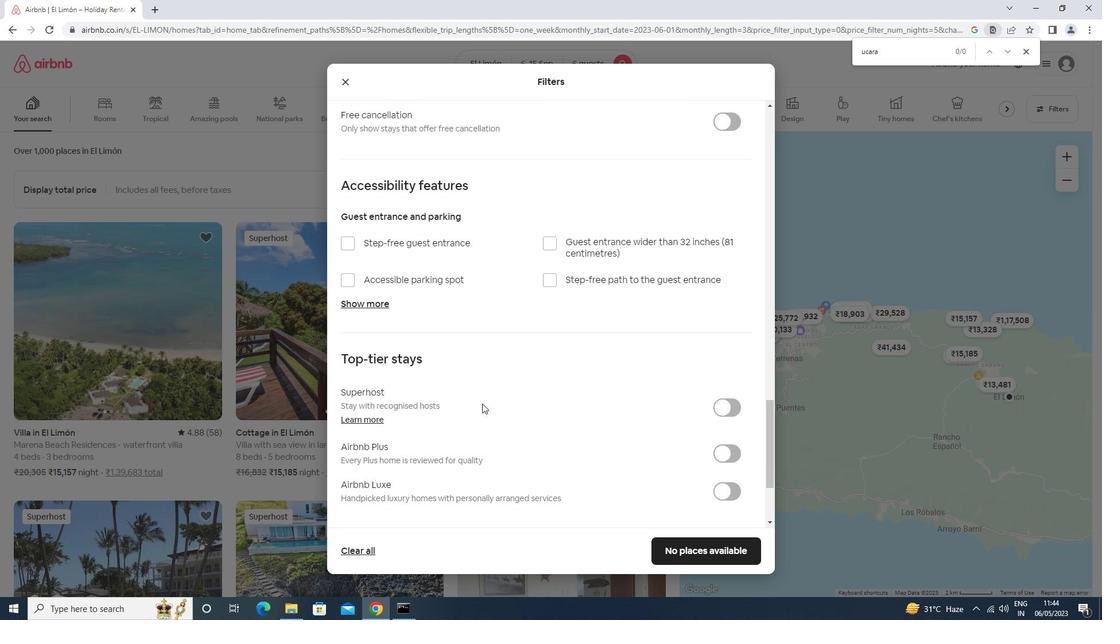 
Action: Mouse moved to (453, 426)
Screenshot: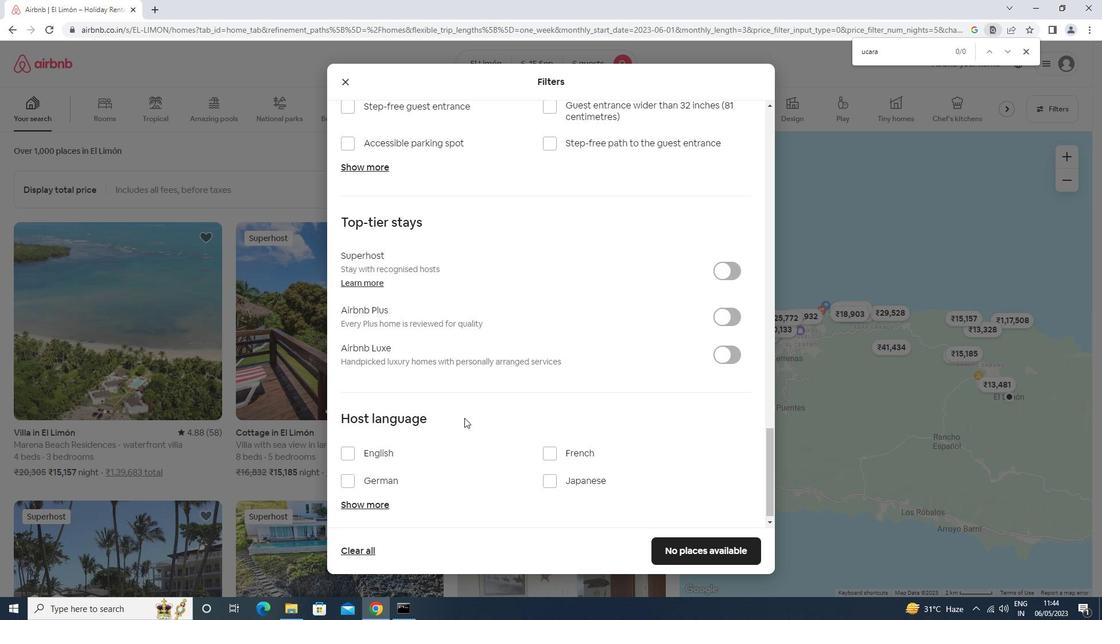 
Action: Mouse scrolled (453, 425) with delta (0, 0)
Screenshot: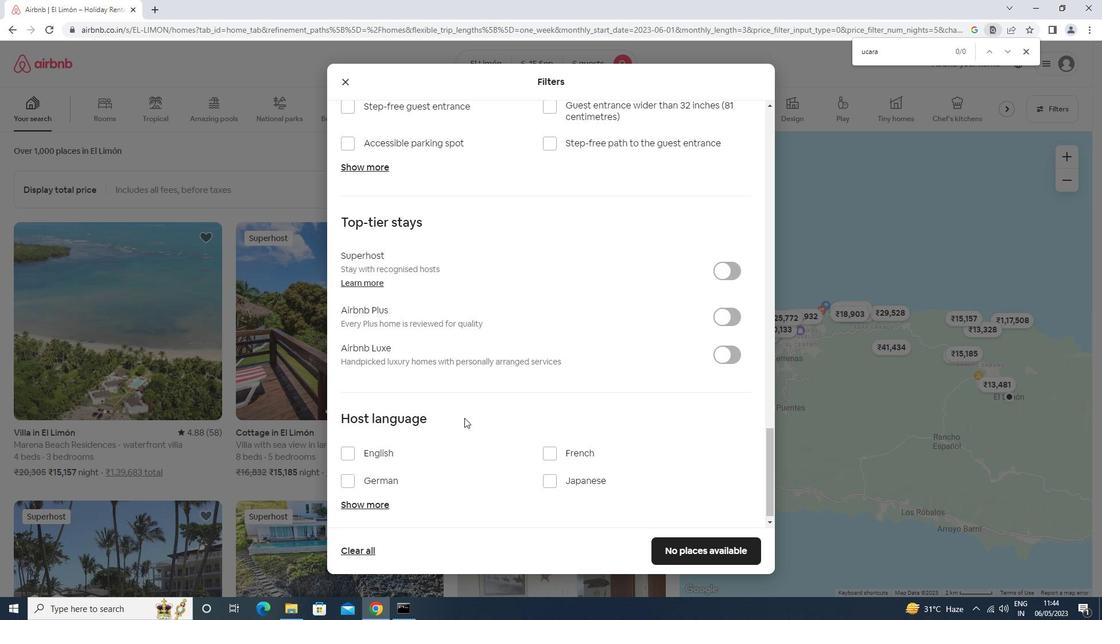 
Action: Mouse moved to (452, 427)
Screenshot: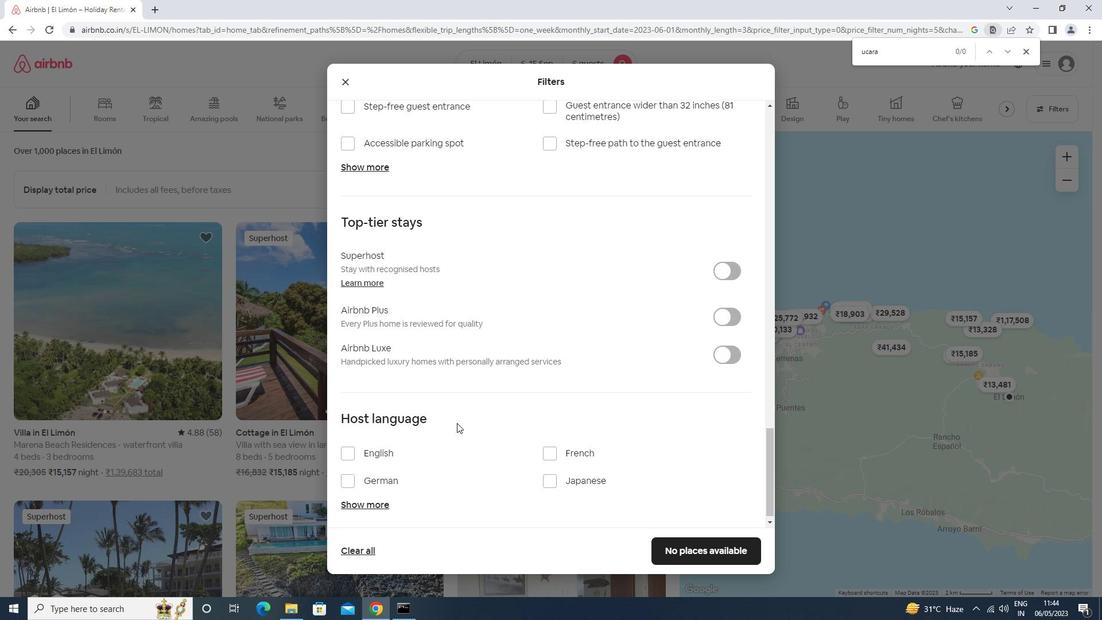 
Action: Mouse scrolled (452, 426) with delta (0, 0)
Screenshot: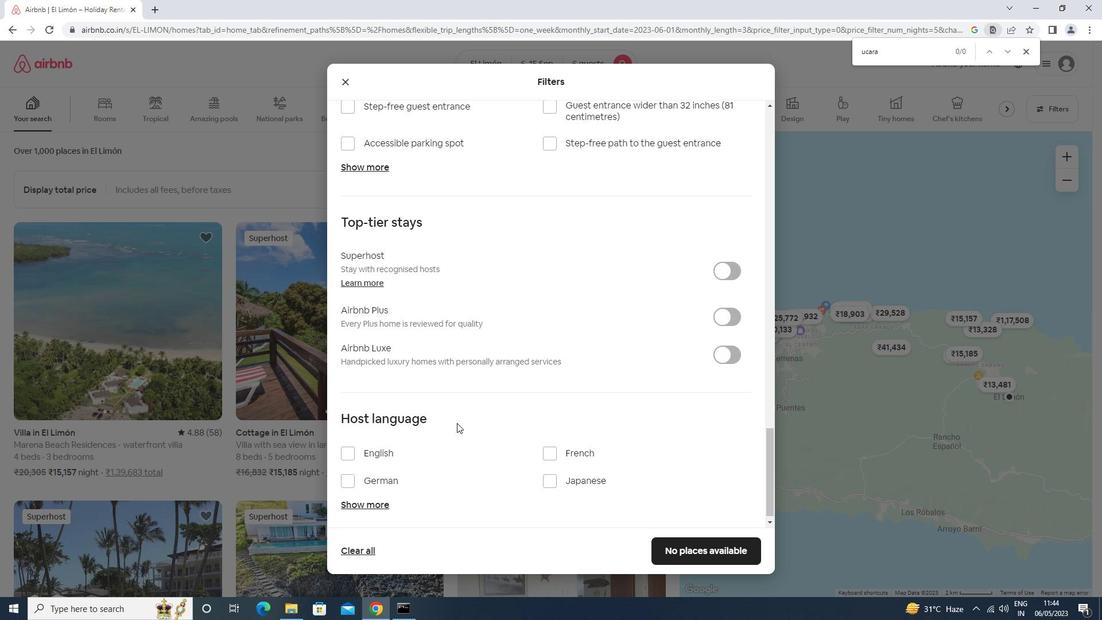 
Action: Mouse moved to (403, 446)
Screenshot: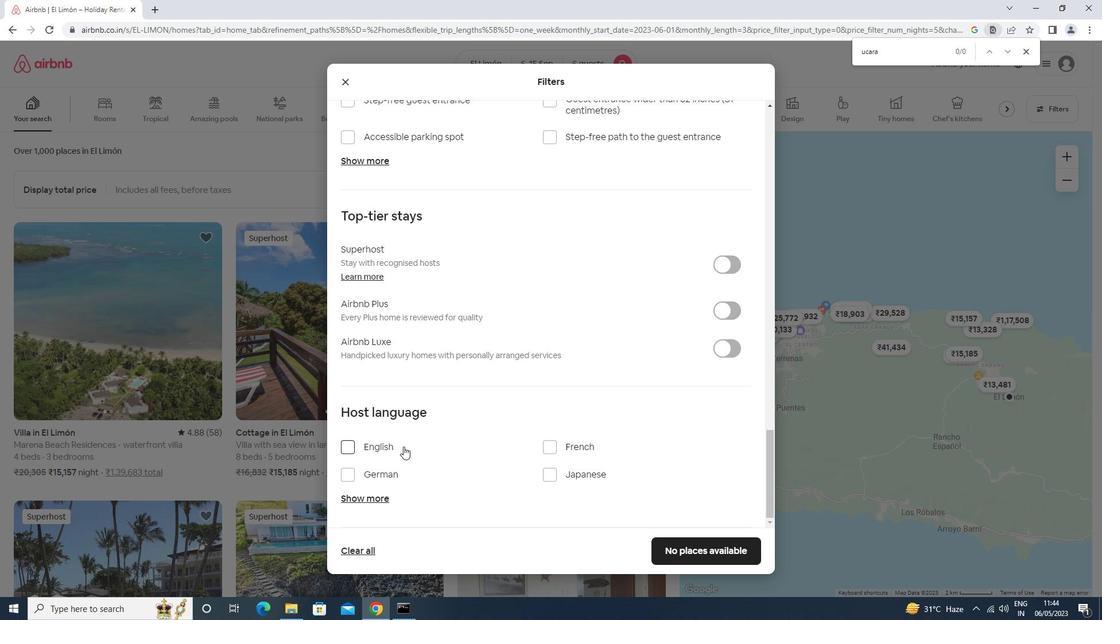
Action: Mouse pressed left at (403, 446)
Screenshot: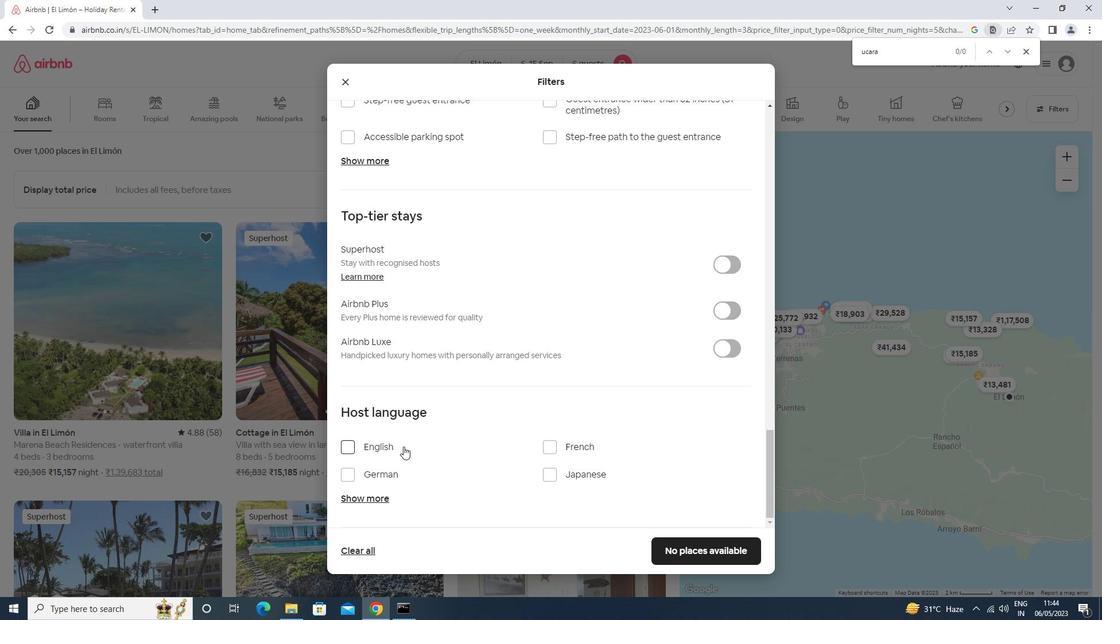 
Action: Mouse moved to (704, 547)
Screenshot: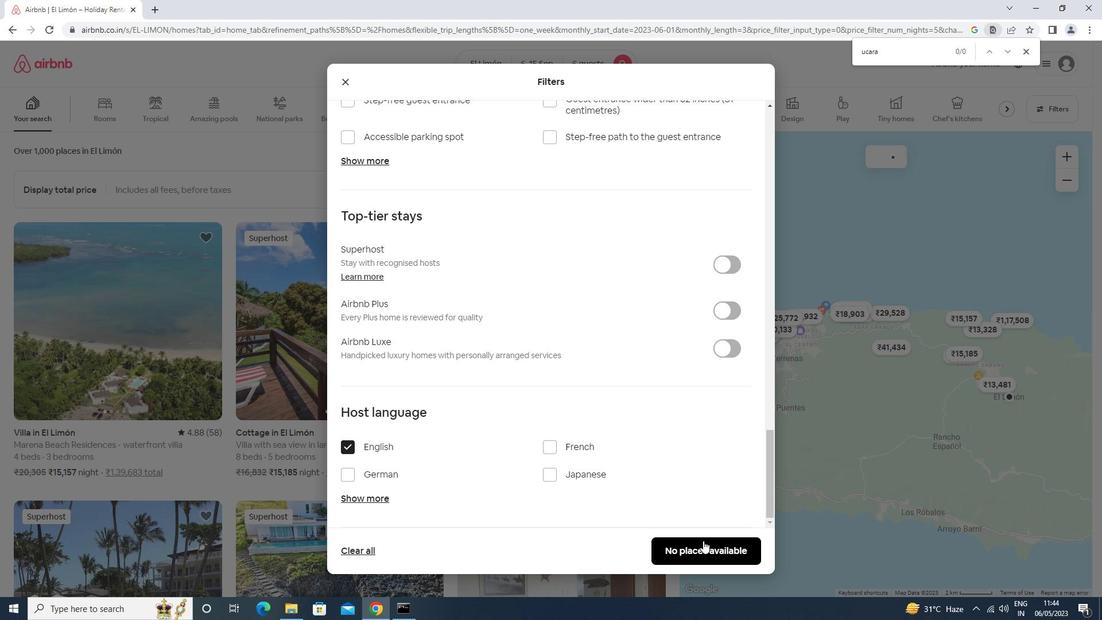 
Action: Mouse pressed left at (704, 547)
Screenshot: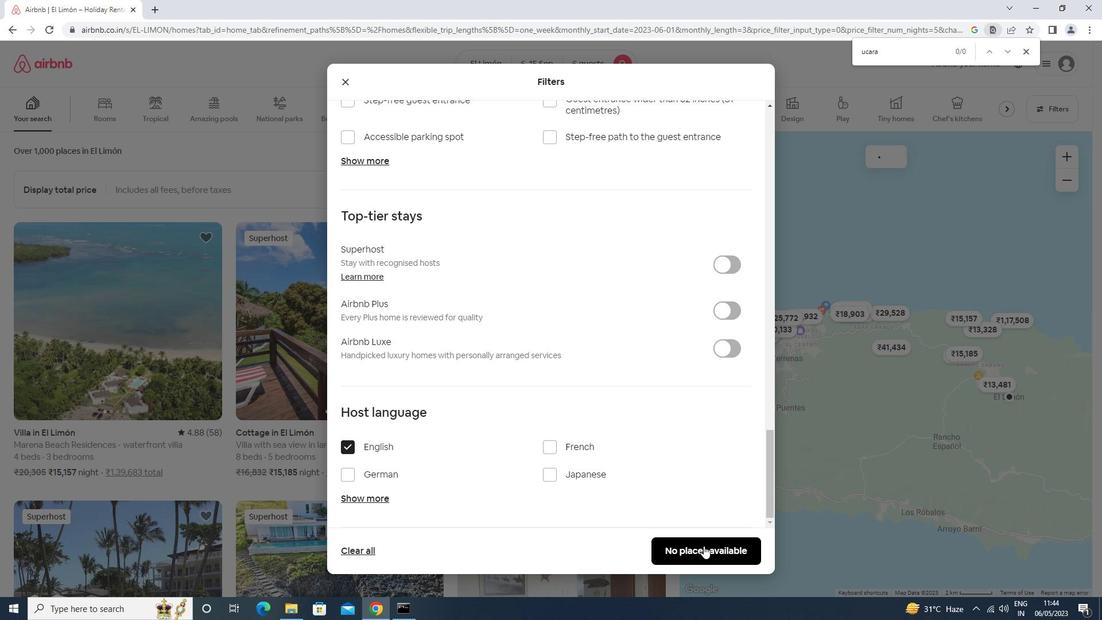 
Action: Mouse moved to (691, 545)
Screenshot: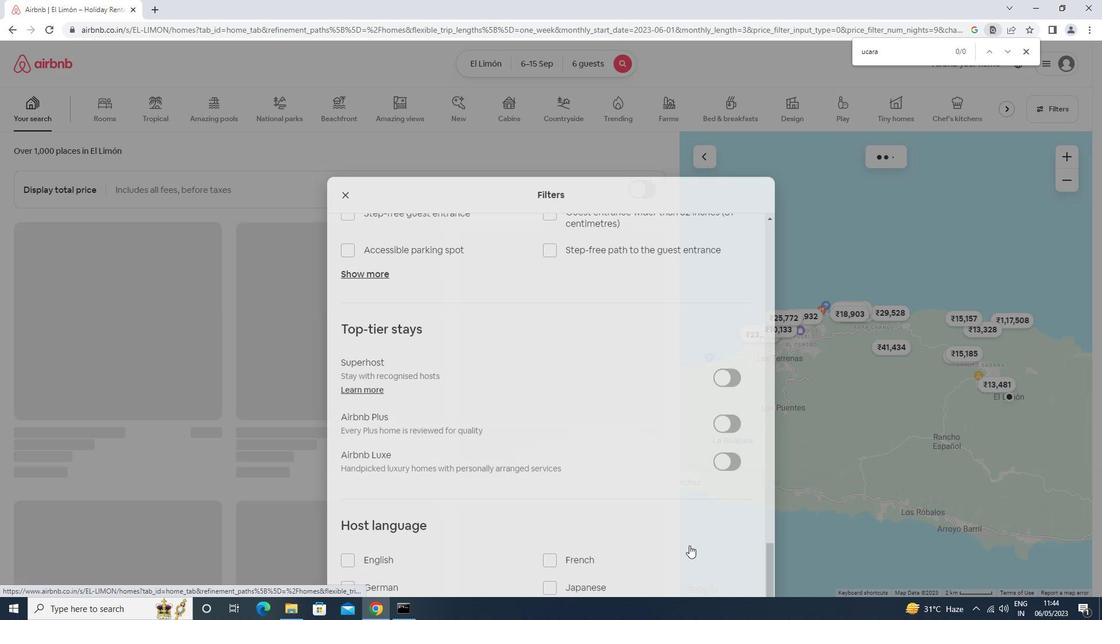 
